 Task: List all Git tags with their respective commit hashes.
Action: Mouse moved to (116, 282)
Screenshot: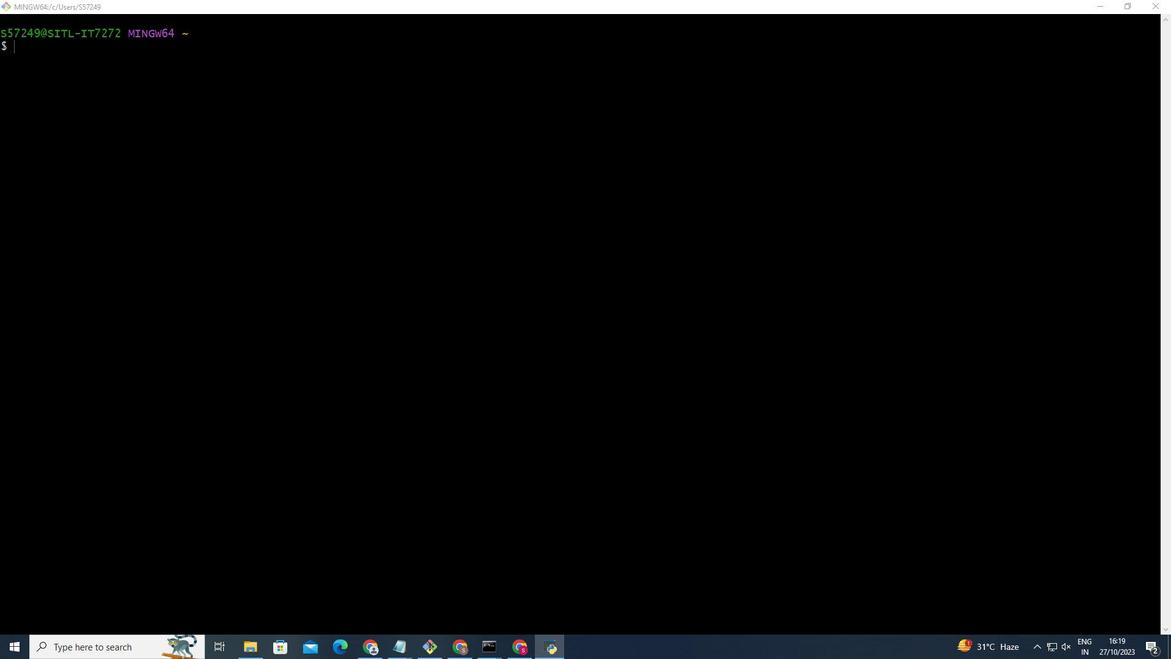 
Action: Mouse pressed left at (116, 282)
Screenshot: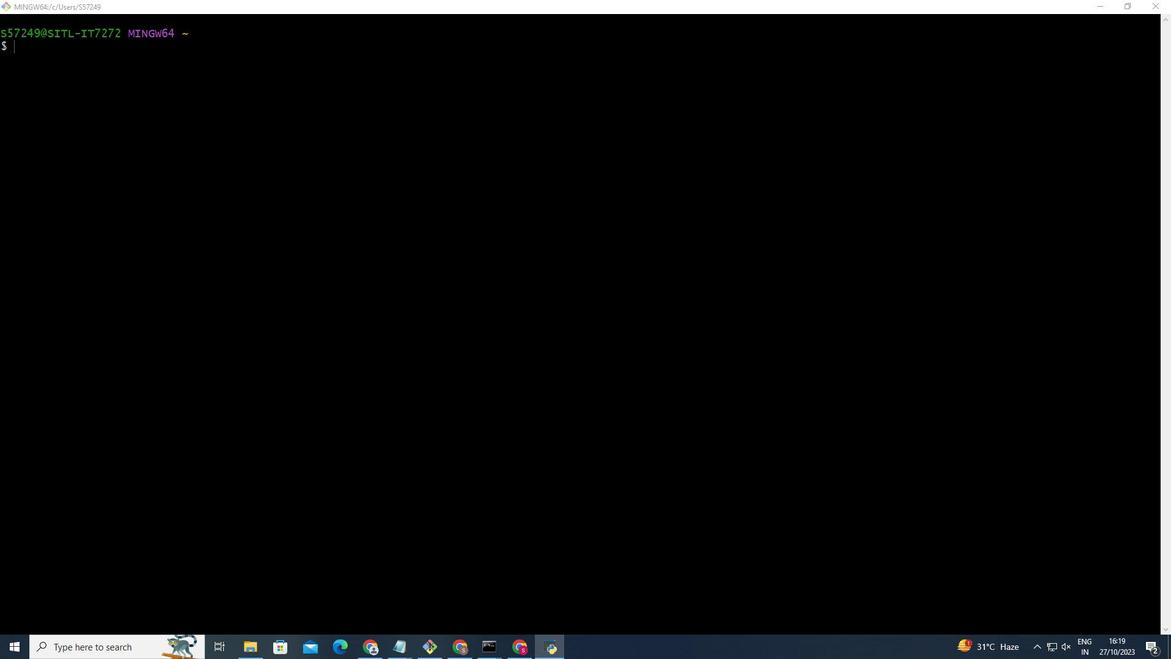 
Action: Mouse moved to (159, 53)
Screenshot: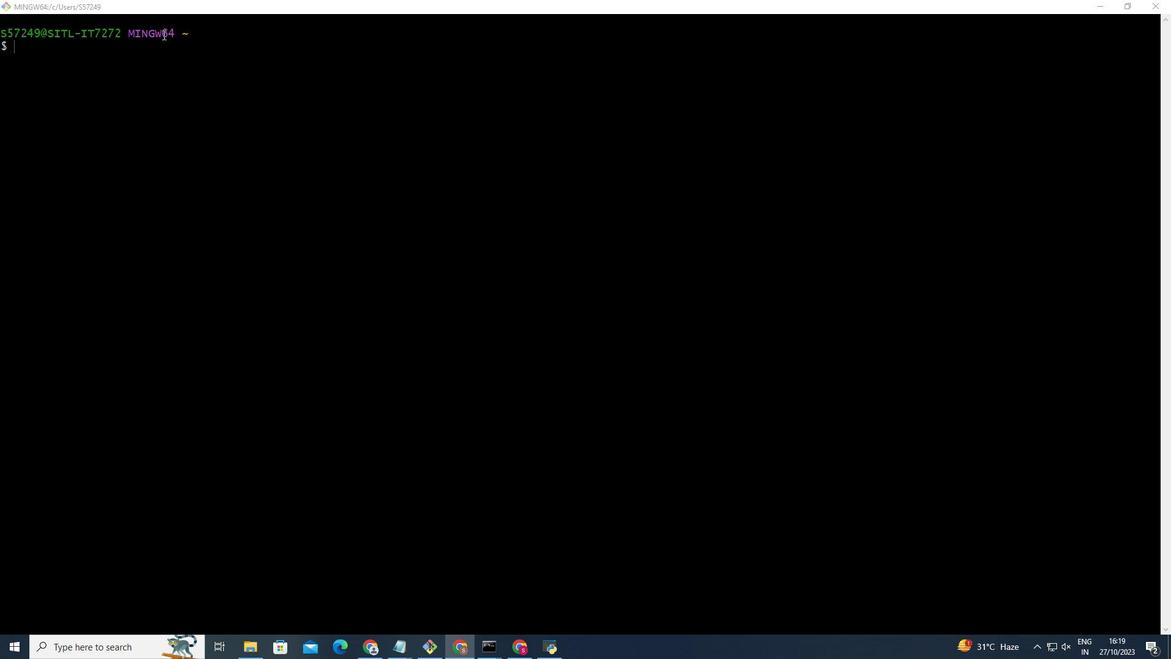 
Action: Mouse pressed left at (159, 53)
Screenshot: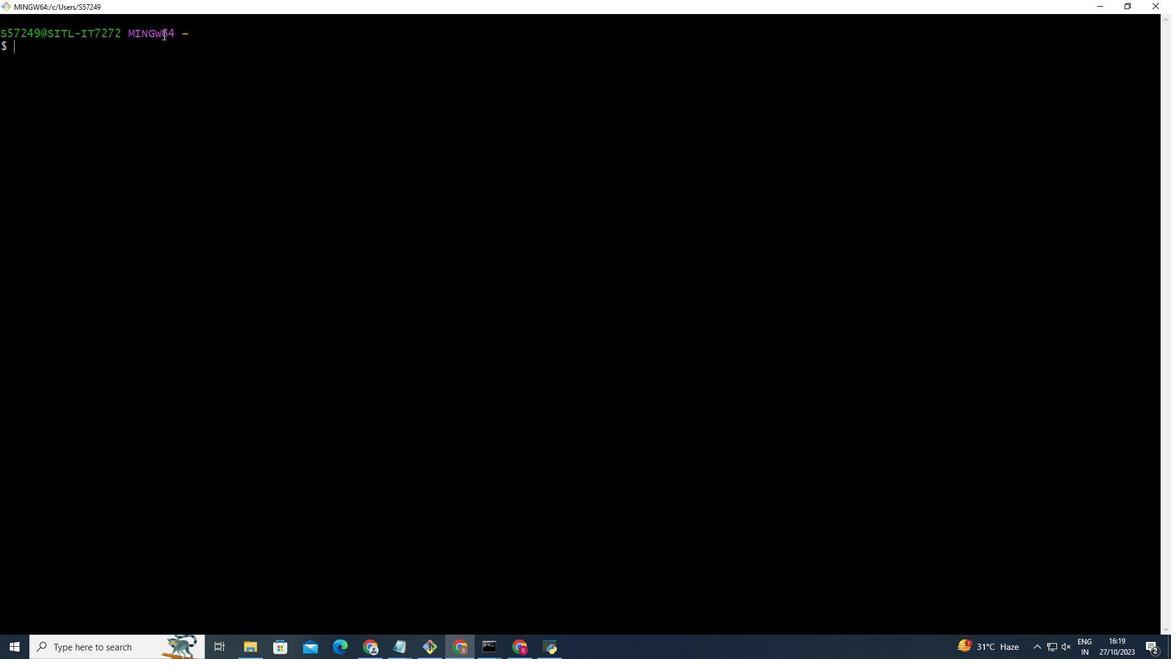 
Action: Mouse moved to (159, 81)
Screenshot: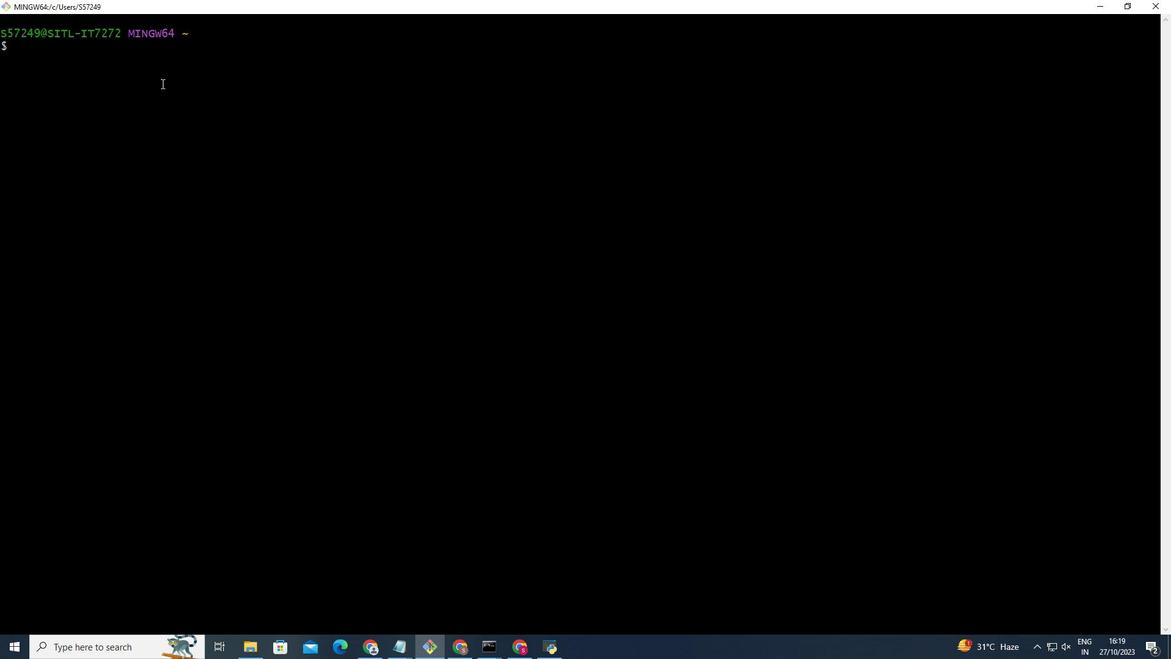 
Action: Key pressed ls<Key.enter>
Screenshot: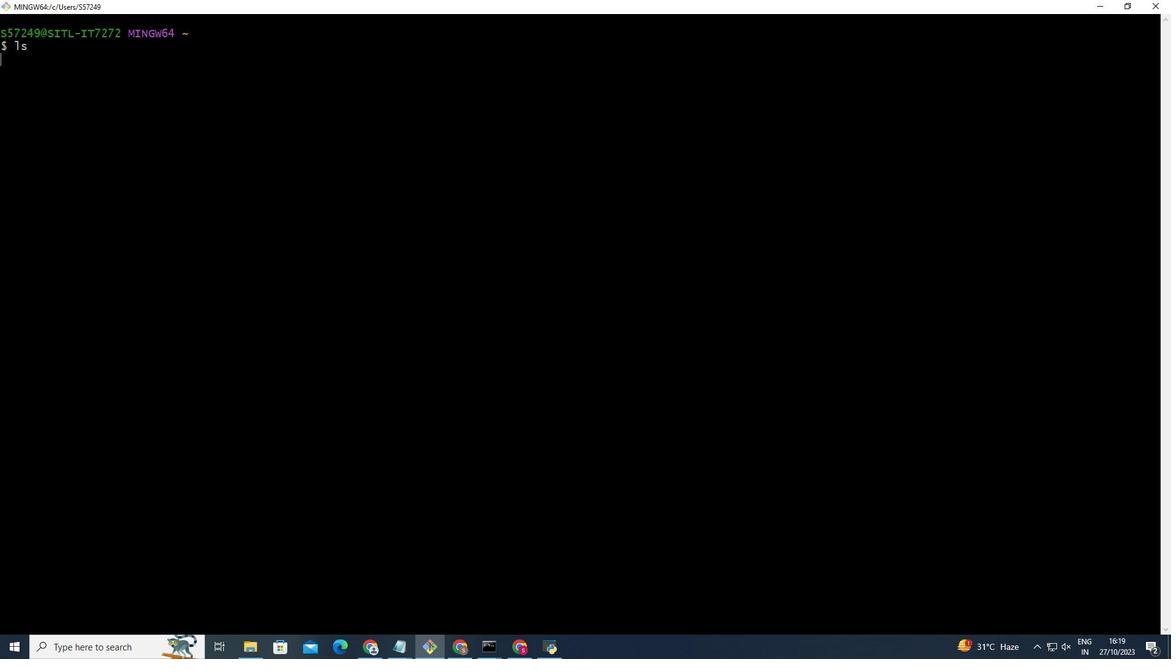 
Action: Mouse moved to (139, 393)
Screenshot: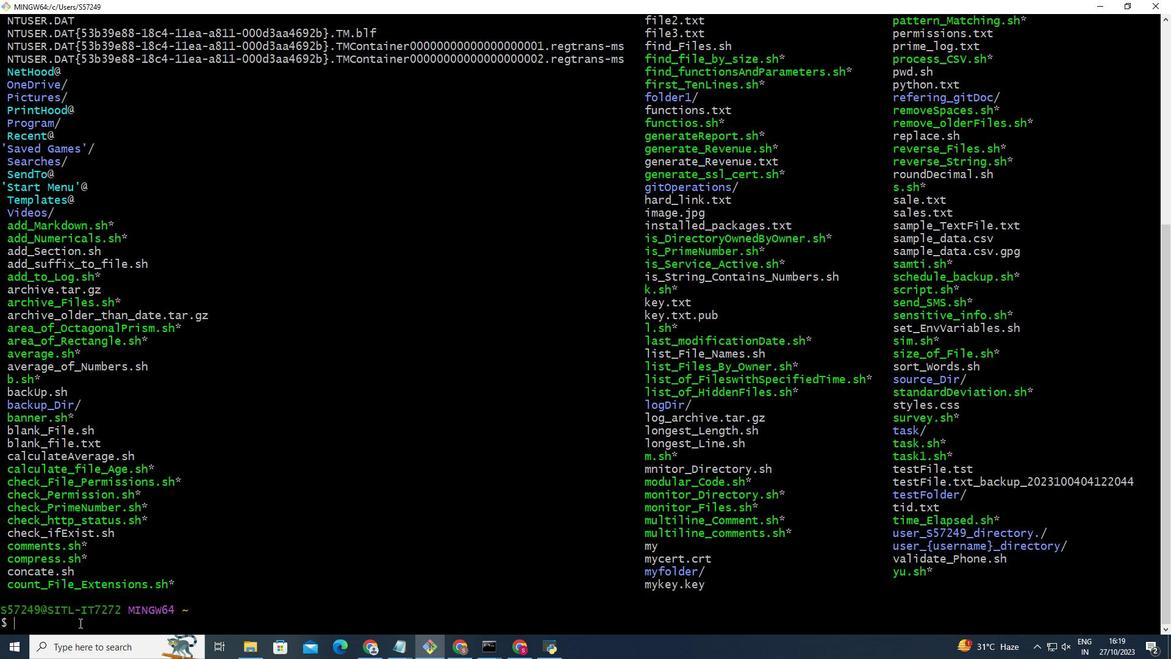 
Action: Mouse pressed left at (139, 393)
Screenshot: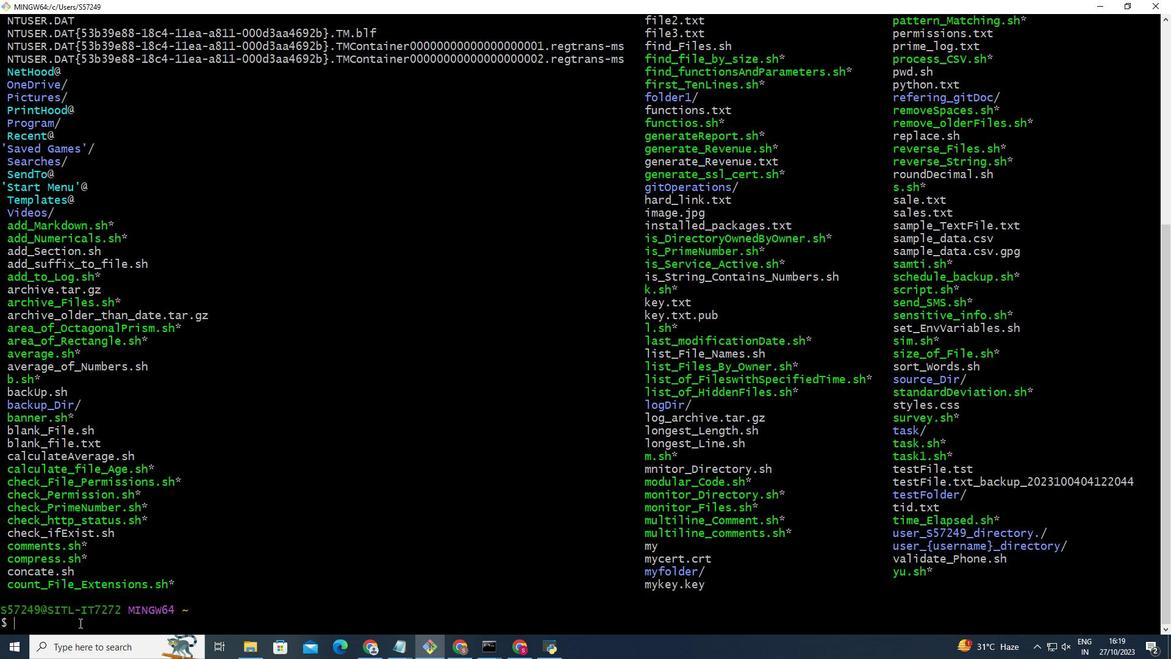 
Action: Mouse moved to (148, 239)
Screenshot: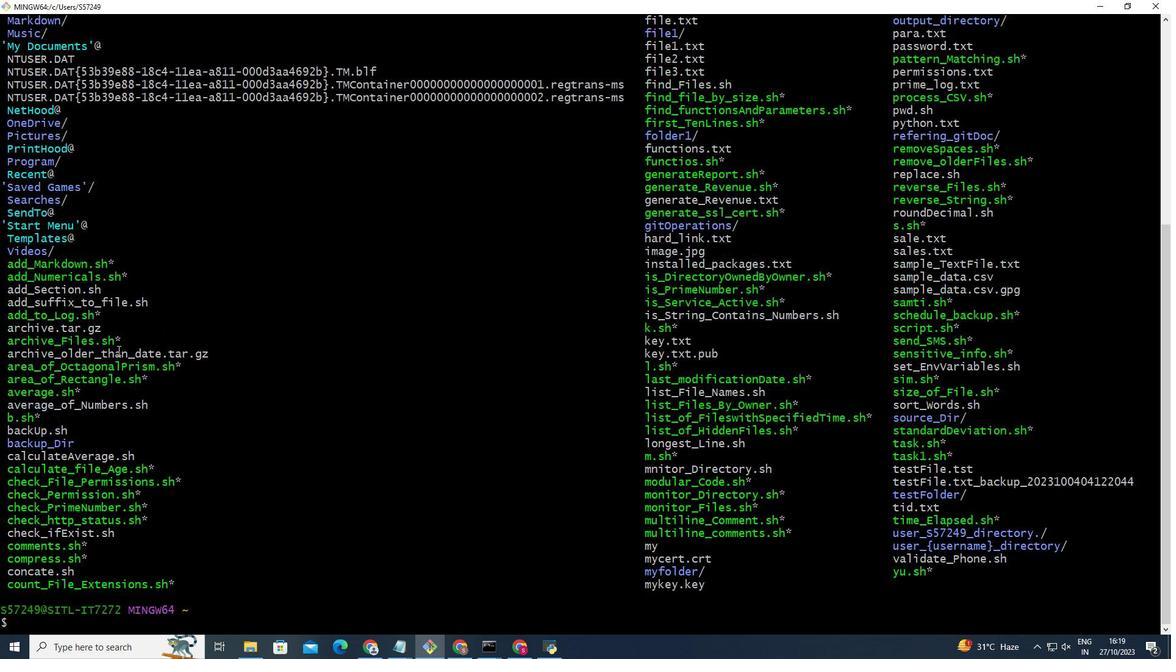 
Action: Mouse scrolled (148, 239) with delta (0, 0)
Screenshot: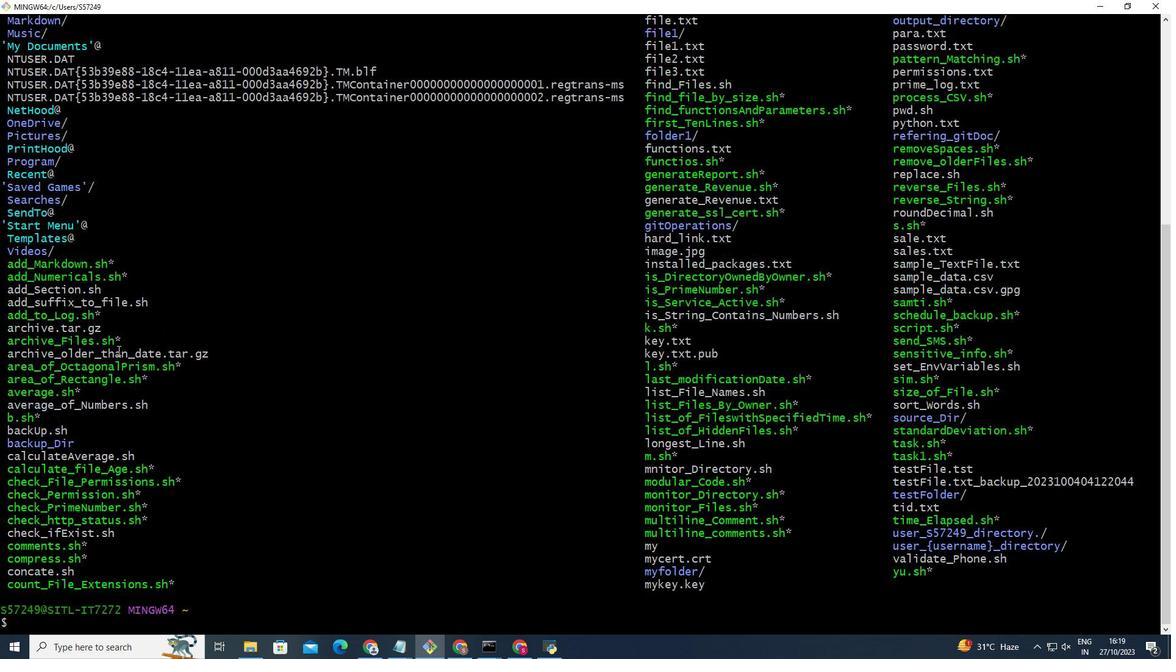
Action: Mouse moved to (148, 238)
Screenshot: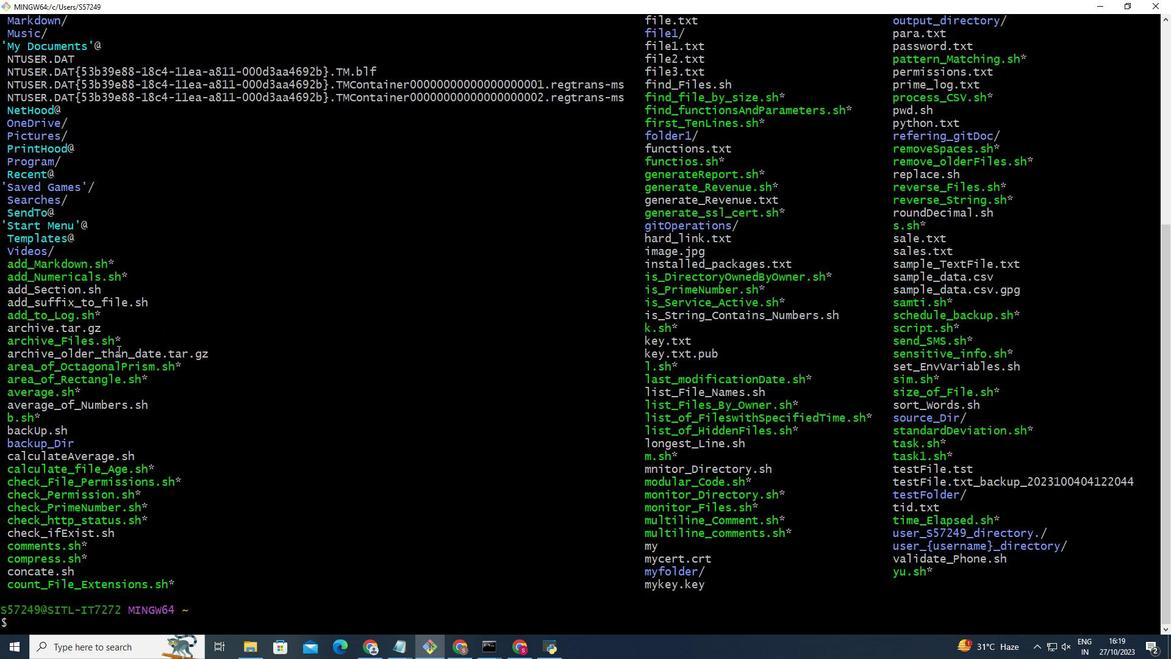 
Action: Mouse scrolled (148, 238) with delta (0, 0)
Screenshot: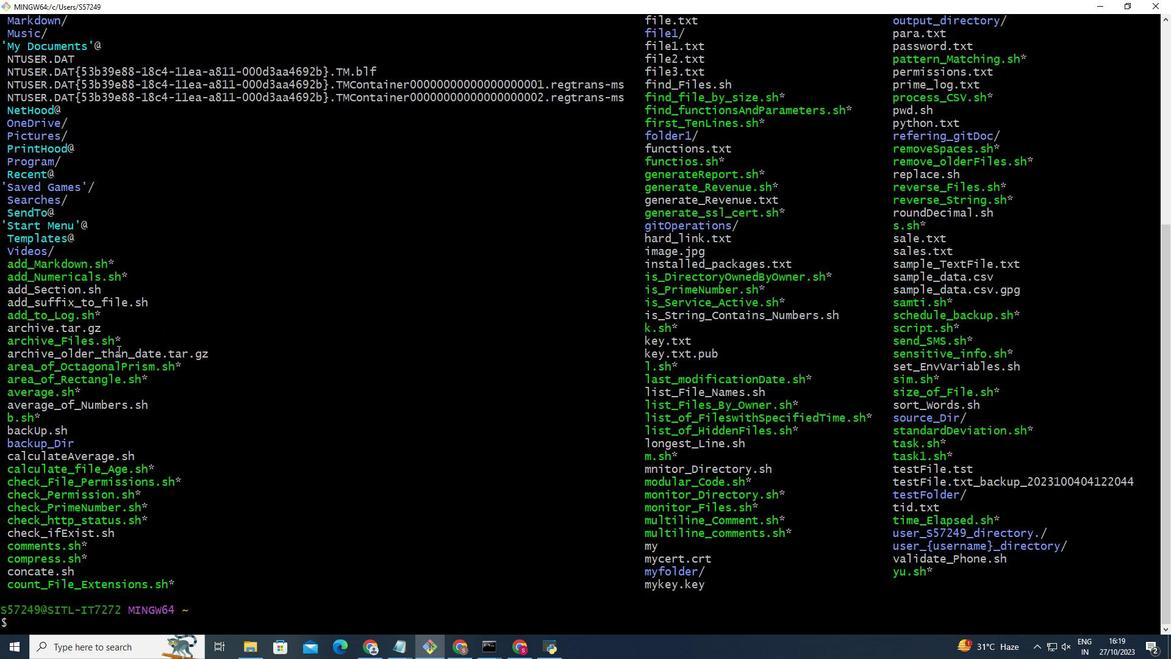 
Action: Mouse moved to (148, 236)
Screenshot: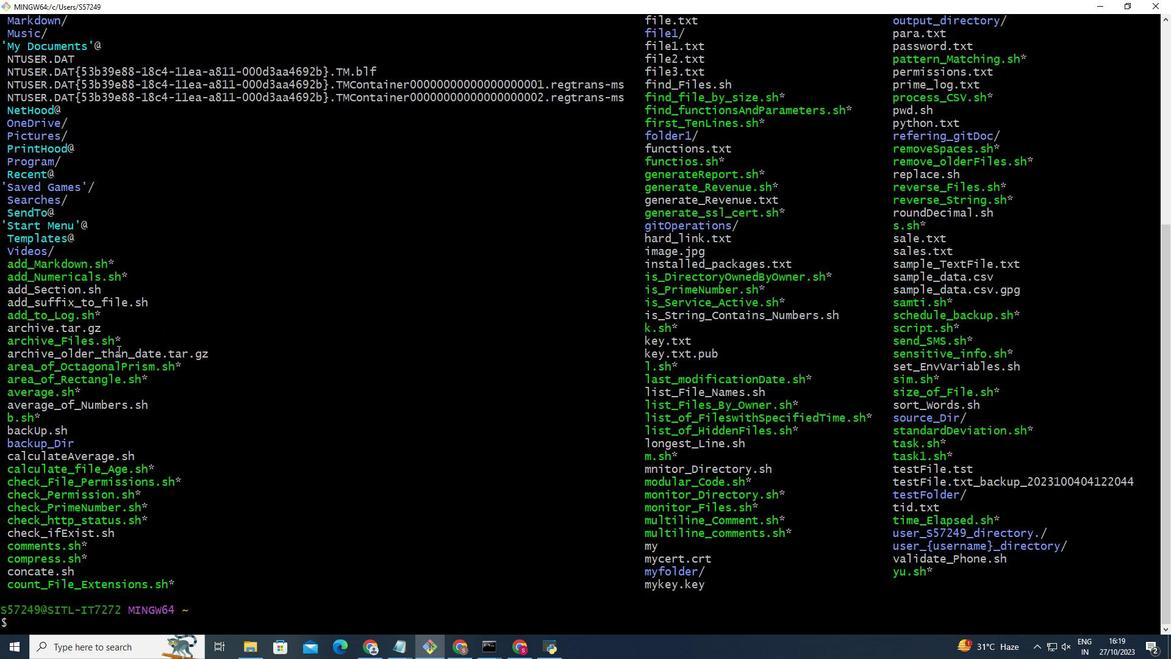
Action: Mouse scrolled (148, 236) with delta (0, 0)
Screenshot: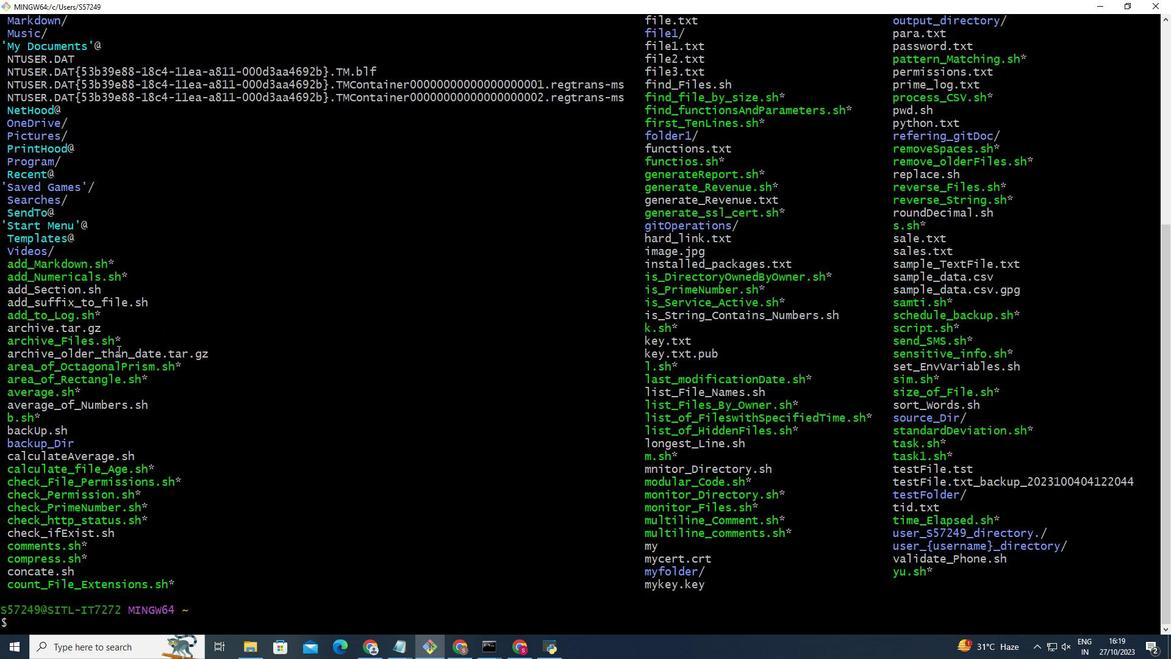 
Action: Mouse moved to (149, 230)
Screenshot: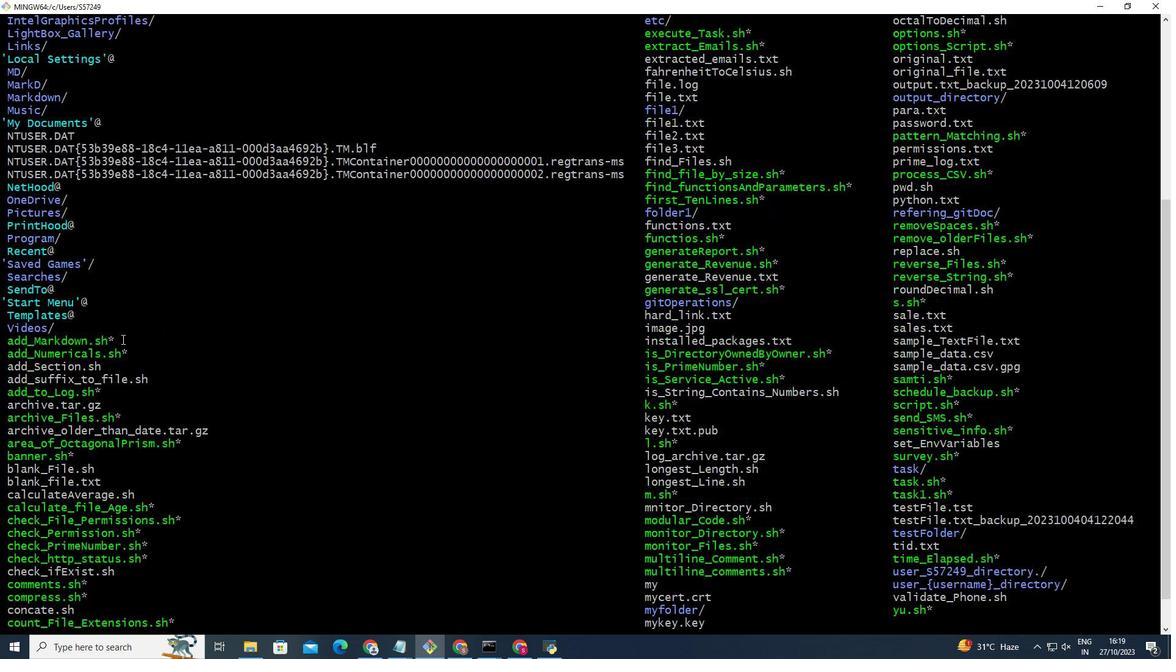 
Action: Mouse scrolled (149, 231) with delta (0, 0)
Screenshot: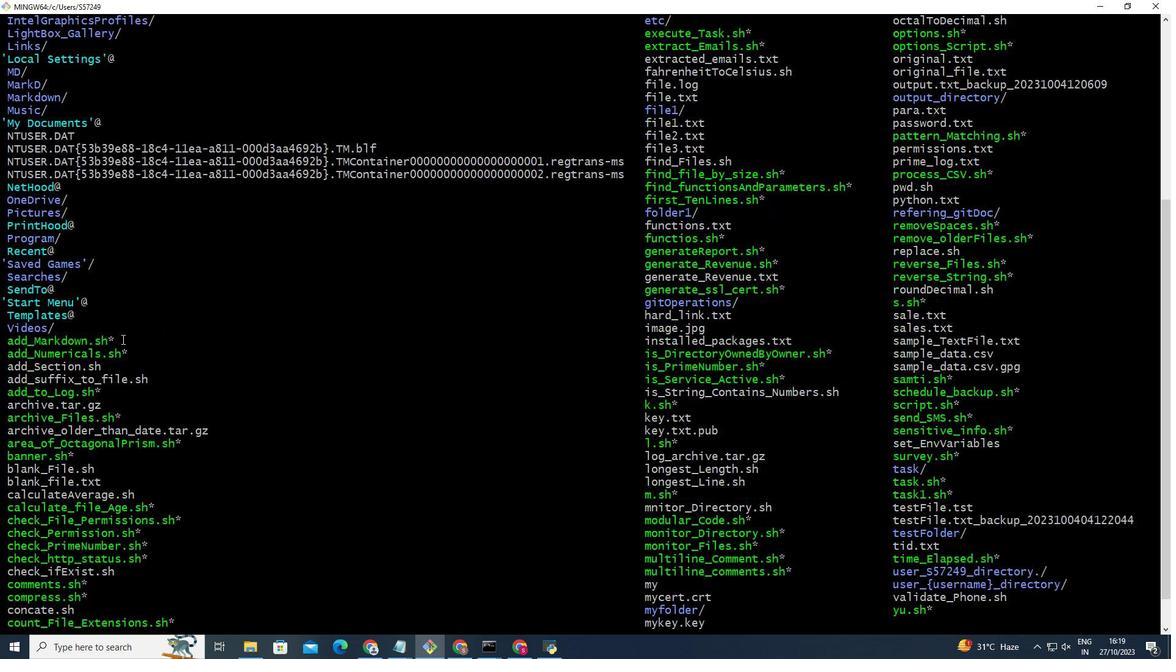 
Action: Mouse moved to (130, 115)
Screenshot: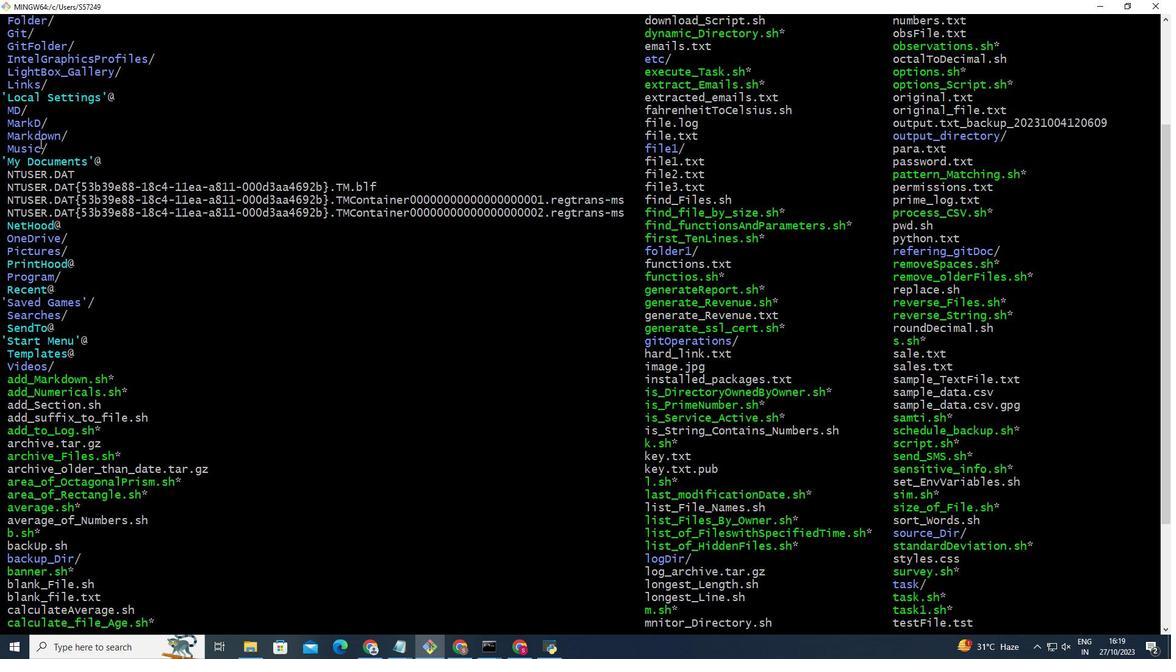 
Action: Mouse scrolled (130, 116) with delta (0, 0)
Screenshot: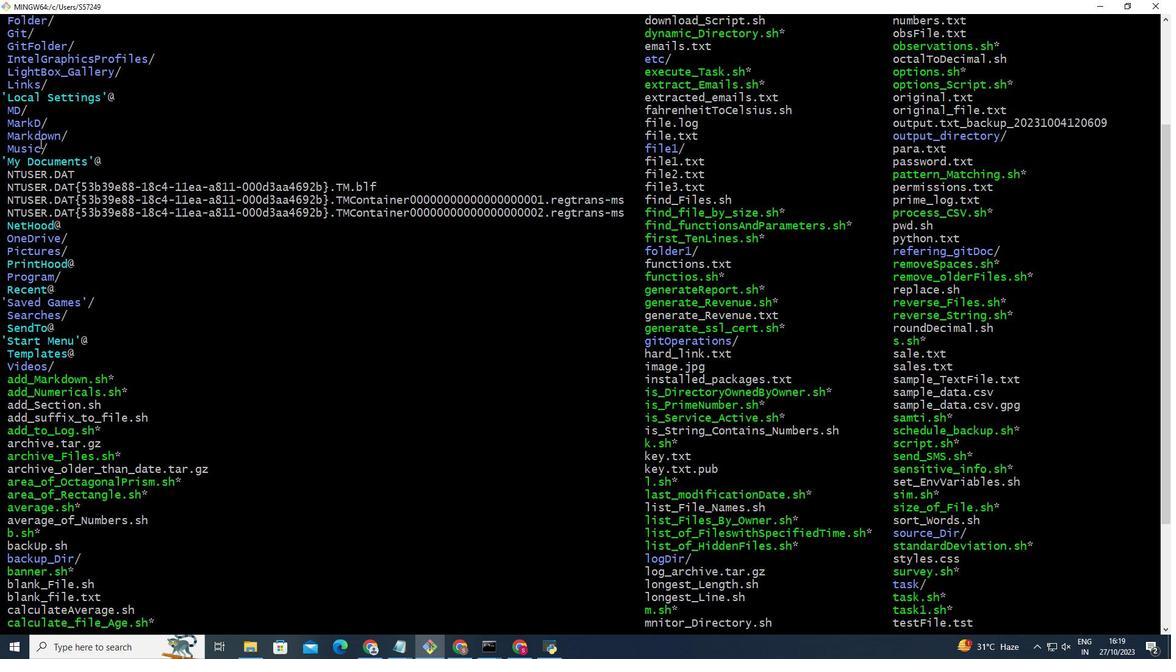 
Action: Mouse moved to (140, 368)
Screenshot: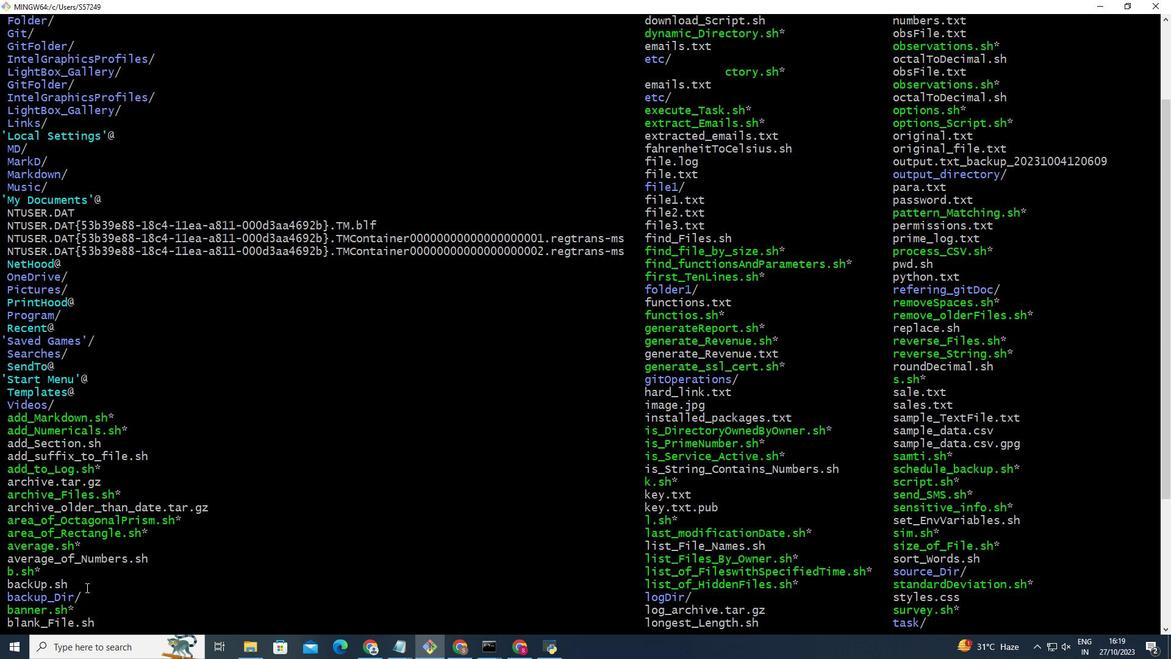 
Action: Mouse scrolled (140, 368) with delta (0, 0)
Screenshot: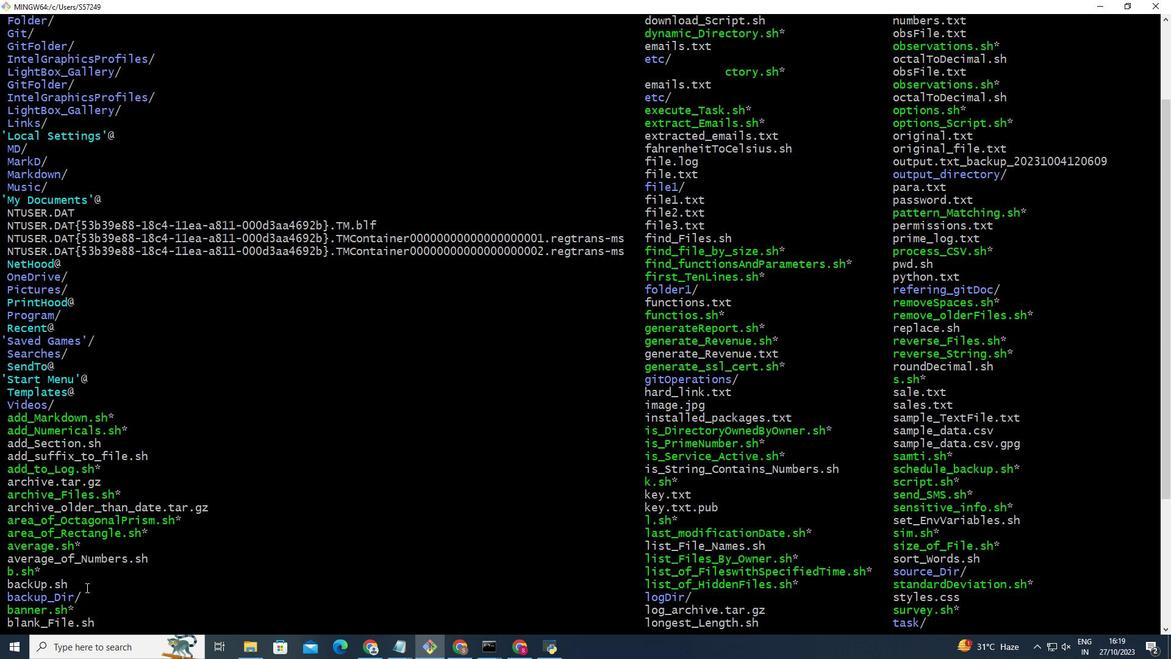 
Action: Mouse moved to (140, 372)
Screenshot: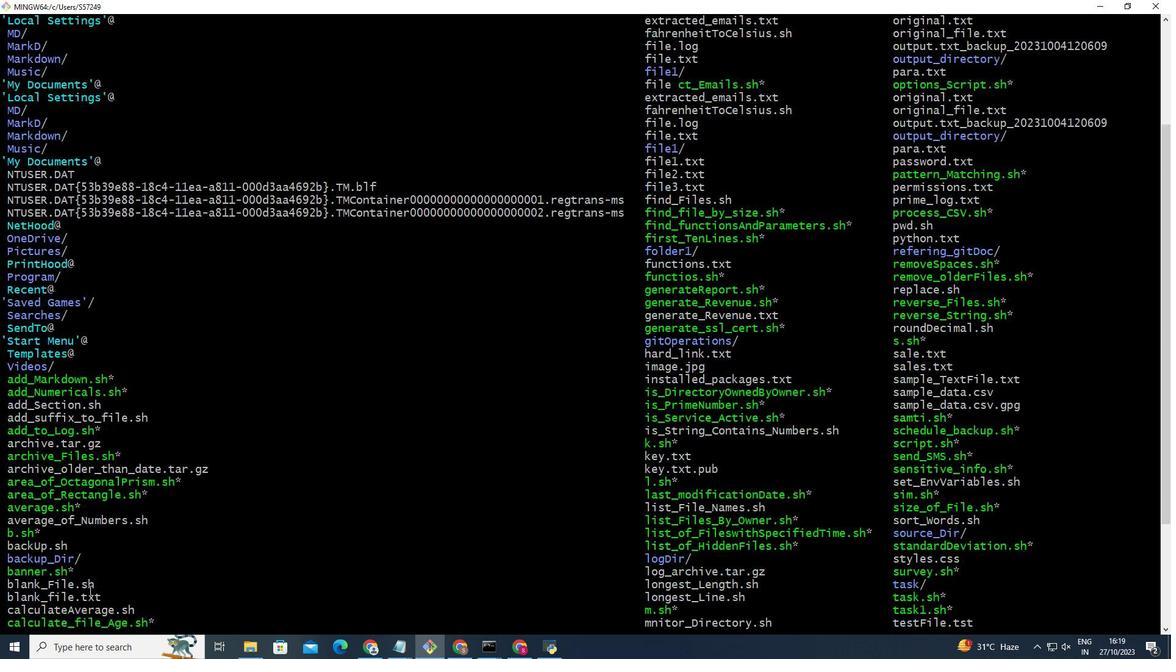 
Action: Mouse scrolled (140, 372) with delta (0, 0)
Screenshot: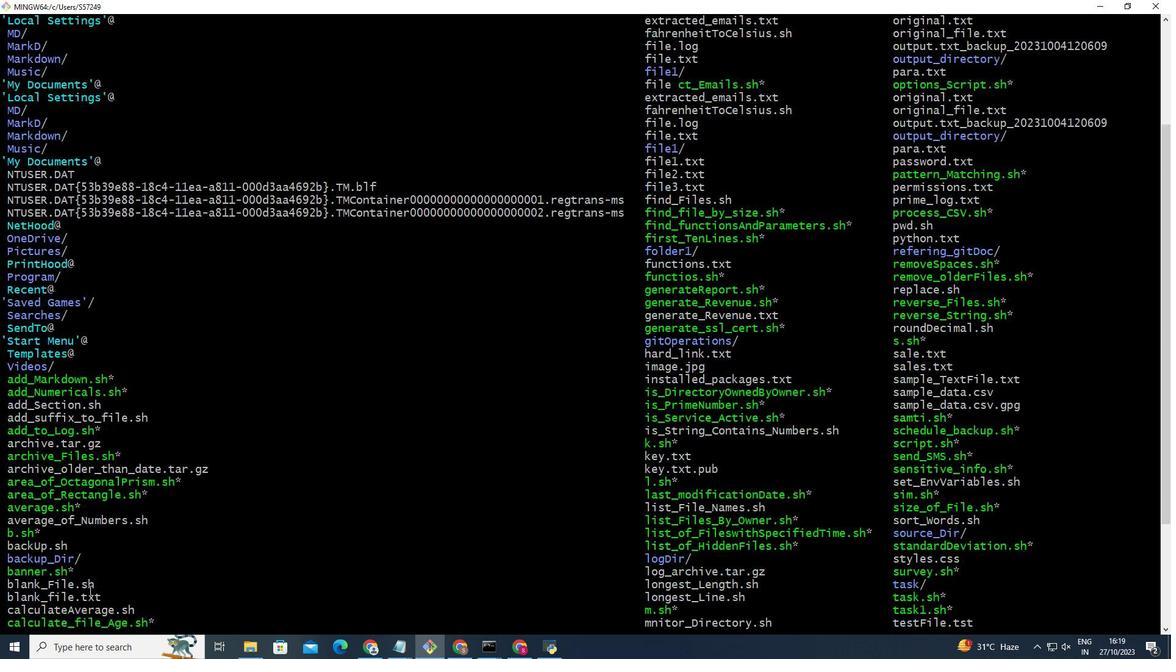
Action: Mouse moved to (141, 373)
Screenshot: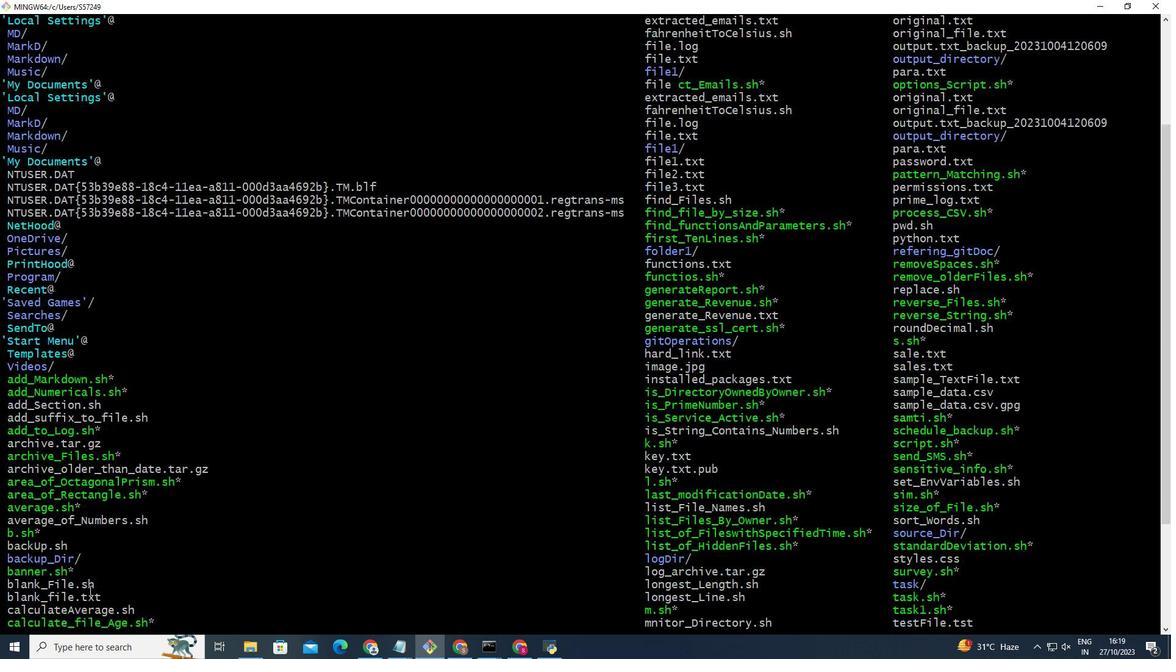 
Action: Mouse scrolled (141, 372) with delta (0, 0)
Screenshot: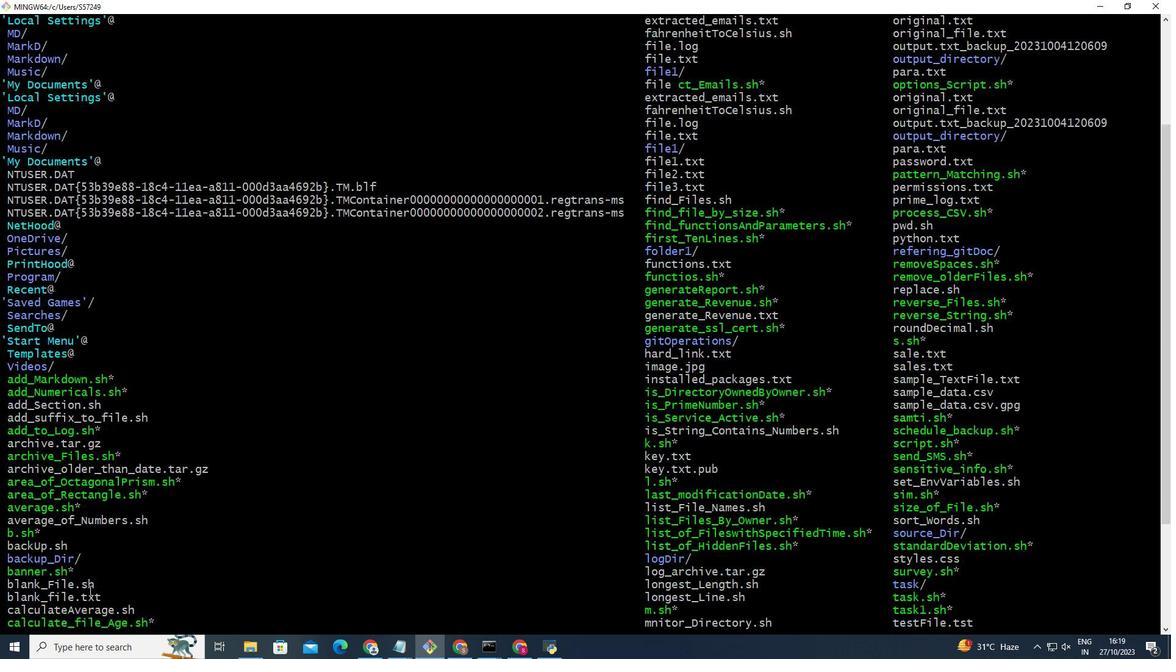 
Action: Mouse moved to (142, 374)
Screenshot: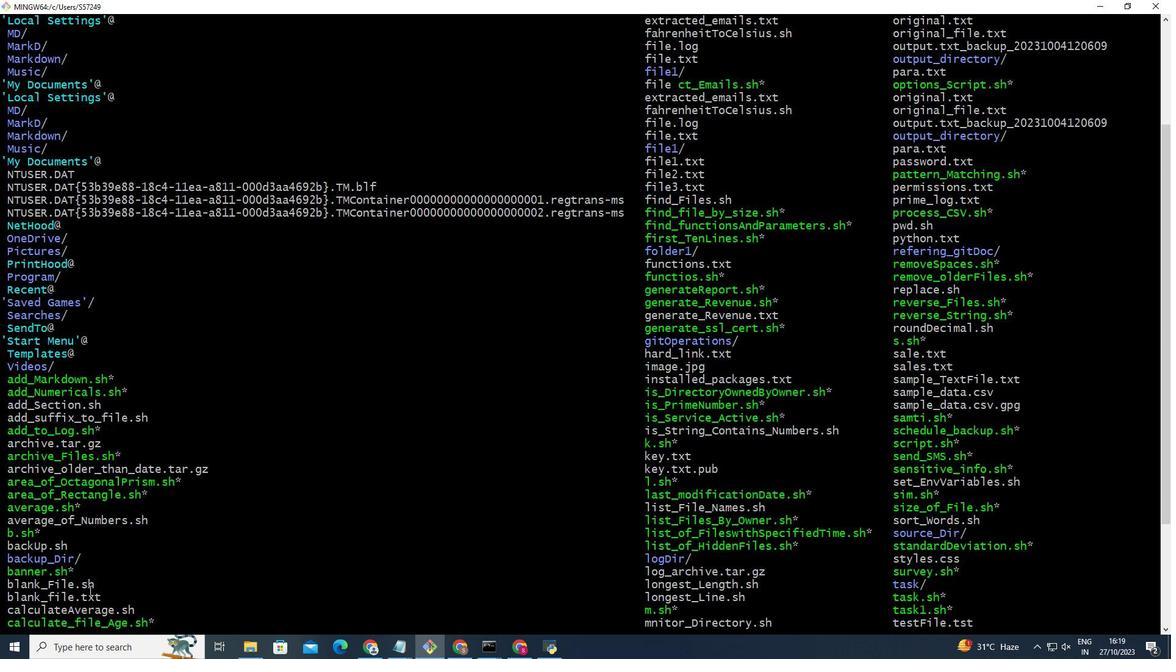 
Action: Mouse scrolled (142, 373) with delta (0, 0)
Screenshot: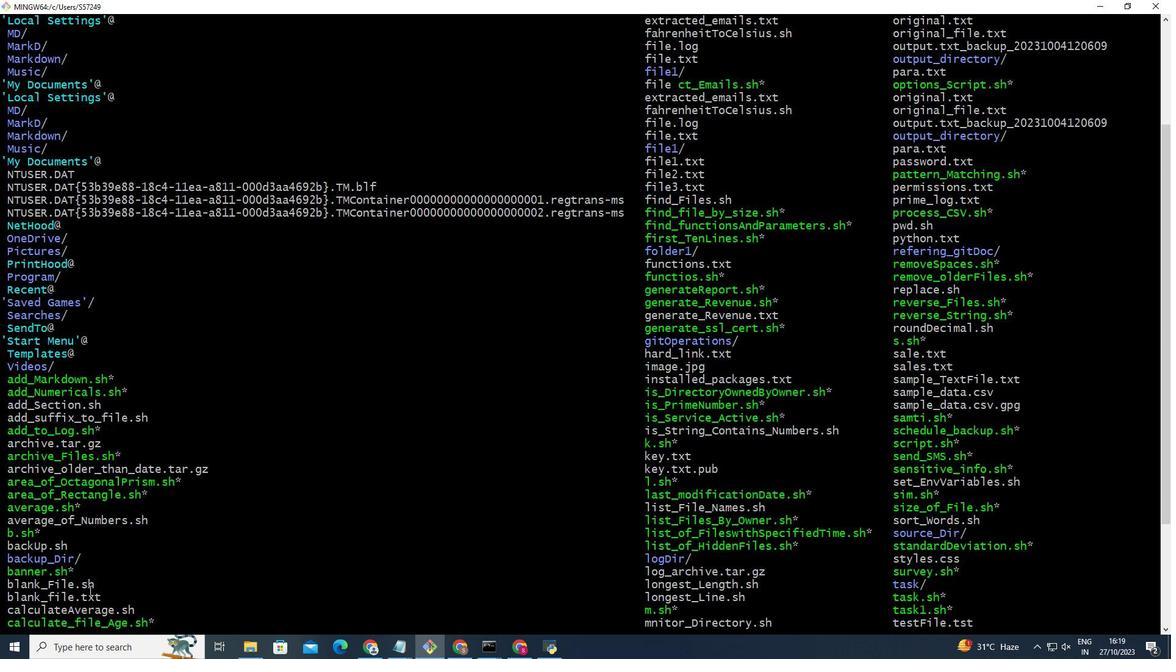 
Action: Mouse moved to (142, 374)
Screenshot: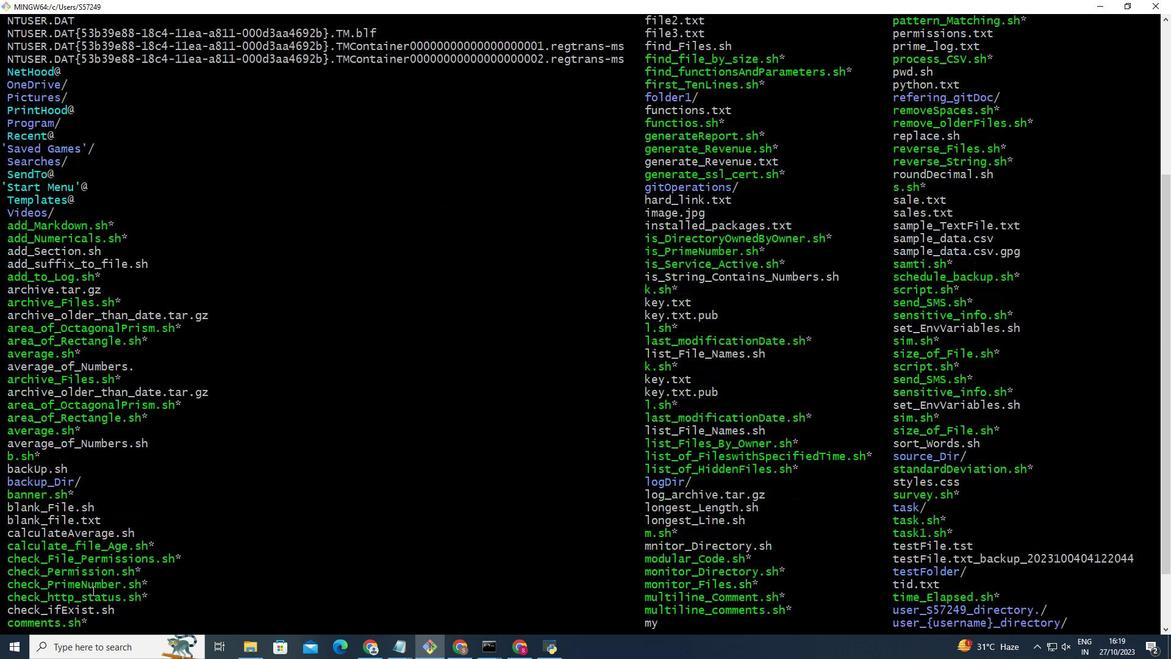 
Action: Mouse scrolled (142, 374) with delta (0, 0)
Screenshot: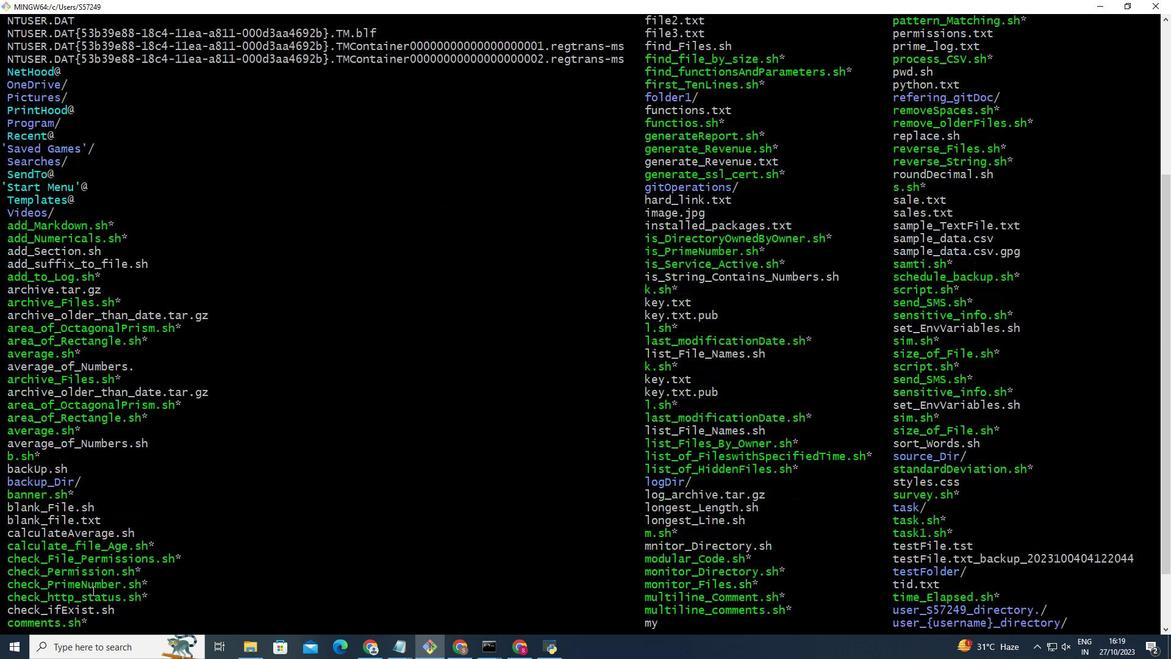 
Action: Mouse moved to (142, 374)
Screenshot: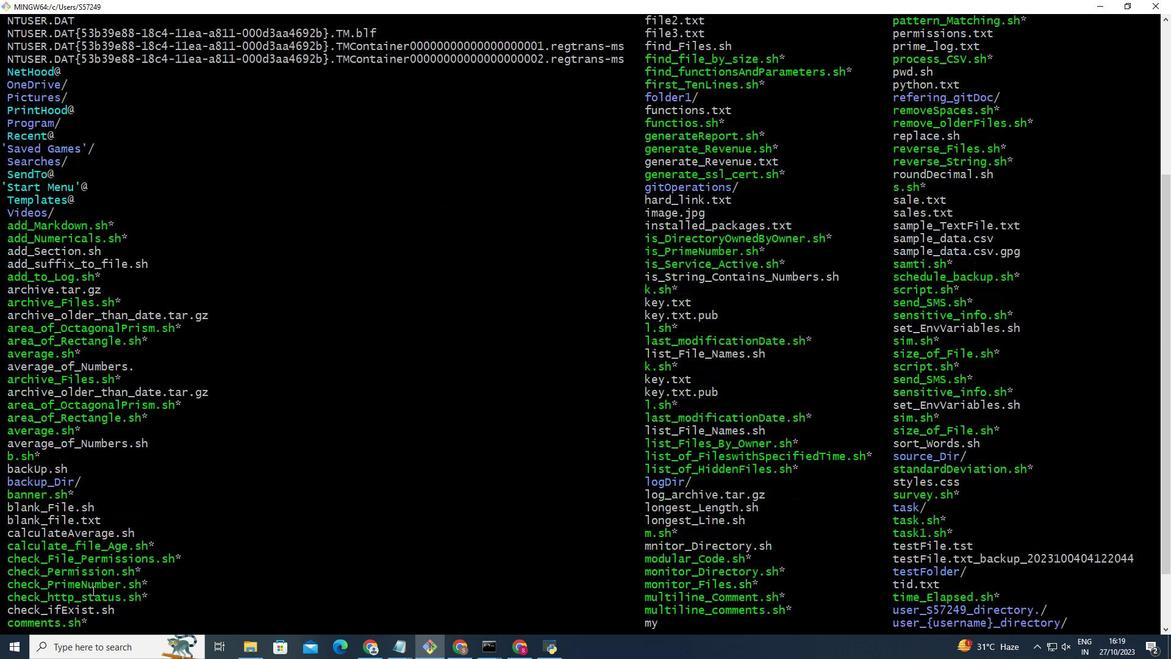 
Action: Mouse scrolled (142, 374) with delta (0, 0)
Screenshot: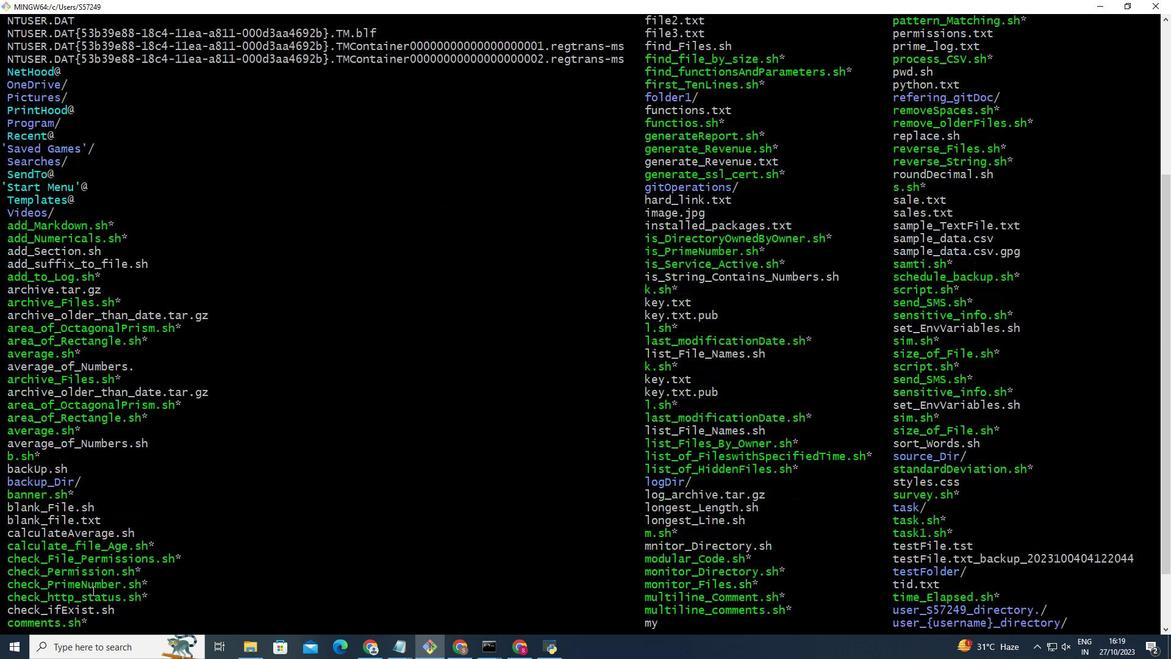 
Action: Mouse moved to (143, 374)
Screenshot: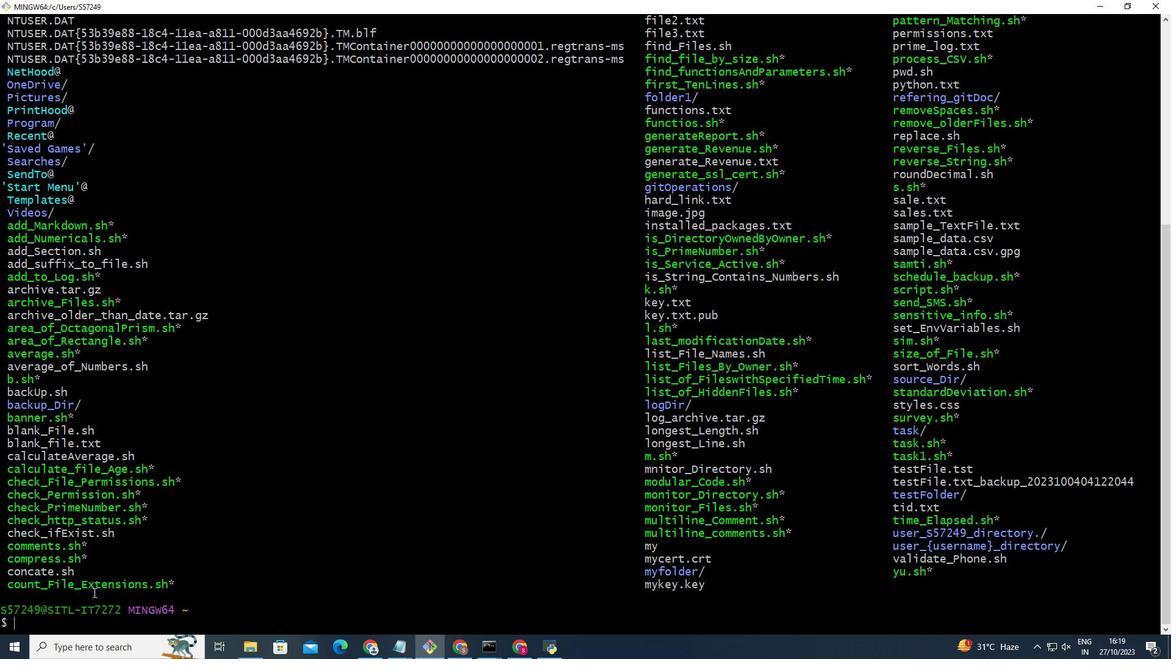 
Action: Mouse scrolled (143, 373) with delta (0, 0)
Screenshot: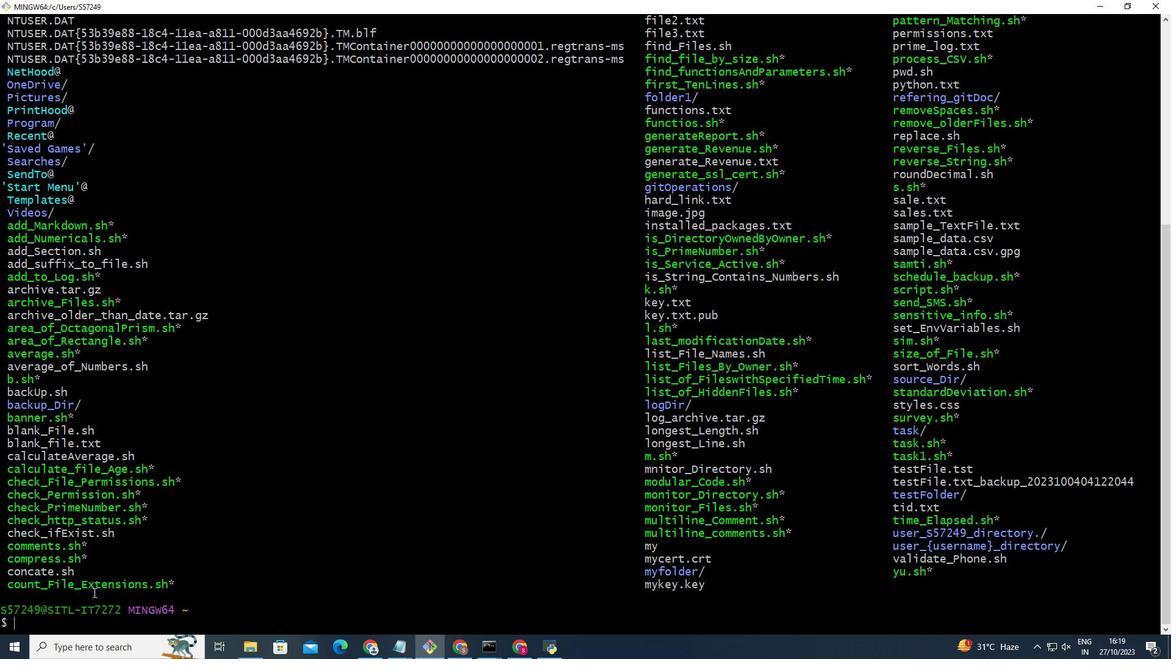
Action: Mouse moved to (142, 375)
Screenshot: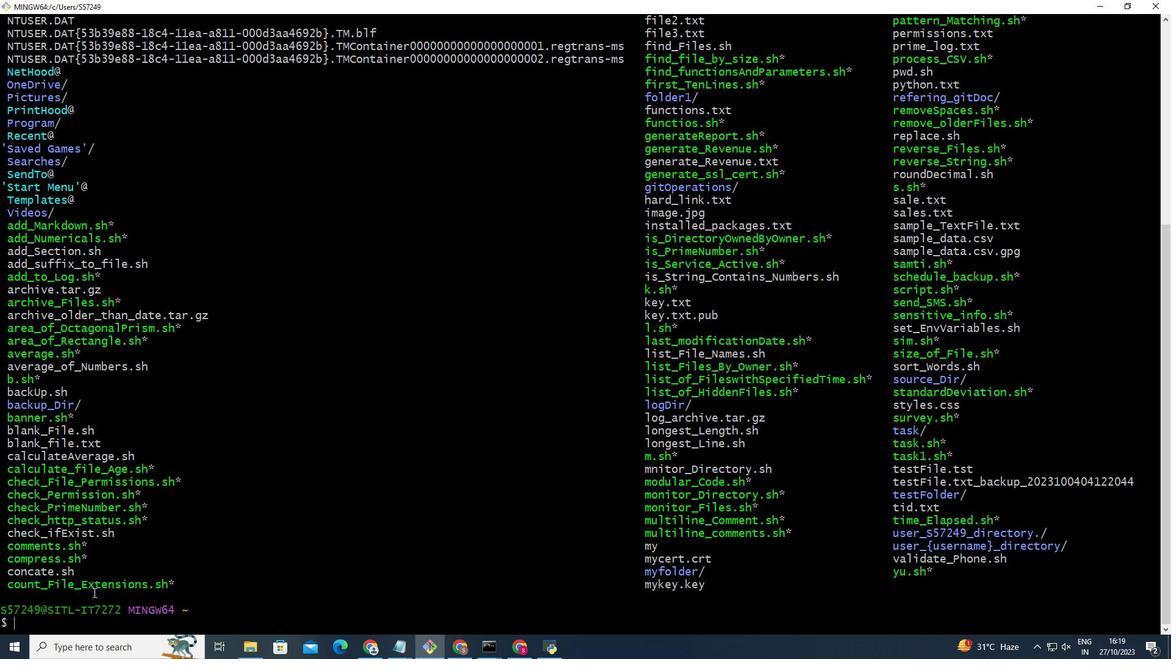 
Action: Mouse scrolled (142, 374) with delta (0, 0)
Screenshot: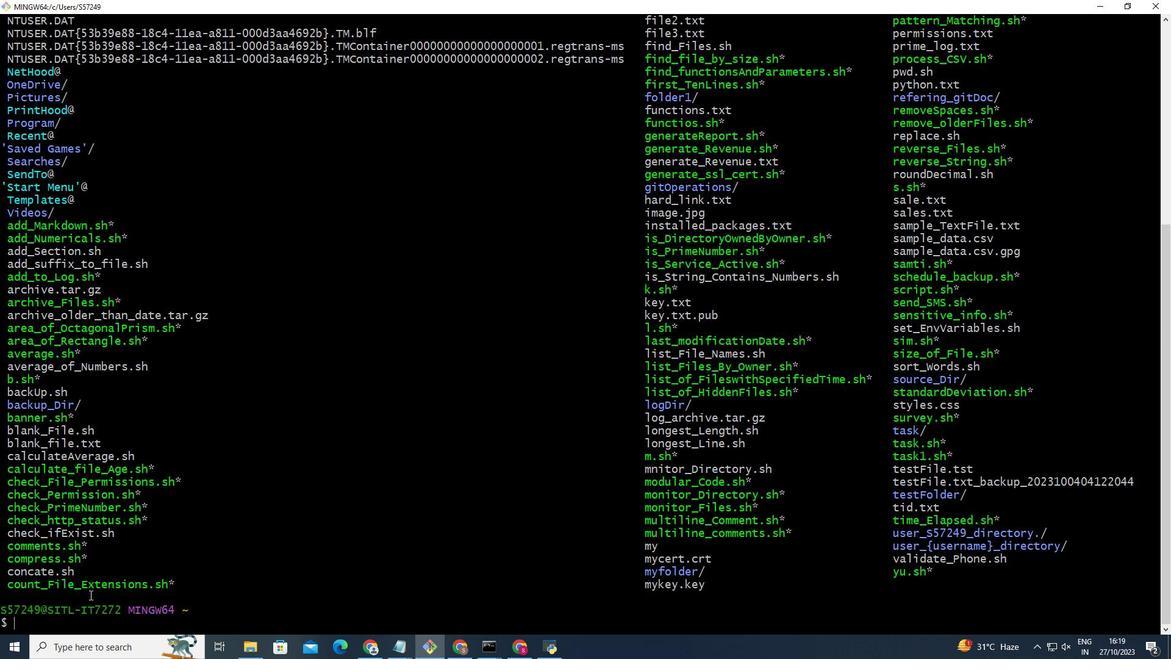
Action: Mouse moved to (140, 392)
Screenshot: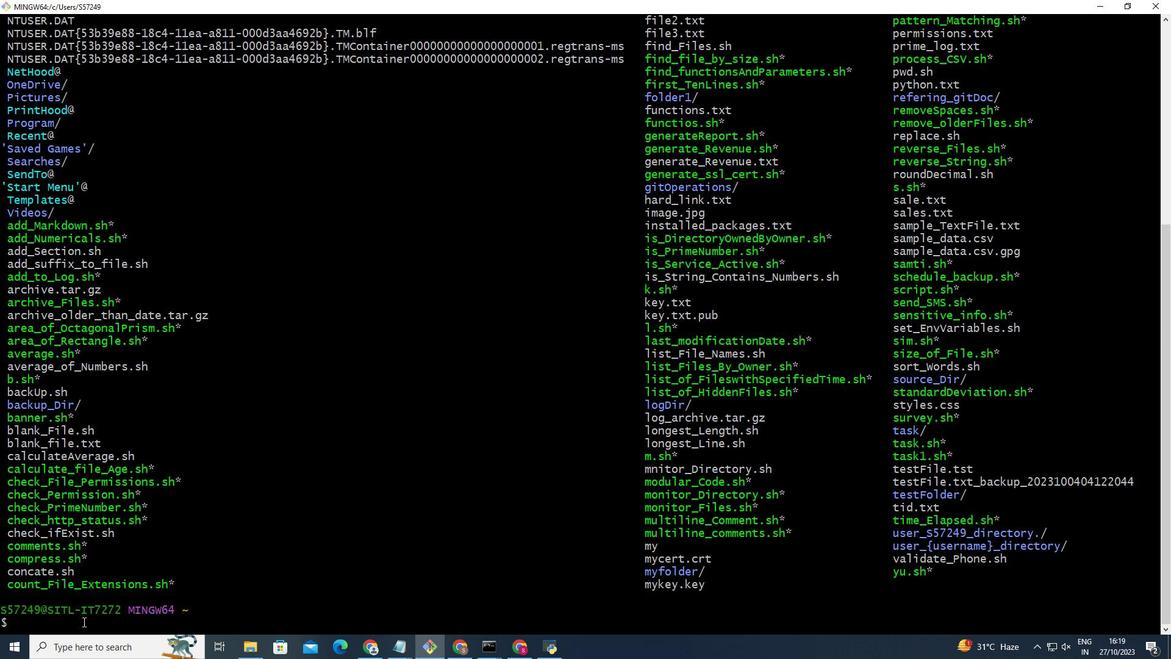 
Action: Mouse pressed left at (140, 392)
Screenshot: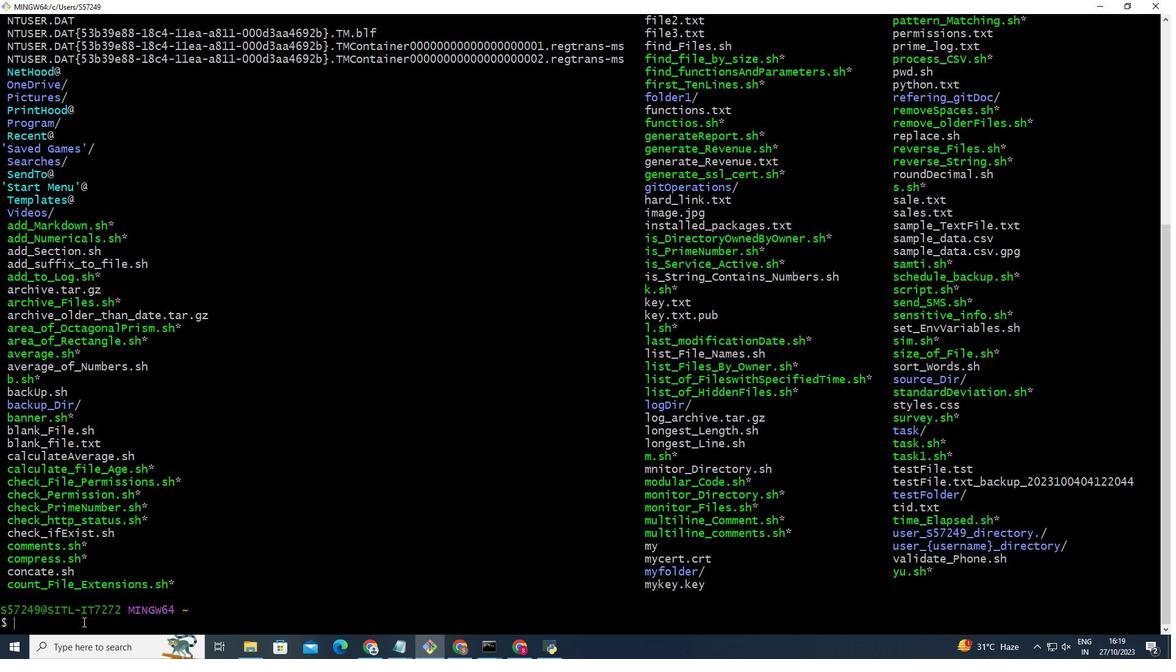 
Action: Key pressed cd<Key.space><Key.shift>Git<Key.enter>ls<Key.enter>cd<Key.space><Key.shift>Git<Key.space><Key.backspace><Key.shift>Repo<Key.enter>ls<Key.enter>git<Key.space>log<Key.enter><Key.down><Key.down><Key.down><Key.down><Key.down><Key.down><Key.down><Key.down><Key.down><Key.down><Key.down><Key.down><Key.down><Key.down><Key.down><Key.down><Key.down><Key.down><Key.down><Key.down><Key.down><Key.down><Key.down><Key.down><Key.down><Key.down><Key.down><Key.down><Key.down><Key.down><Key.down><Key.down><Key.down><Key.down><Key.down><Key.down><Key.down><Key.down><Key.down><Key.down><Key.down><Key.down><Key.down><Key.down><Key.down><Key.down><Key.down><Key.down><Key.down><Key.down><Key.down><Key.down><Key.down><Key.down><Key.down><Key.down><Key.down><Key.down><Key.down><Key.down><Key.down><Key.down><Key.down><Key.down>q
Screenshot: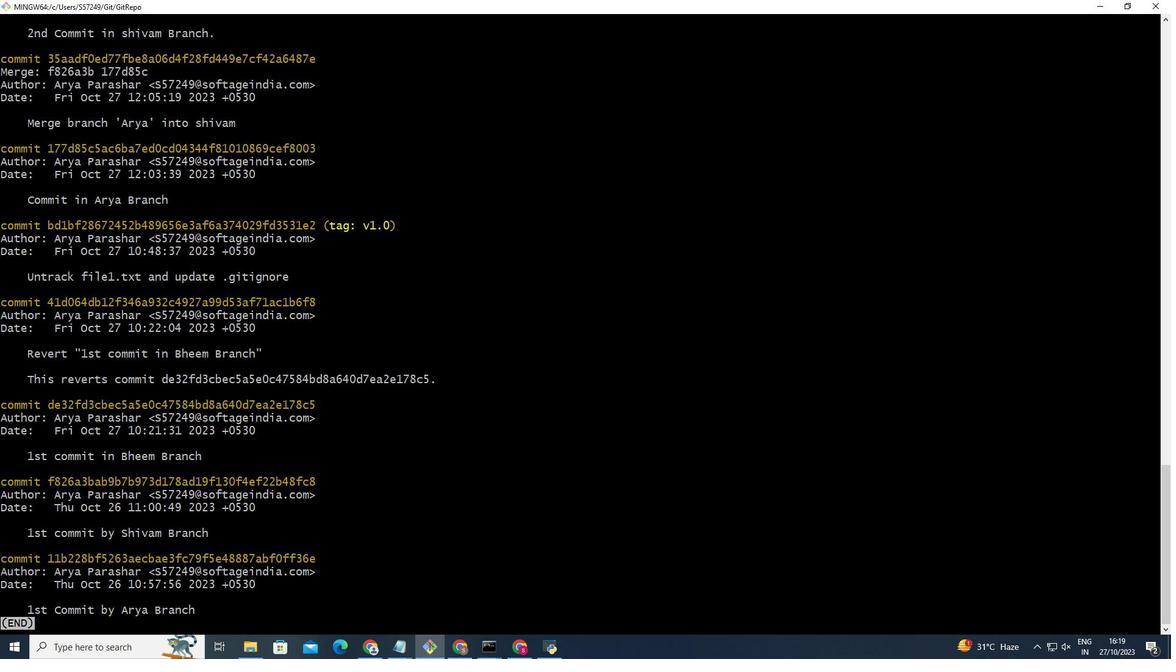 
Action: Mouse moved to (36, 264)
Screenshot: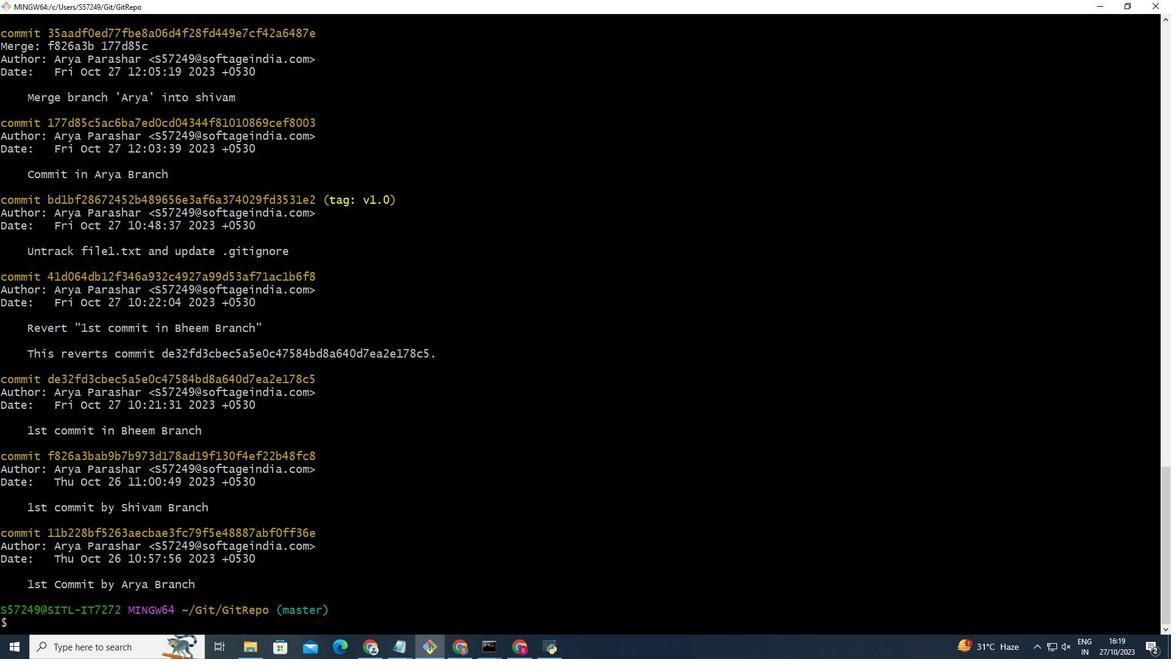 
Action: Mouse scrolled (36, 264) with delta (0, 0)
Screenshot: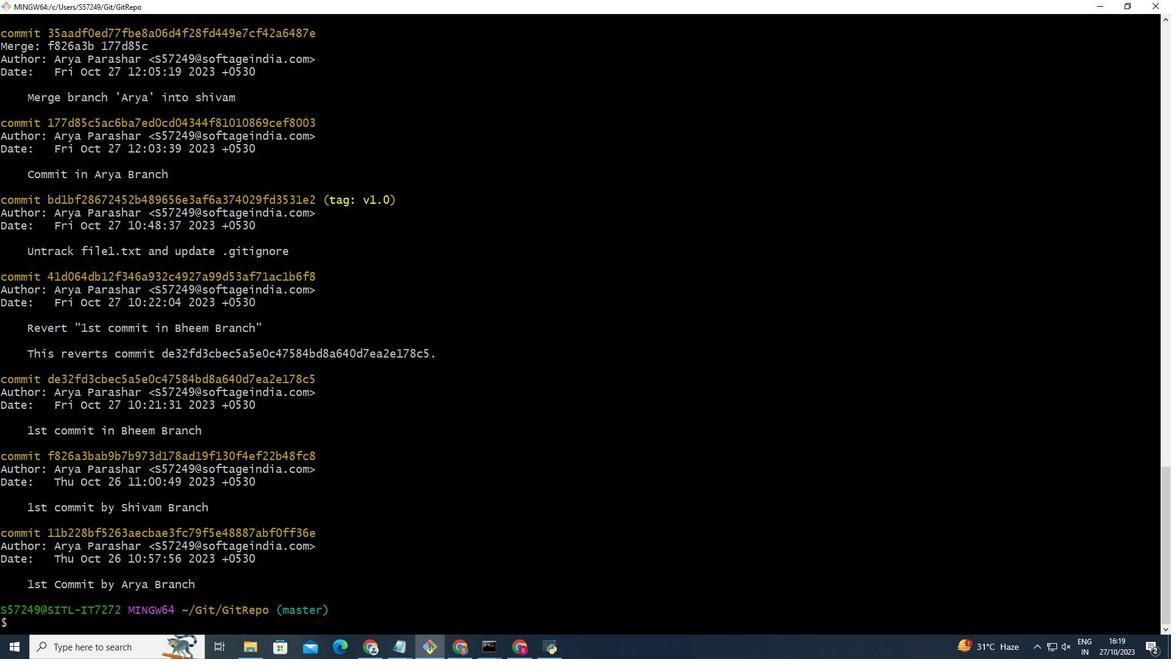 
Action: Mouse moved to (37, 264)
Screenshot: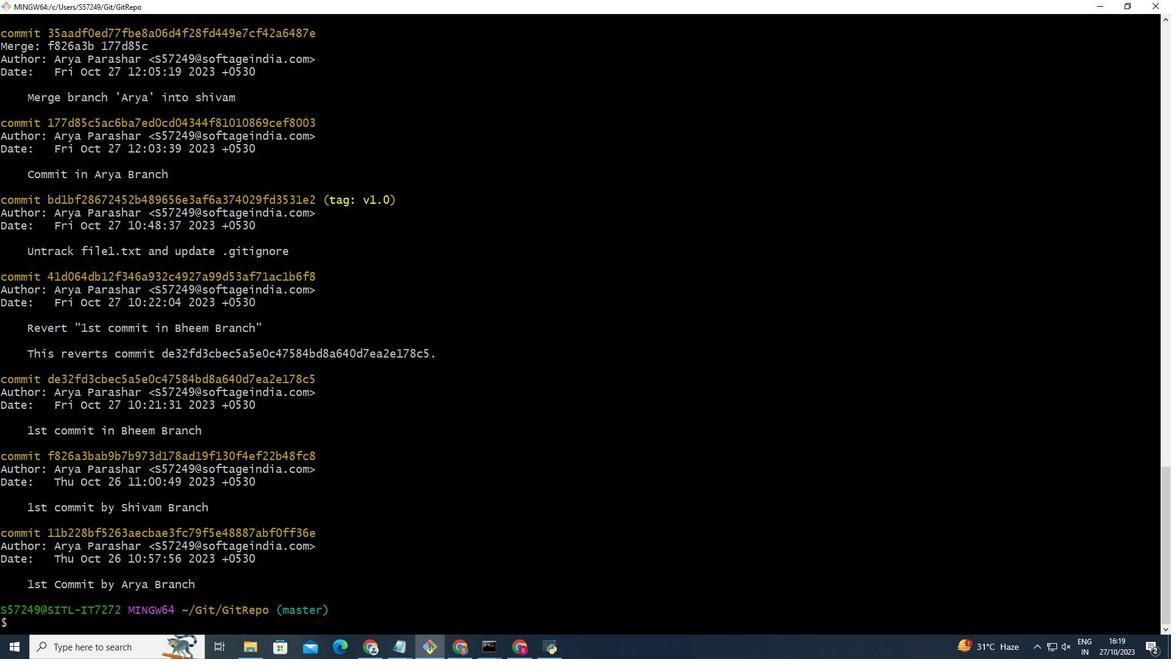 
Action: Mouse scrolled (37, 264) with delta (0, 0)
Screenshot: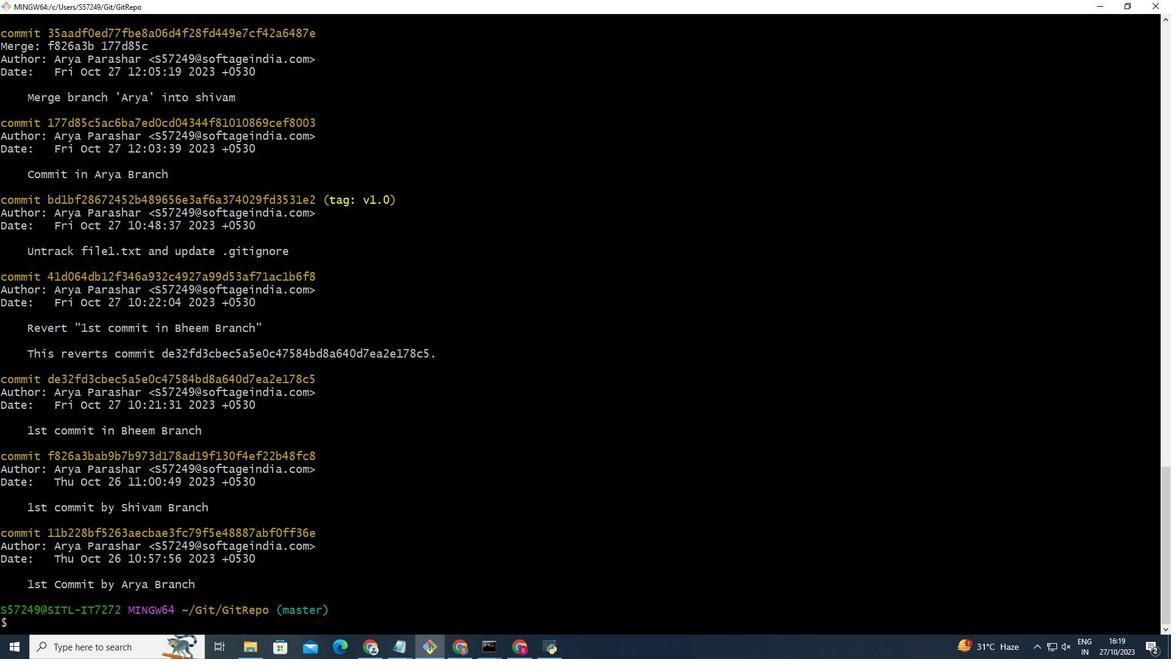 
Action: Mouse scrolled (37, 264) with delta (0, 0)
Screenshot: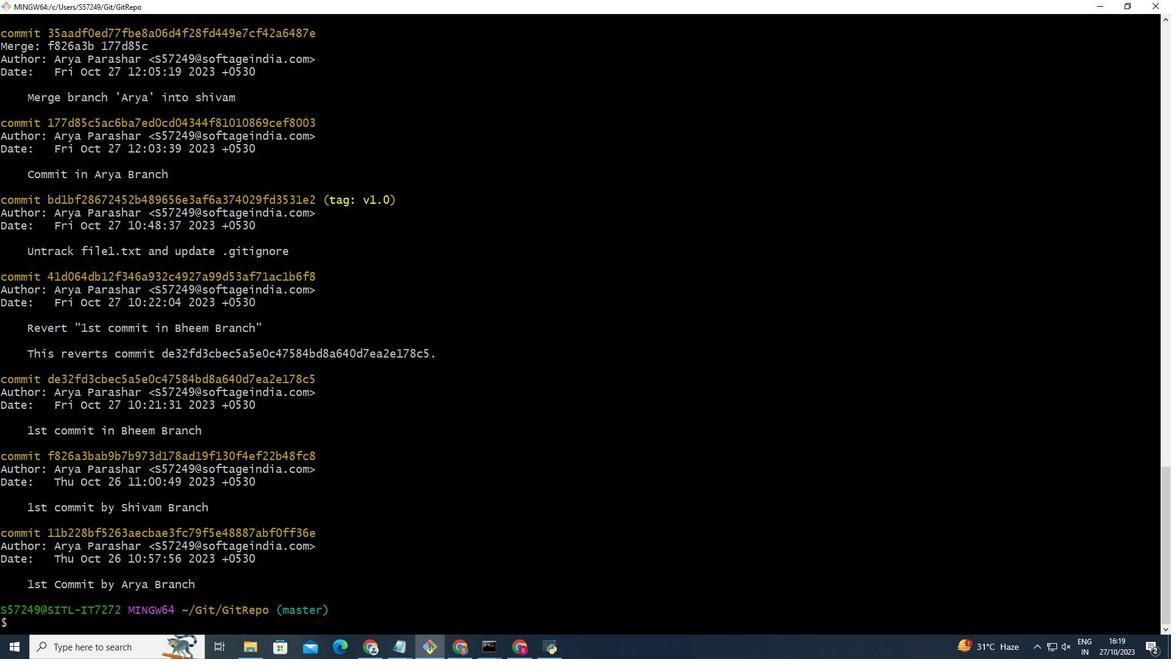 
Action: Mouse moved to (145, 392)
Screenshot: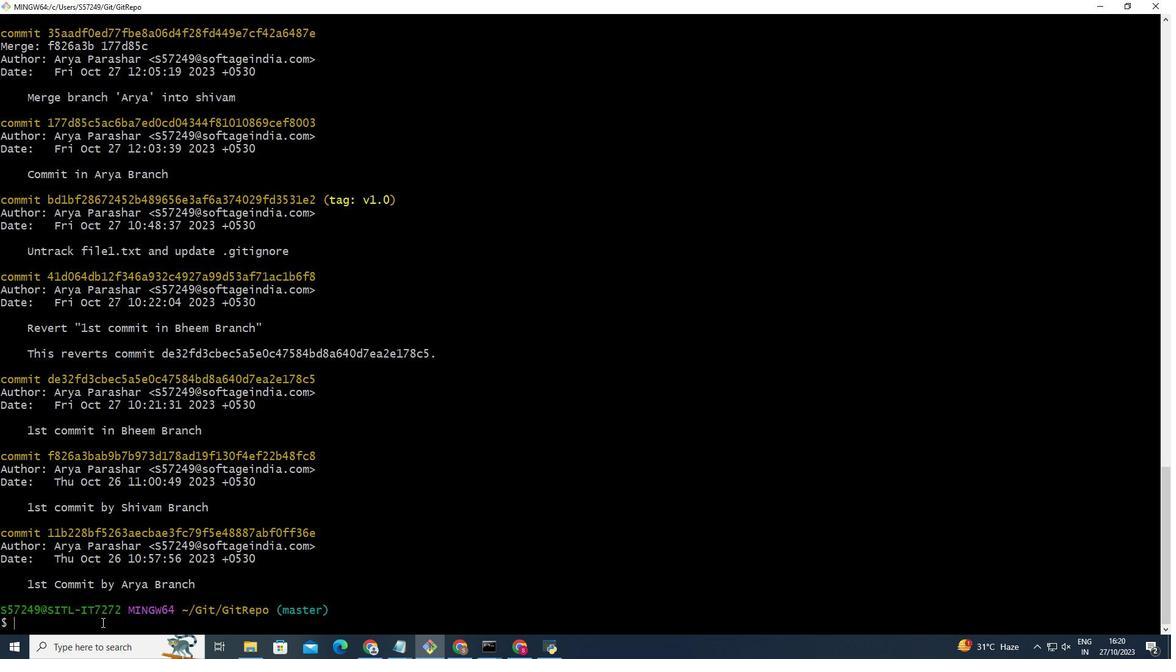 
Action: Mouse pressed left at (145, 392)
Screenshot: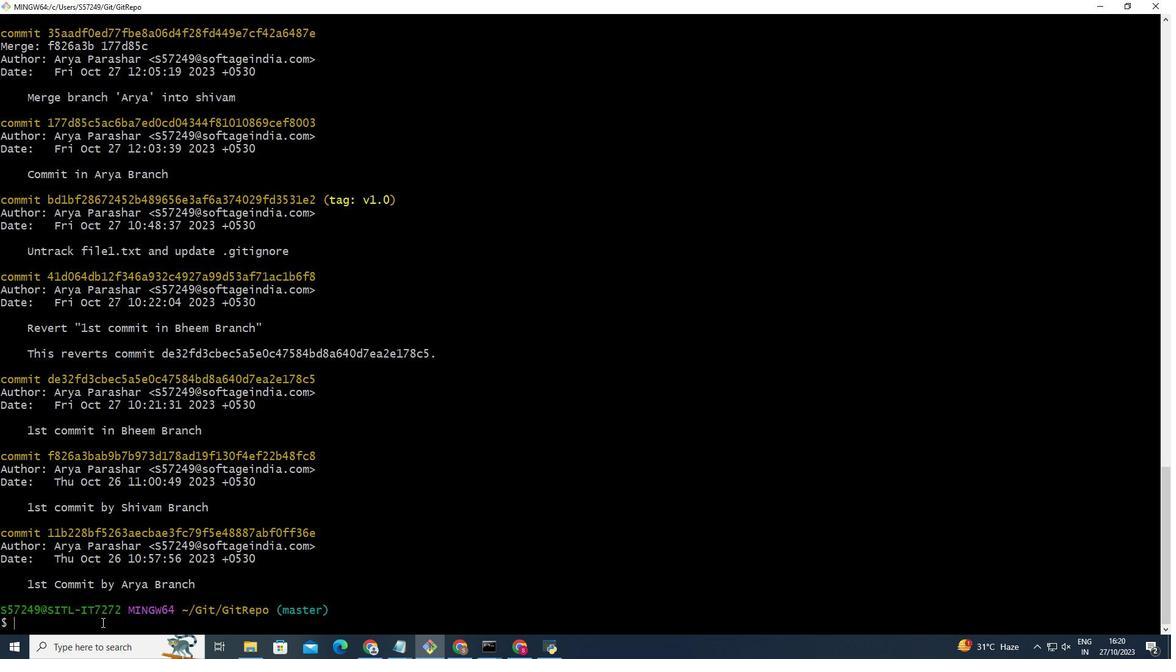 
Action: Mouse moved to (37, 231)
Screenshot: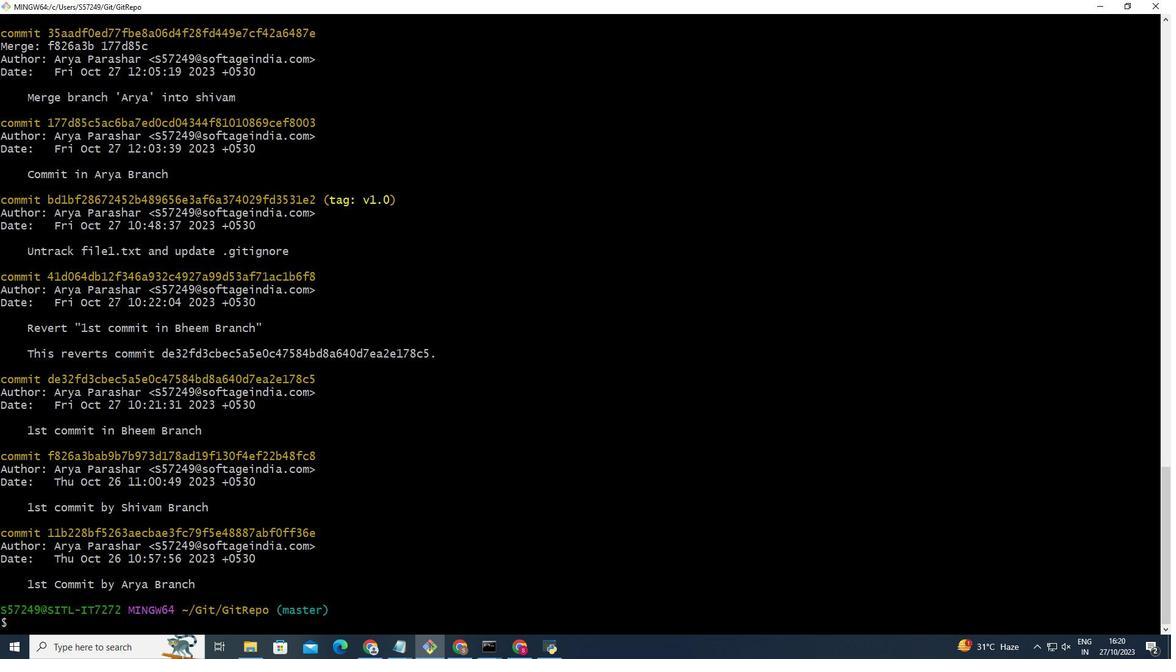 
Action: Mouse scrolled (37, 231) with delta (0, 0)
Screenshot: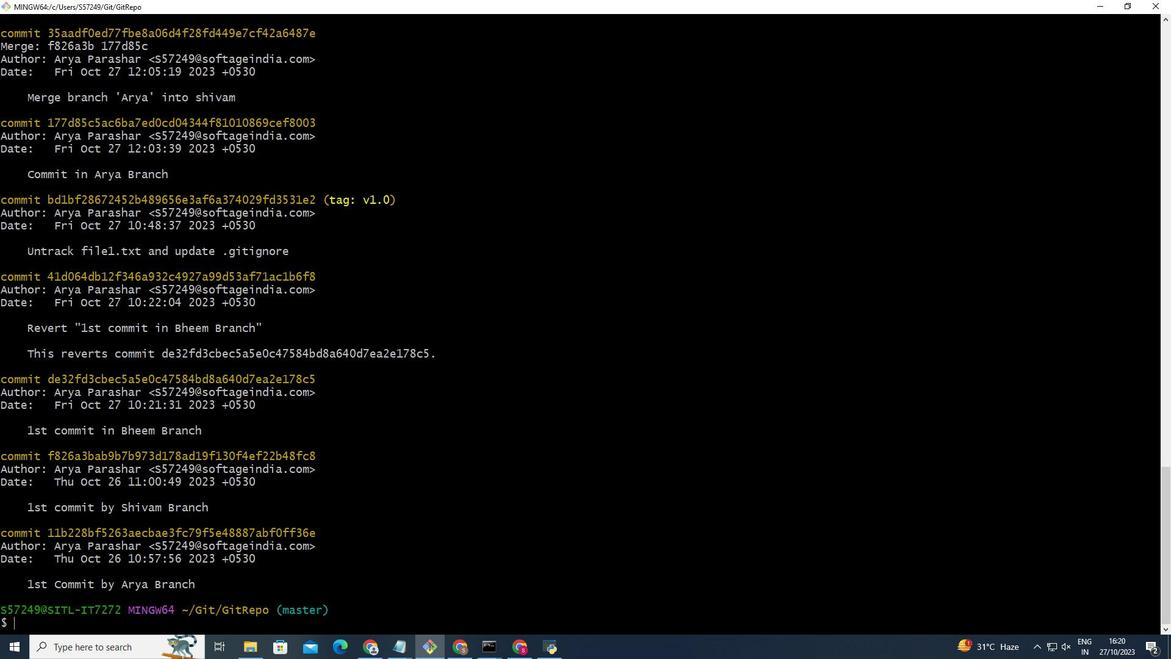 
Action: Mouse moved to (133, 394)
Screenshot: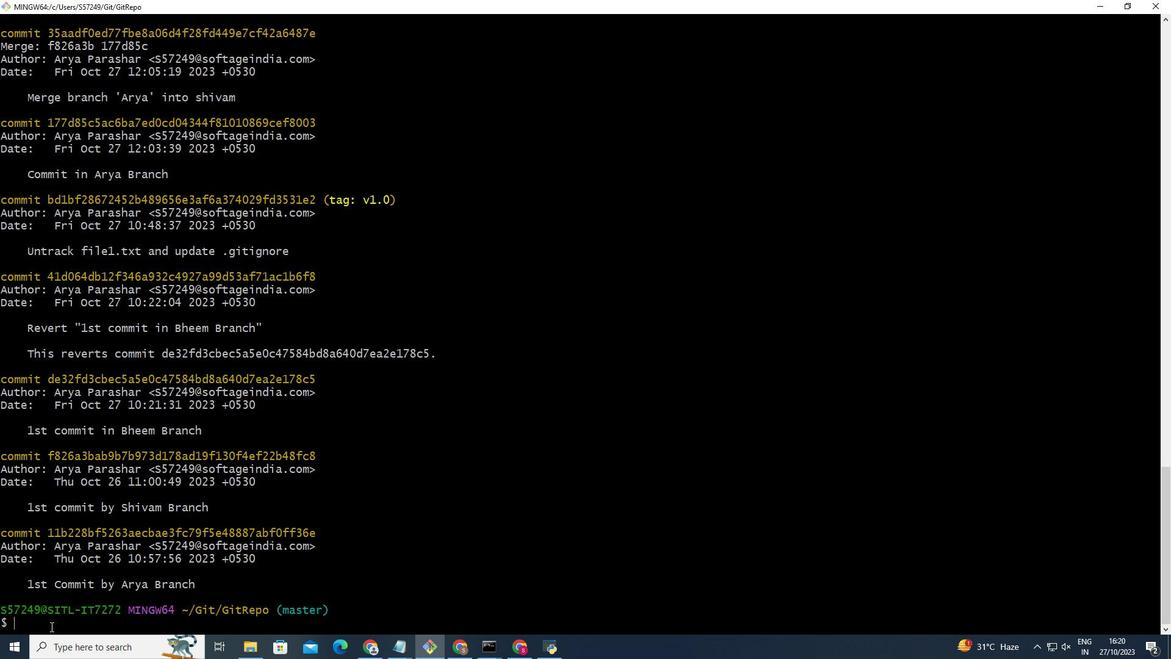 
Action: Mouse pressed left at (133, 394)
Screenshot: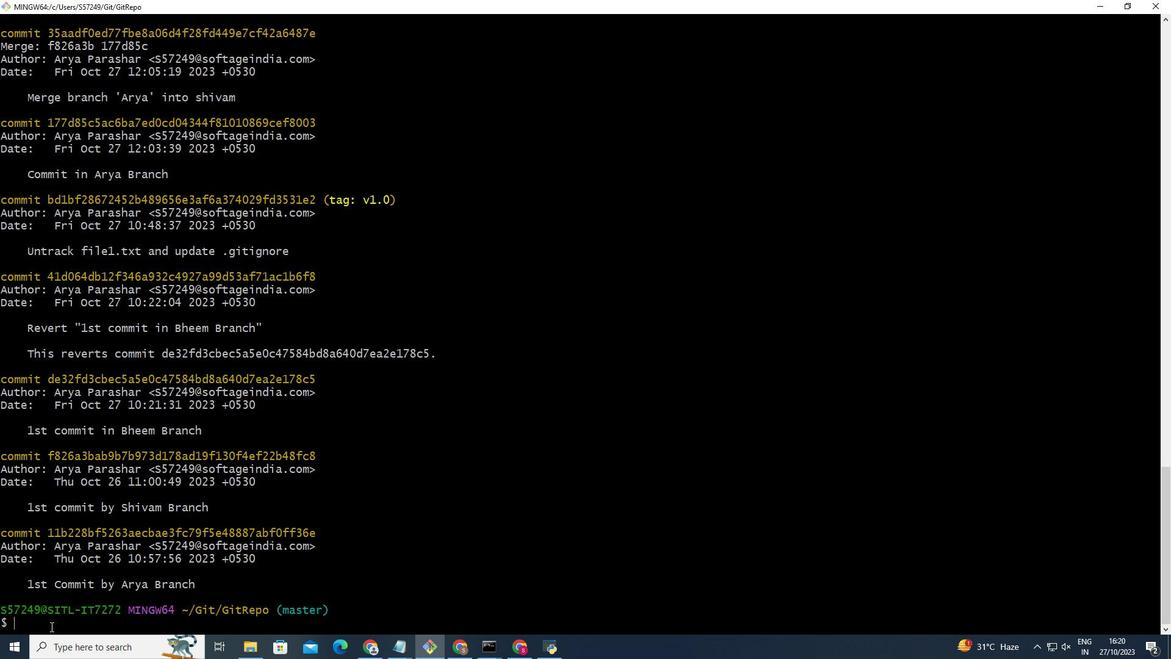 
Action: Mouse moved to (185, 325)
Screenshot: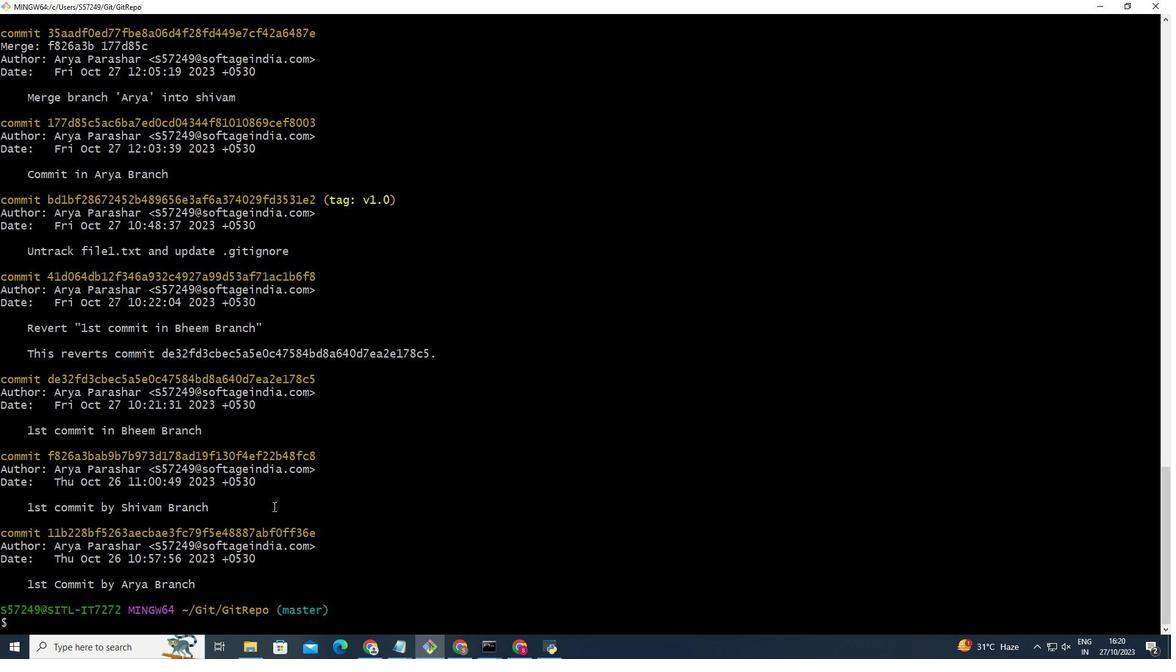 
Action: Key pressed git<Key.space>show-ref<Key.space>--tags<Key.enter>
Screenshot: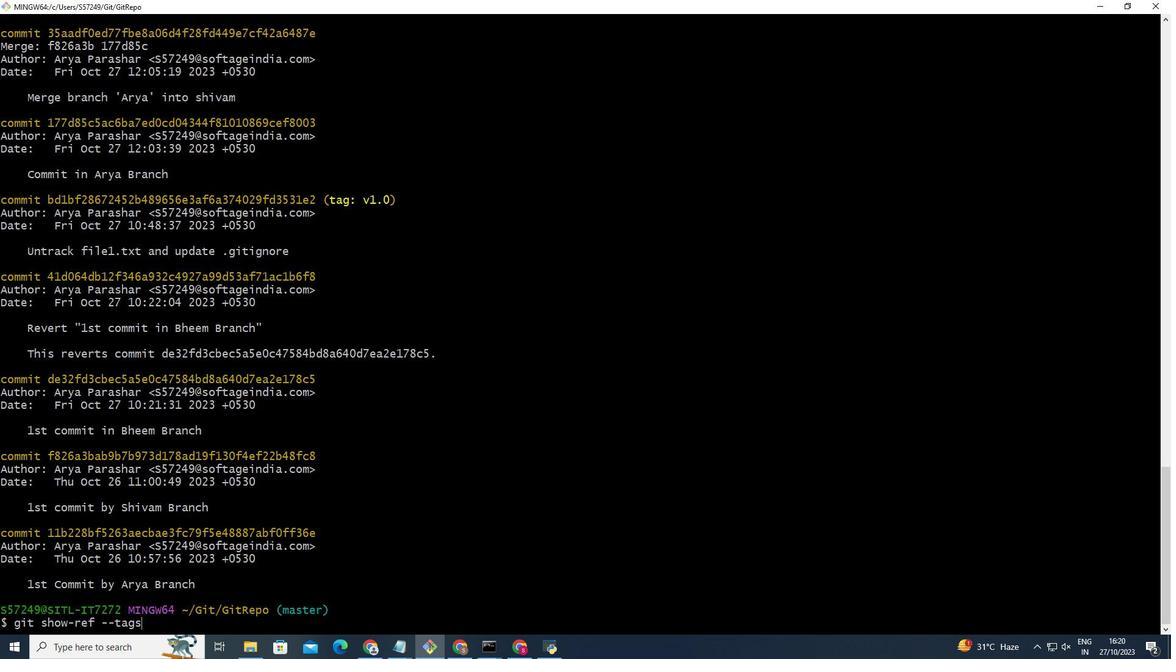 
Action: Mouse moved to (145, 123)
Screenshot: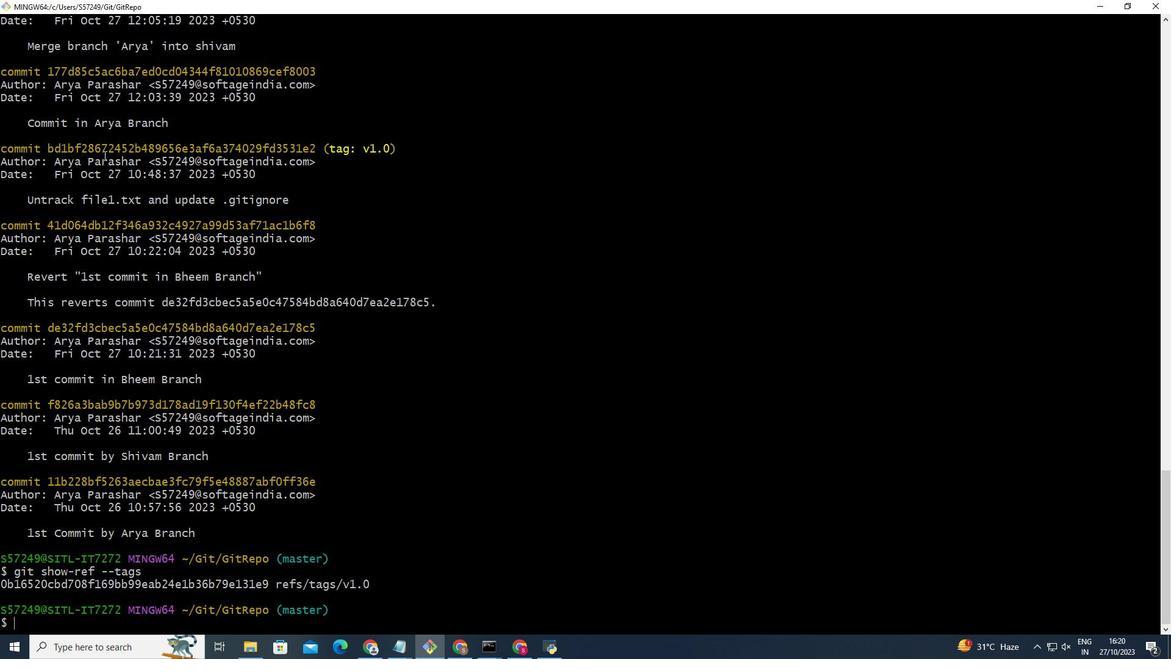 
Action: Mouse scrolled (145, 123) with delta (0, 0)
Screenshot: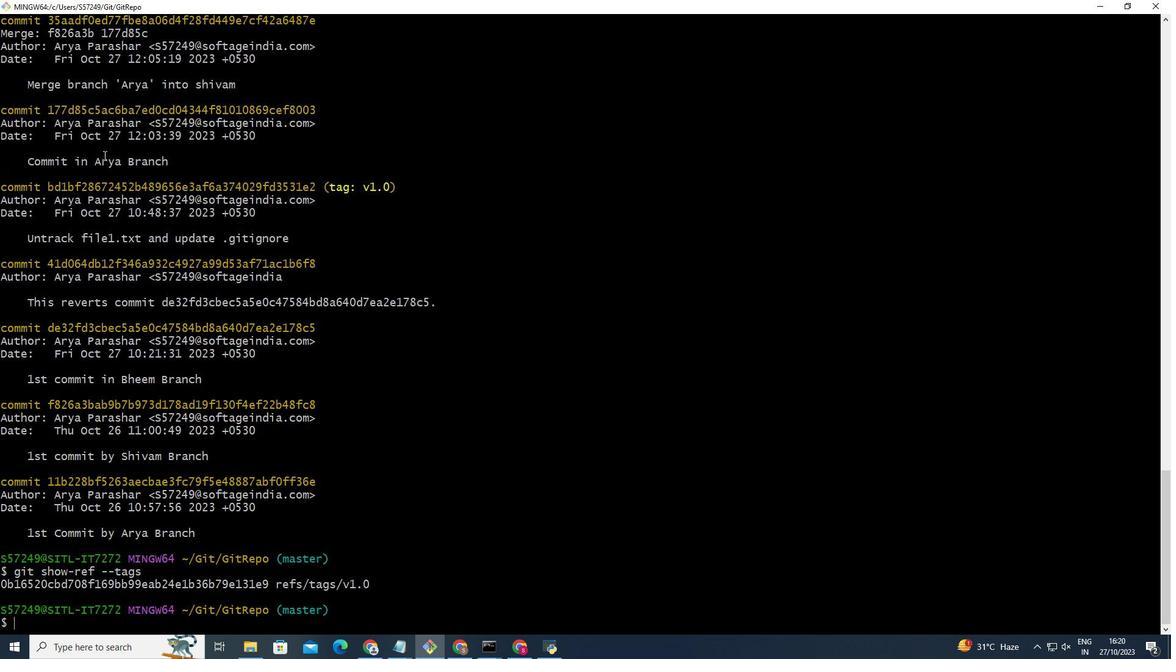 
Action: Mouse scrolled (145, 123) with delta (0, 0)
Screenshot: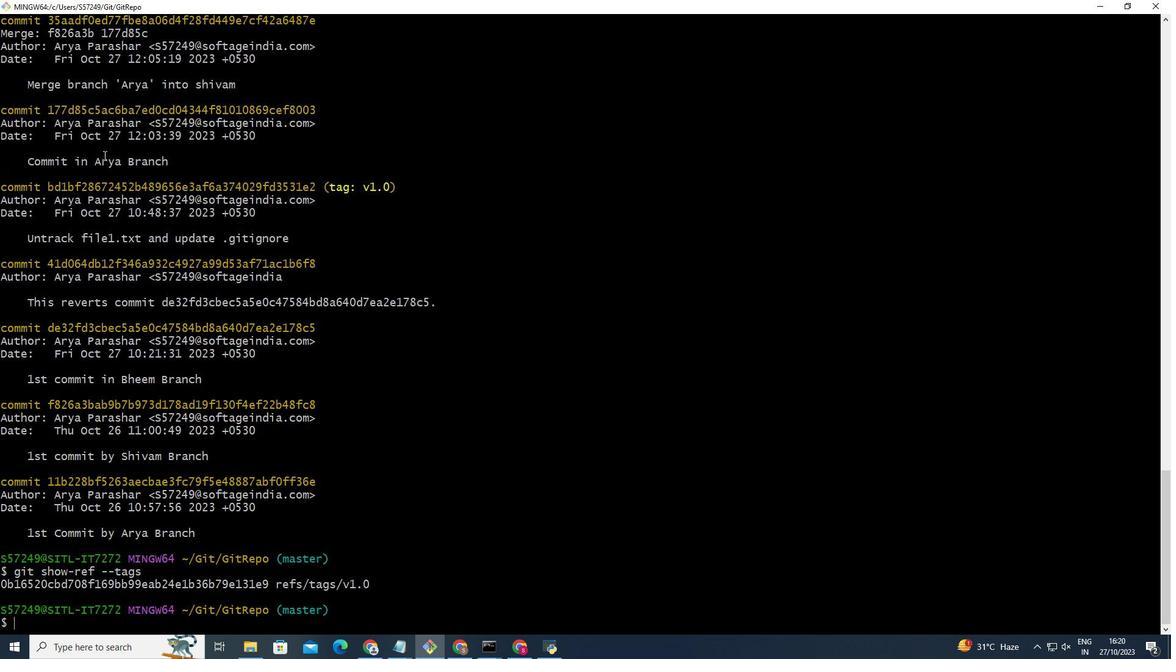 
Action: Mouse moved to (150, 178)
Screenshot: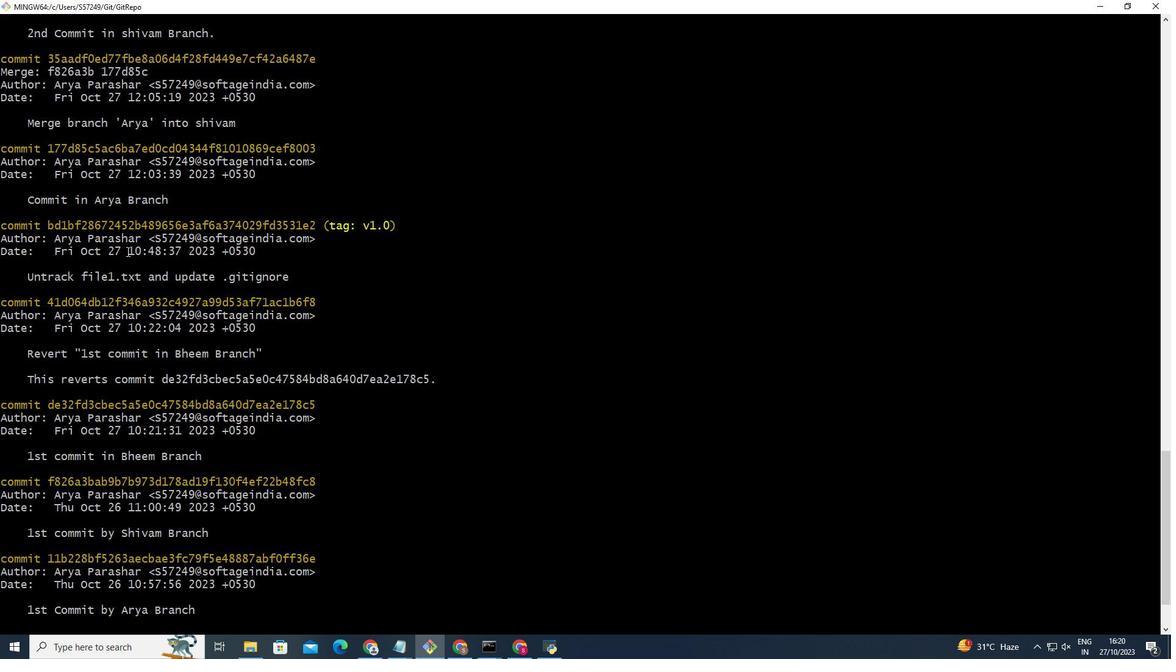 
Action: Mouse scrolled (150, 178) with delta (0, 0)
Screenshot: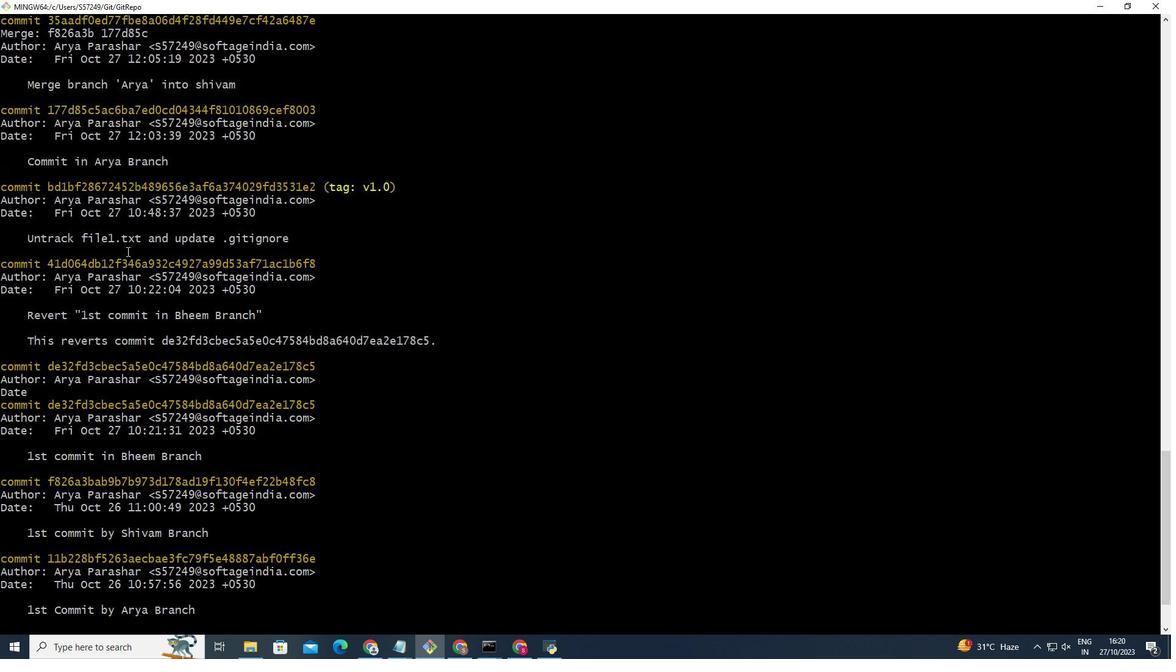 
Action: Mouse scrolled (150, 178) with delta (0, 0)
Screenshot: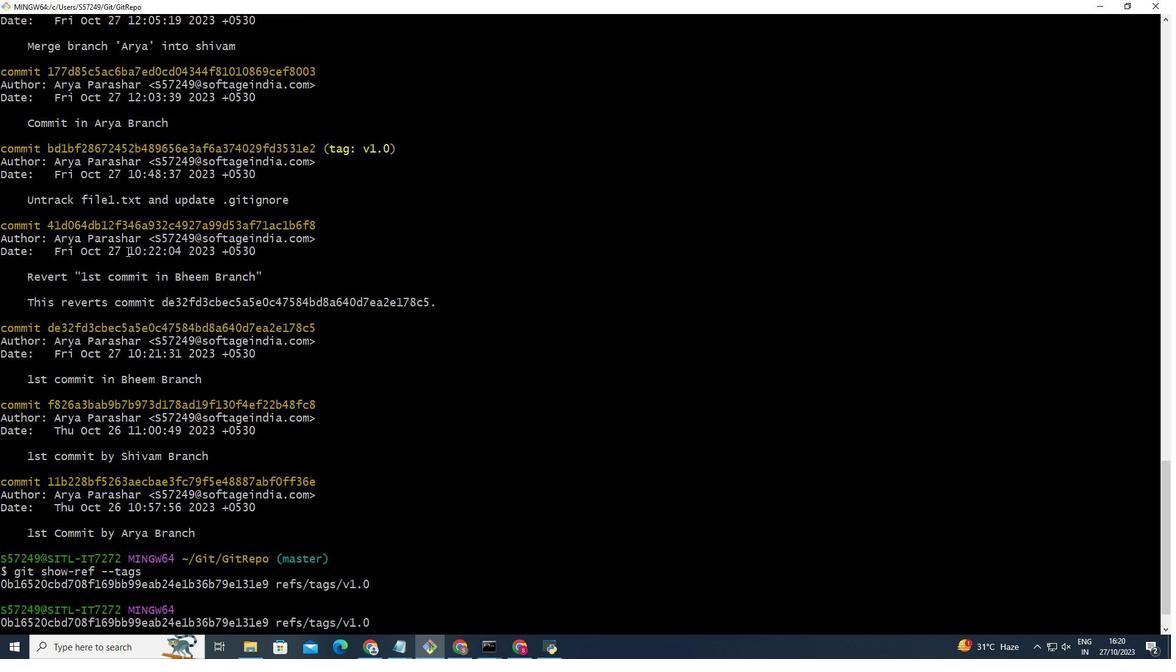 
Action: Mouse scrolled (150, 178) with delta (0, 0)
Screenshot: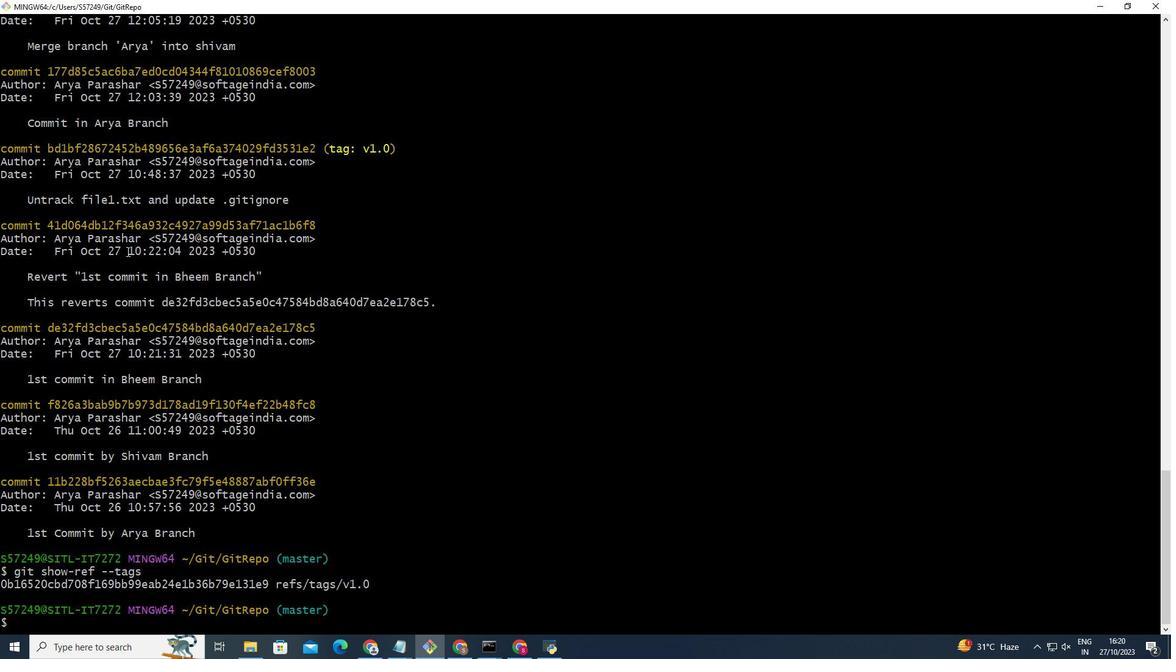 
Action: Mouse moved to (155, 294)
Screenshot: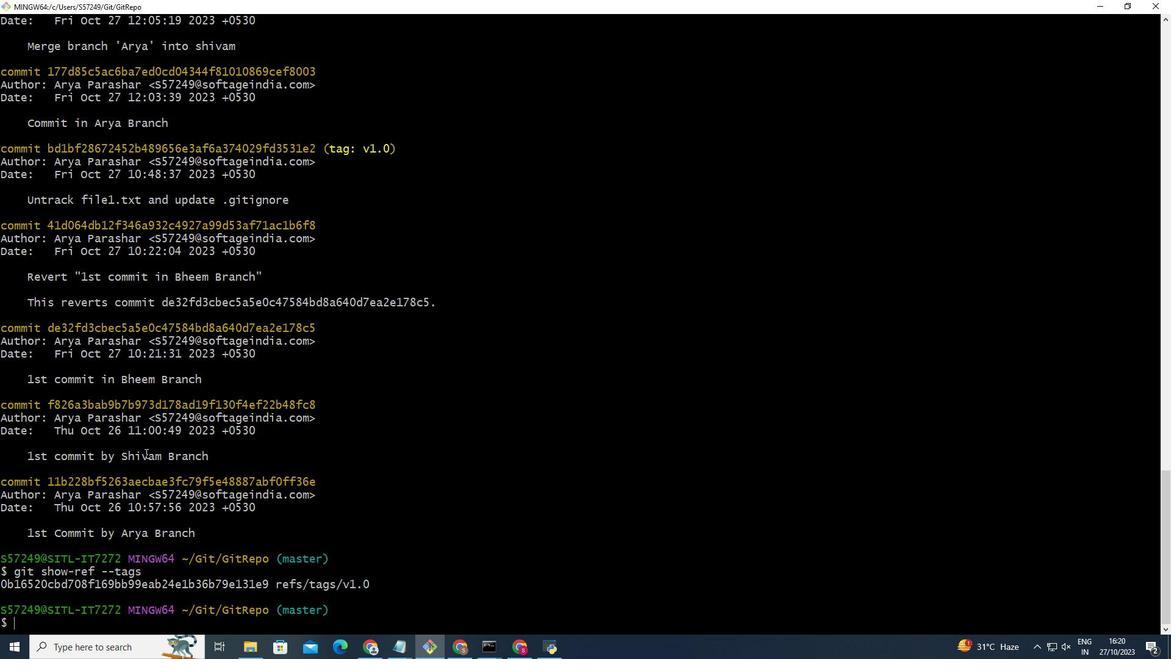 
Action: Mouse scrolled (155, 295) with delta (0, 0)
Screenshot: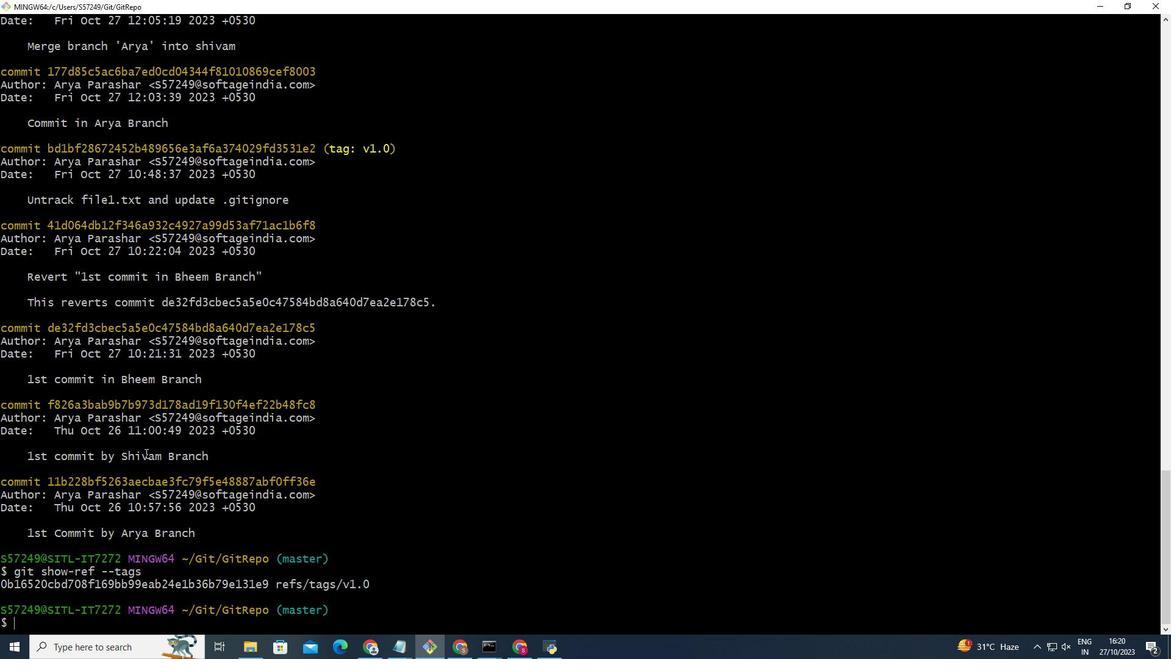
Action: Mouse scrolled (155, 295) with delta (0, 0)
Screenshot: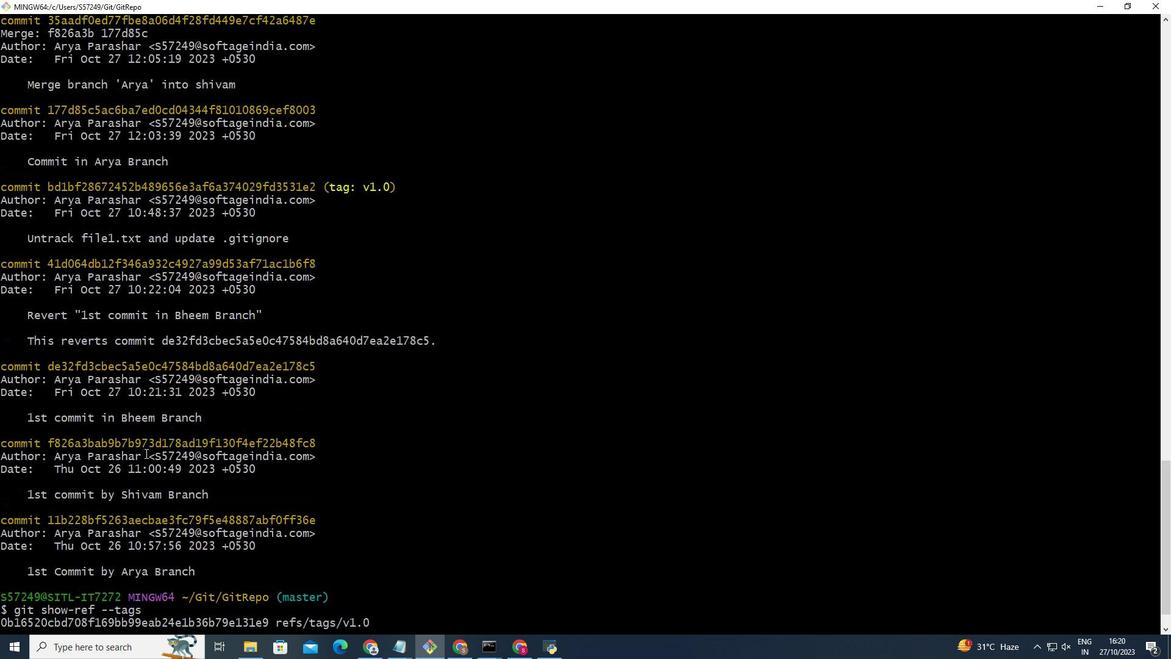 
Action: Mouse scrolled (155, 295) with delta (0, 0)
Screenshot: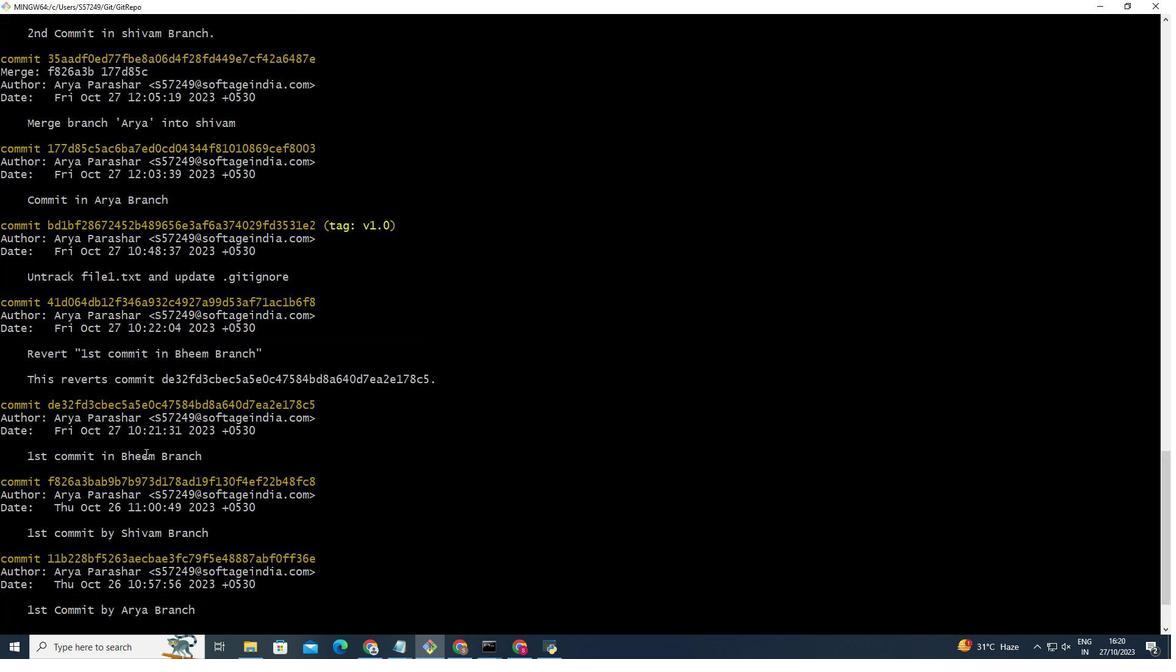 
Action: Mouse scrolled (155, 295) with delta (0, 0)
Screenshot: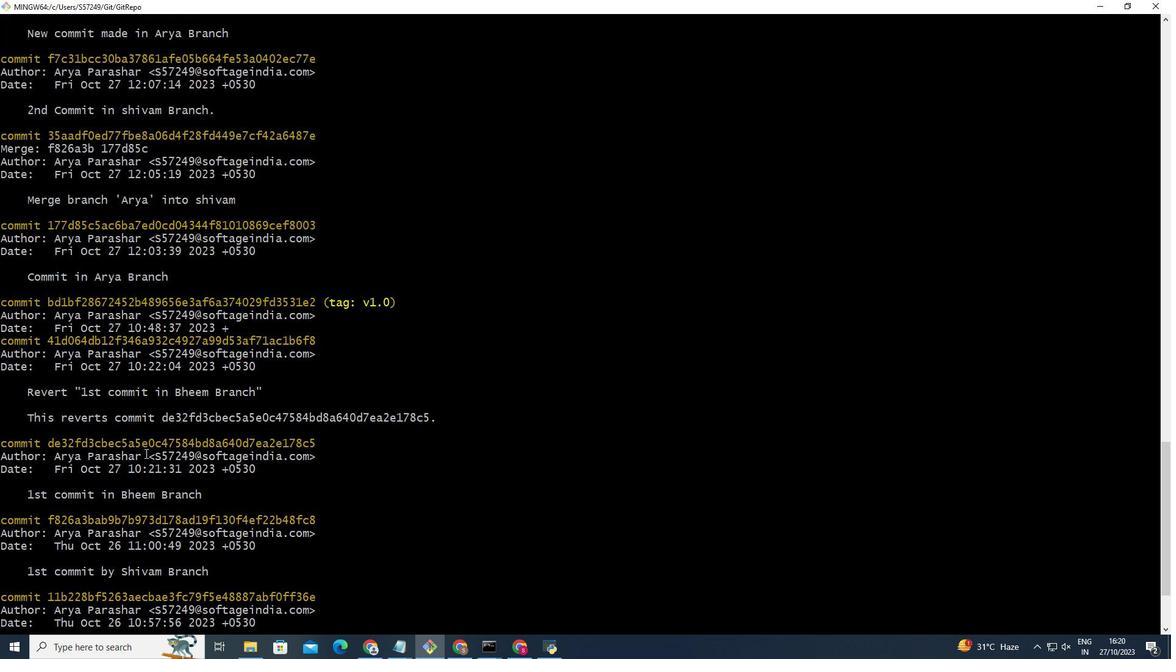 
Action: Mouse scrolled (155, 295) with delta (0, 0)
Screenshot: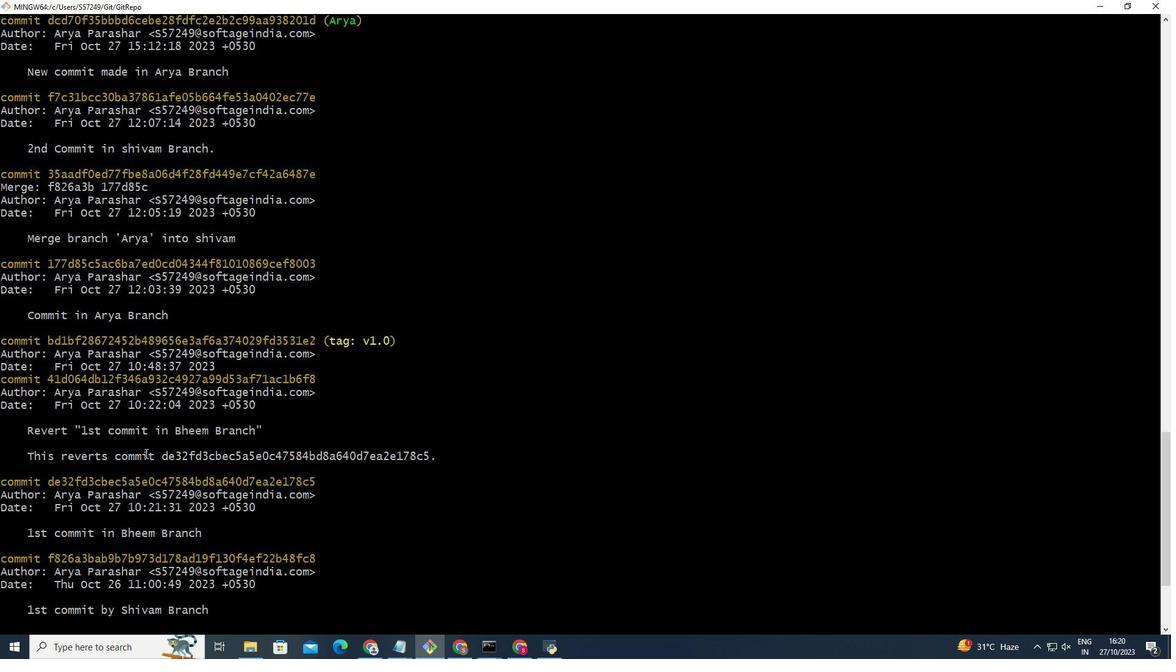 
Action: Mouse scrolled (155, 295) with delta (0, 0)
Screenshot: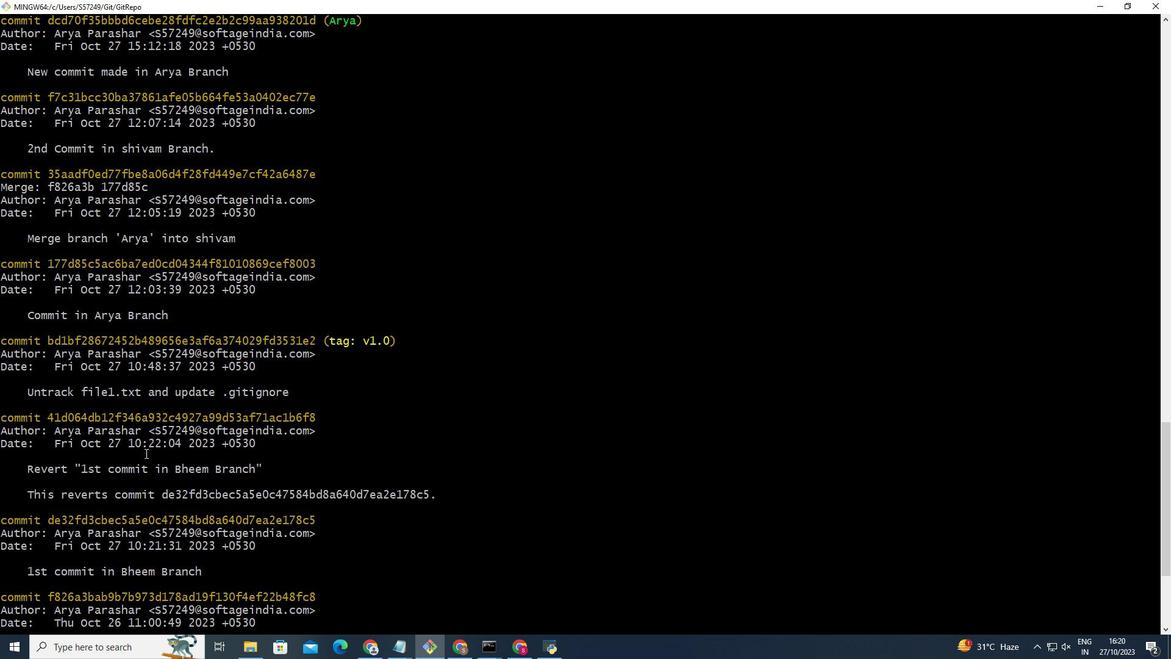 
Action: Mouse scrolled (155, 295) with delta (0, 0)
Screenshot: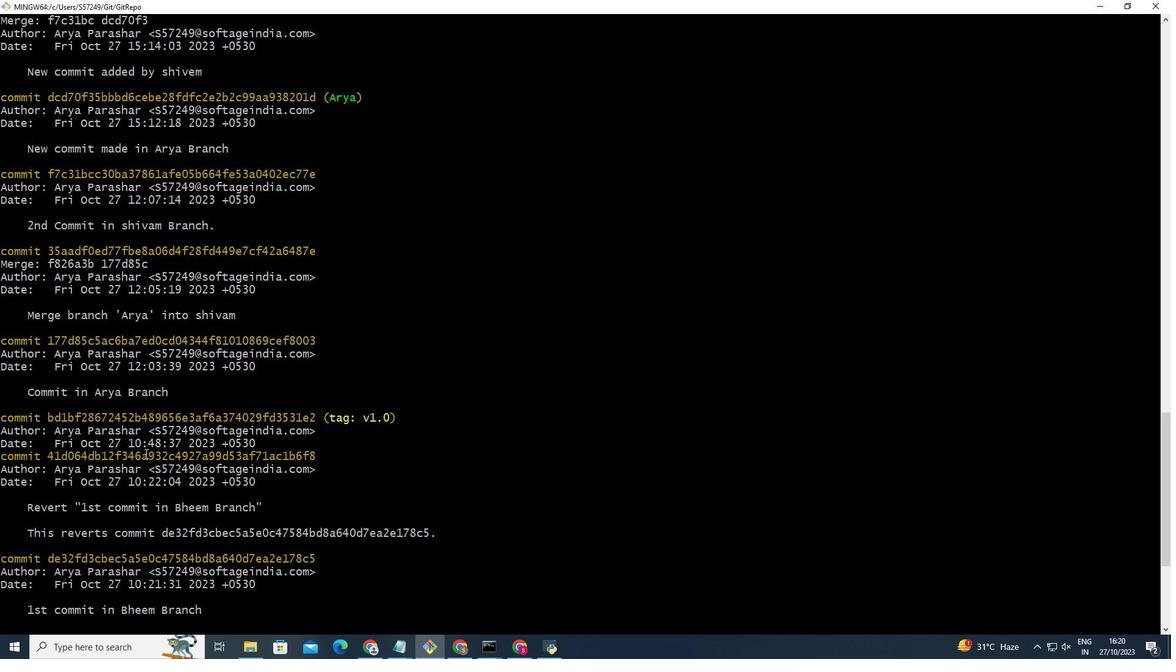 
Action: Mouse scrolled (155, 295) with delta (0, 0)
Screenshot: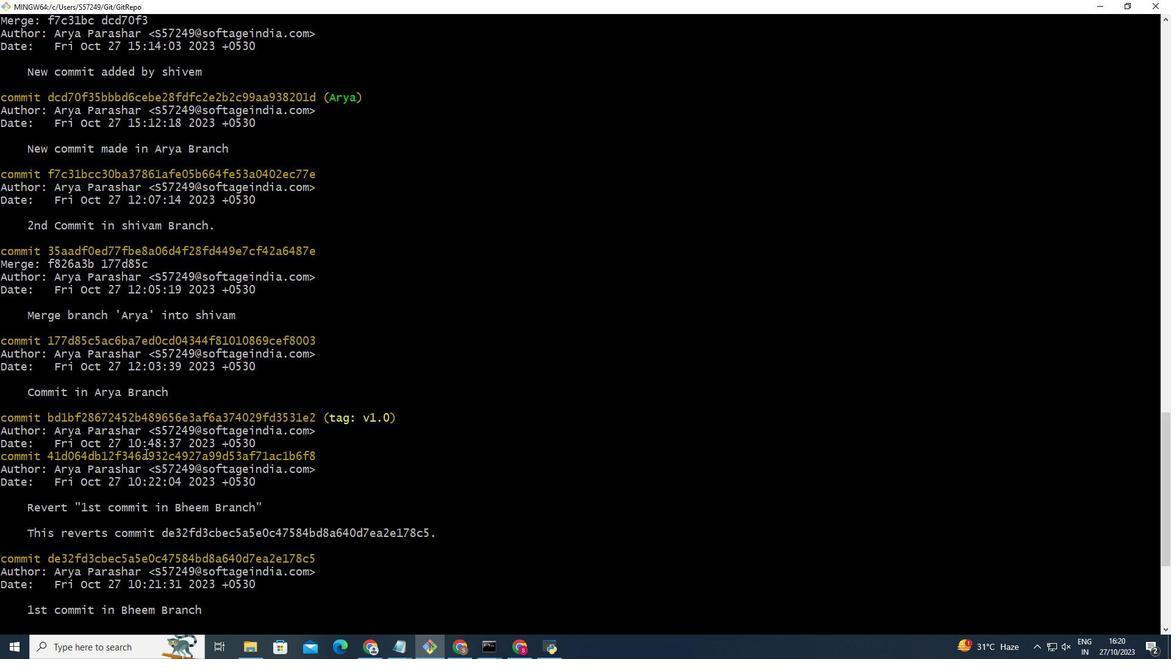 
Action: Mouse scrolled (155, 295) with delta (0, 0)
Screenshot: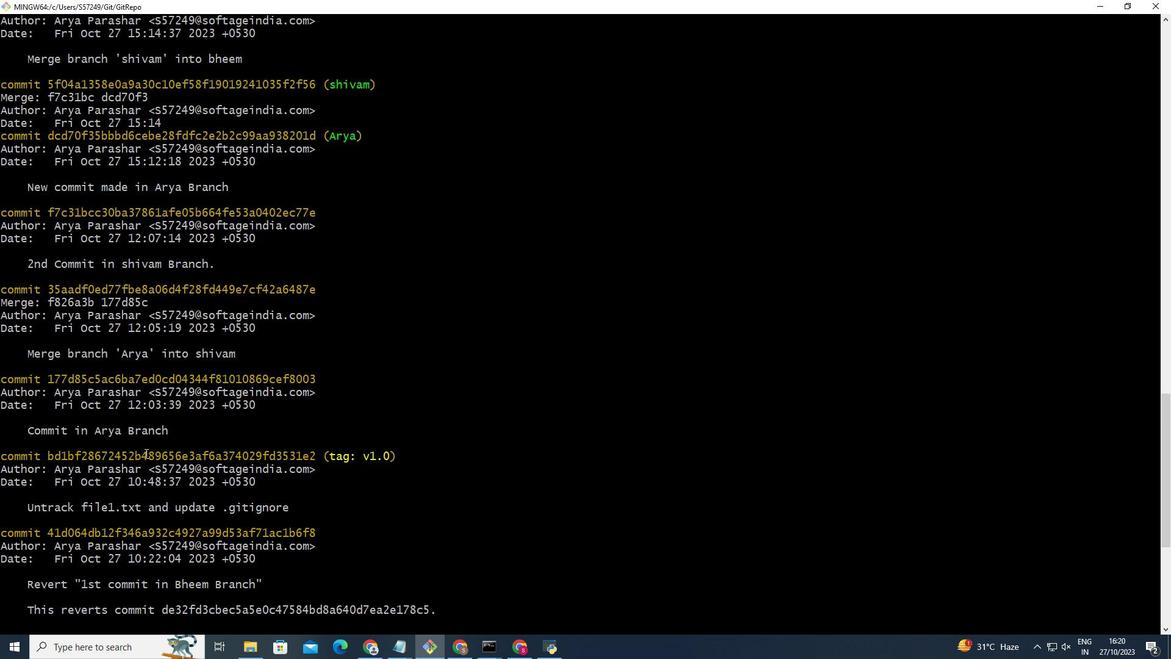 
Action: Mouse scrolled (155, 295) with delta (0, 0)
Screenshot: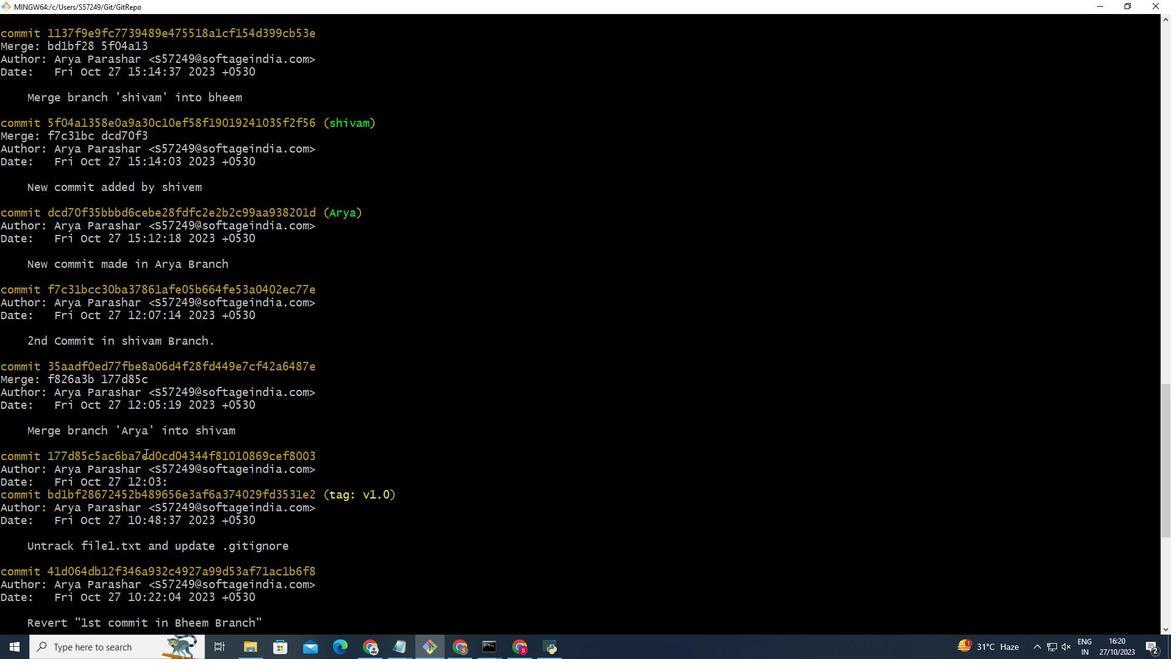 
Action: Mouse scrolled (155, 295) with delta (0, 0)
Screenshot: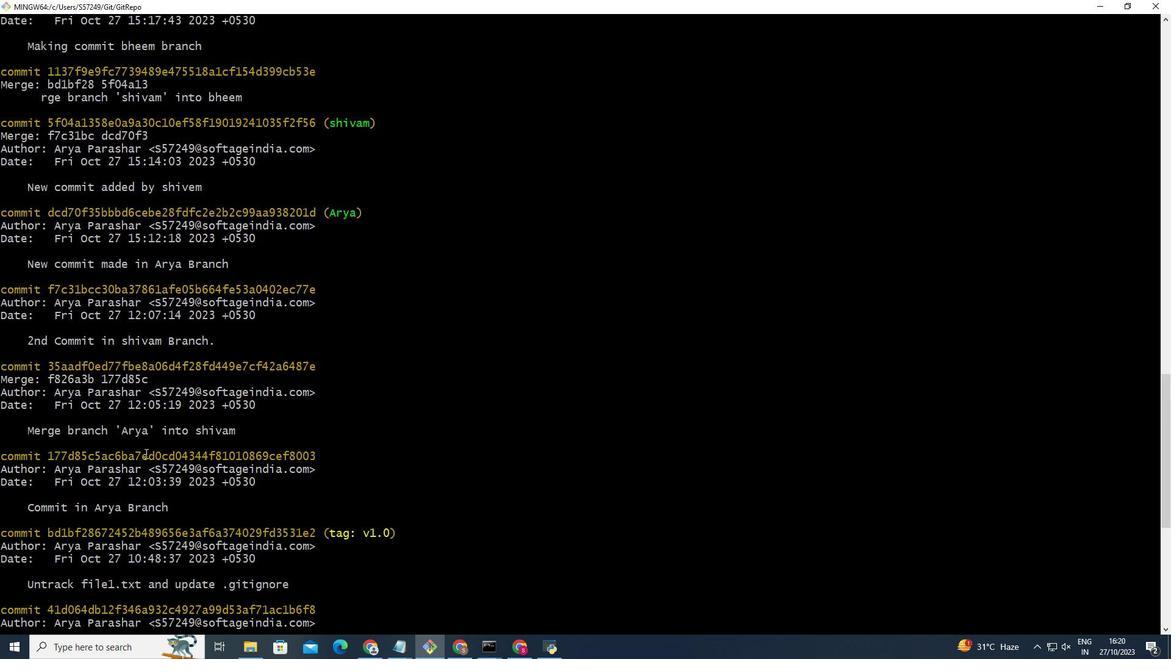 
Action: Mouse scrolled (155, 295) with delta (0, 0)
Screenshot: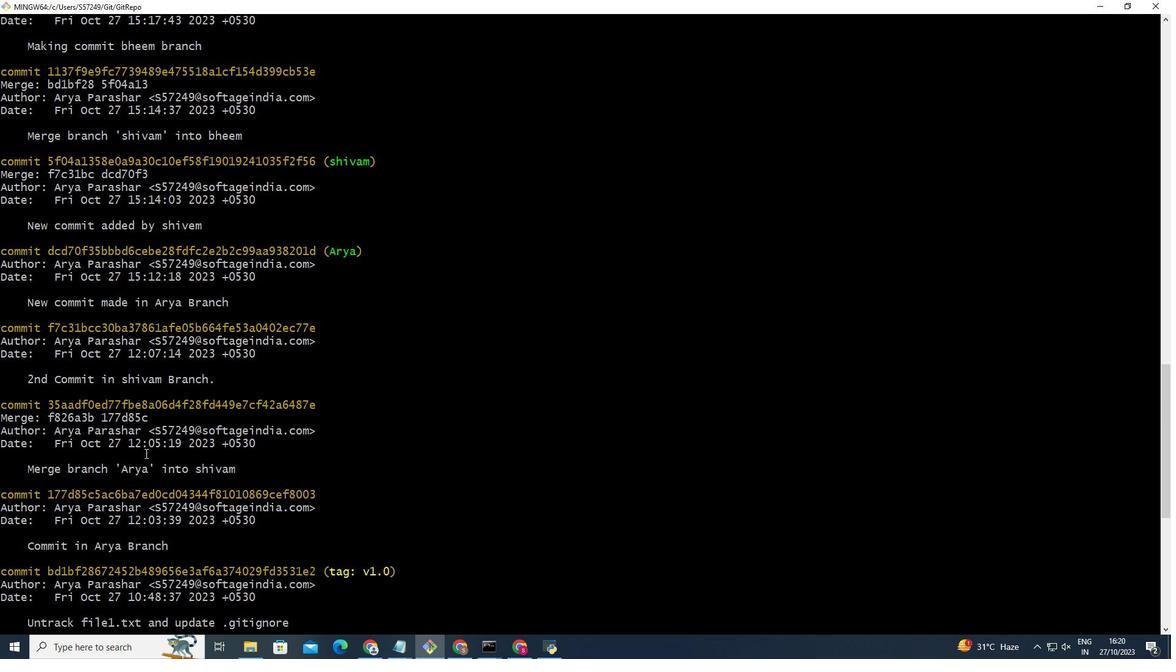 
Action: Mouse scrolled (155, 295) with delta (0, 0)
Screenshot: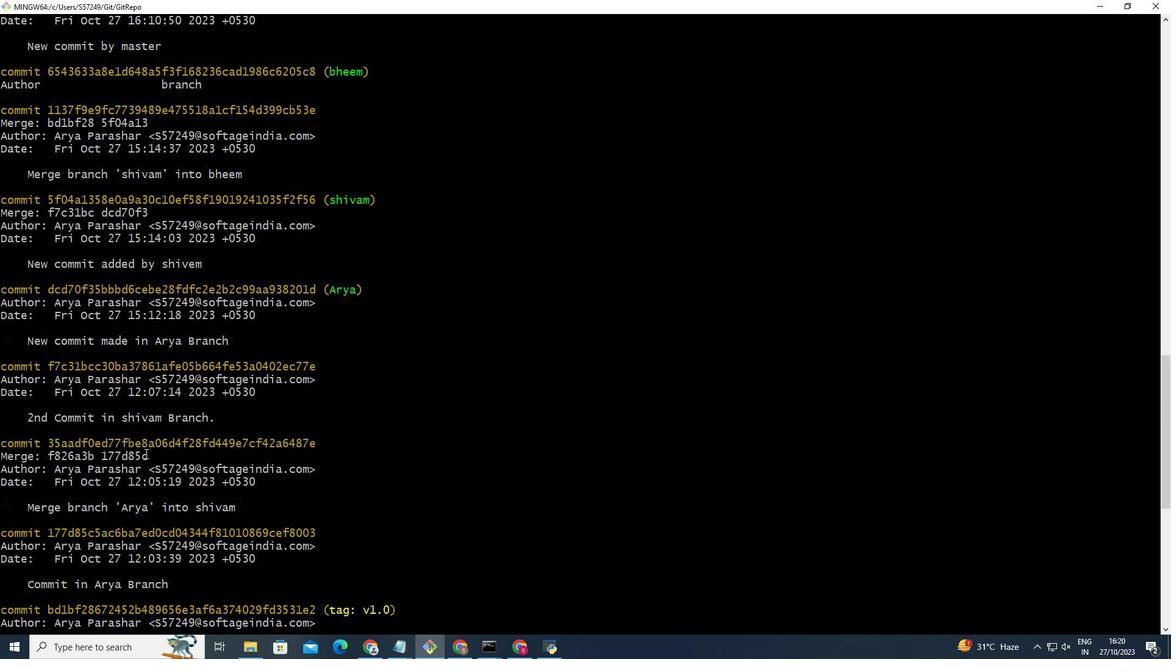 
Action: Mouse scrolled (155, 295) with delta (0, 0)
Screenshot: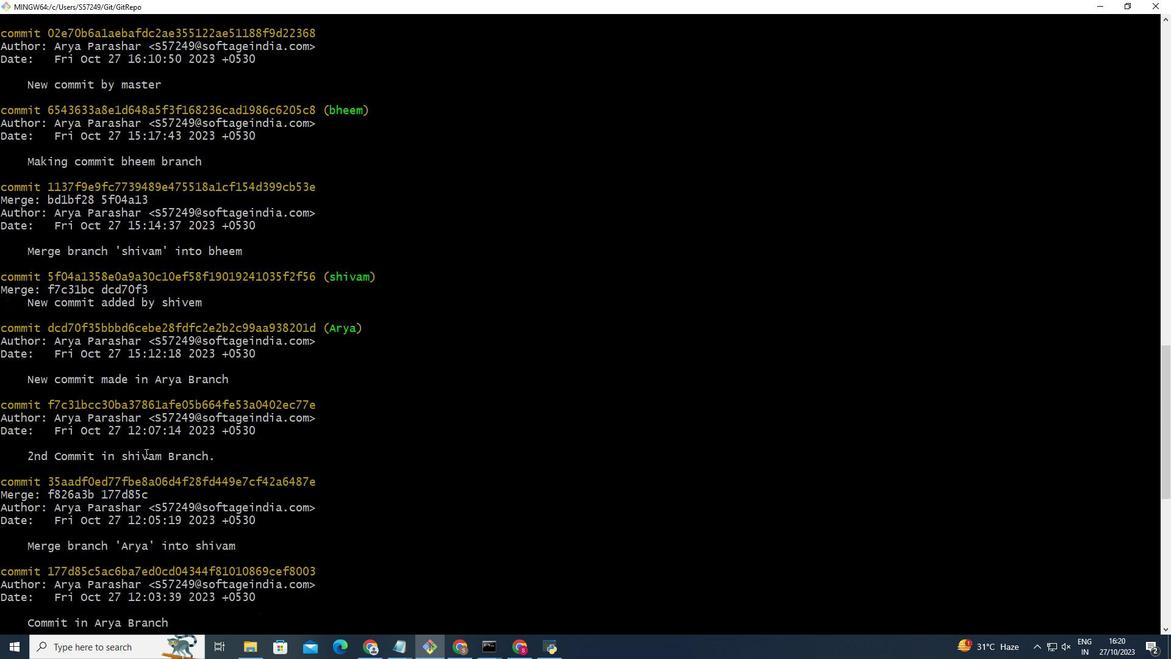
Action: Mouse scrolled (155, 295) with delta (0, 0)
Screenshot: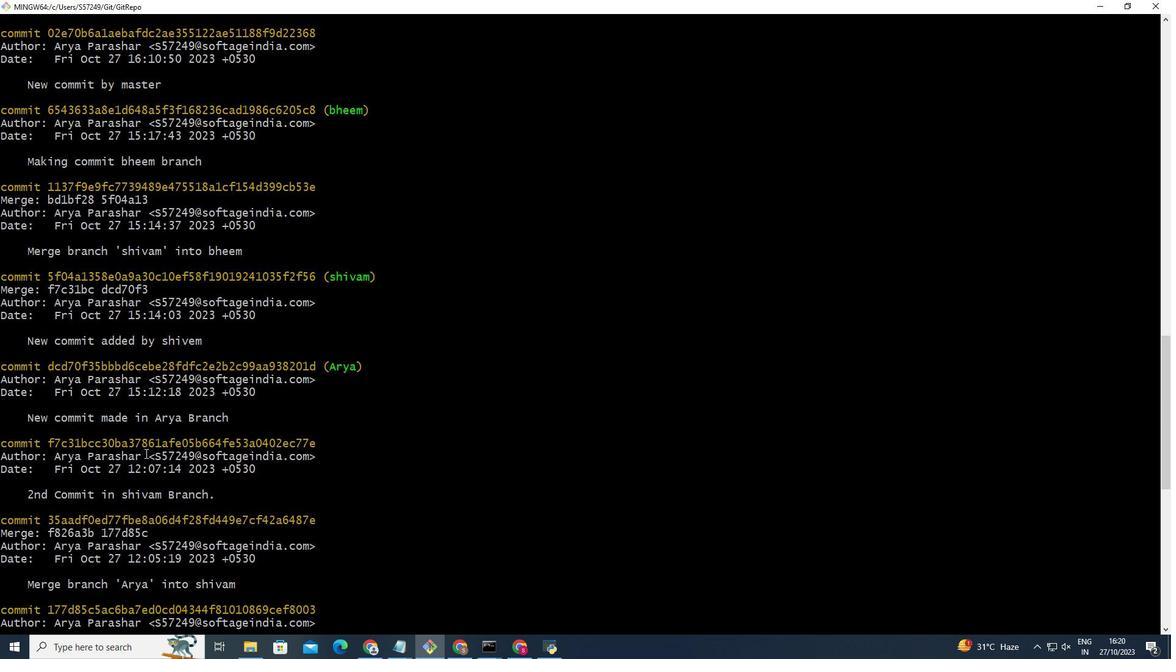 
Action: Mouse scrolled (155, 295) with delta (0, 0)
Screenshot: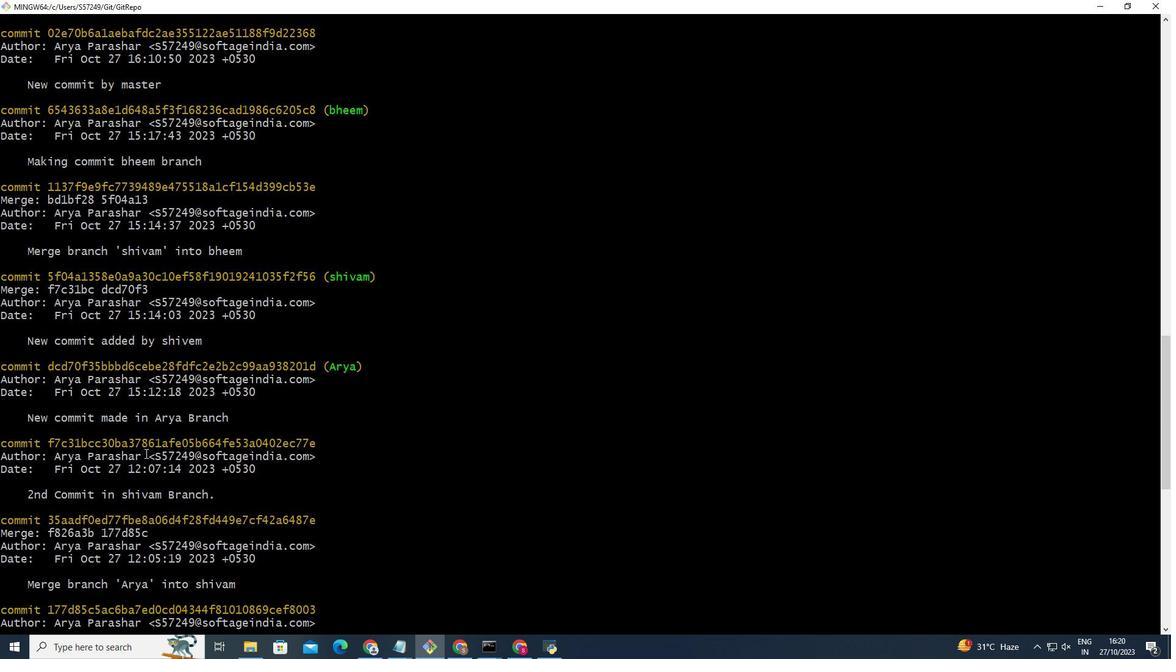 
Action: Mouse scrolled (155, 295) with delta (0, 0)
Screenshot: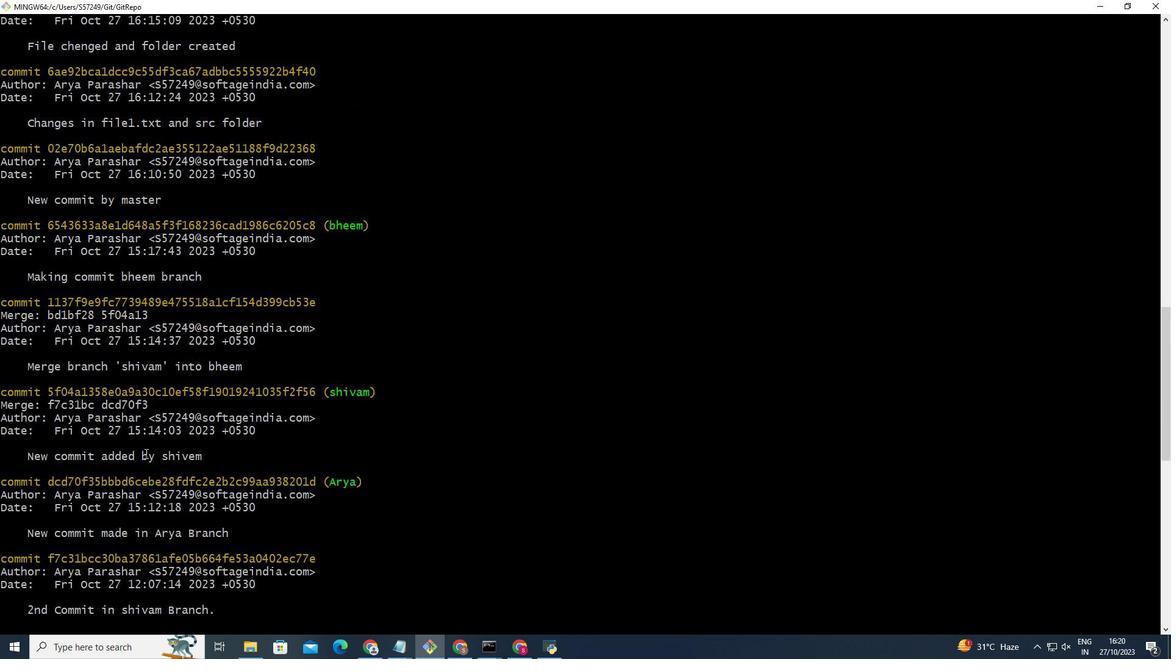 
Action: Mouse scrolled (155, 295) with delta (0, 0)
Screenshot: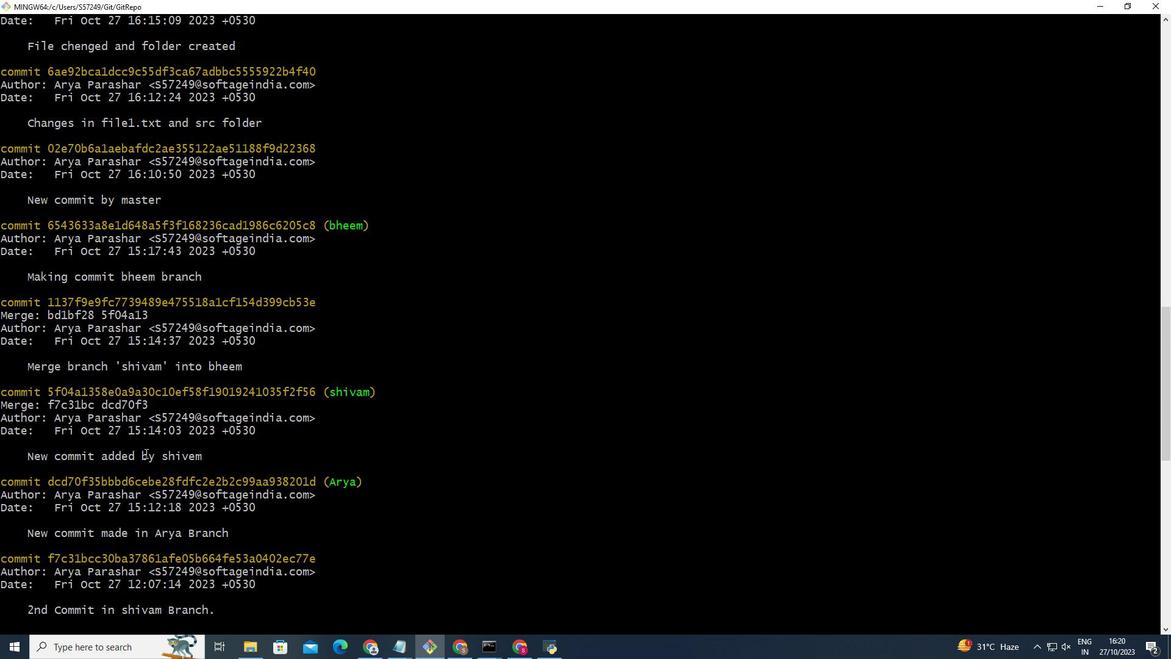 
Action: Mouse scrolled (155, 295) with delta (0, 0)
Screenshot: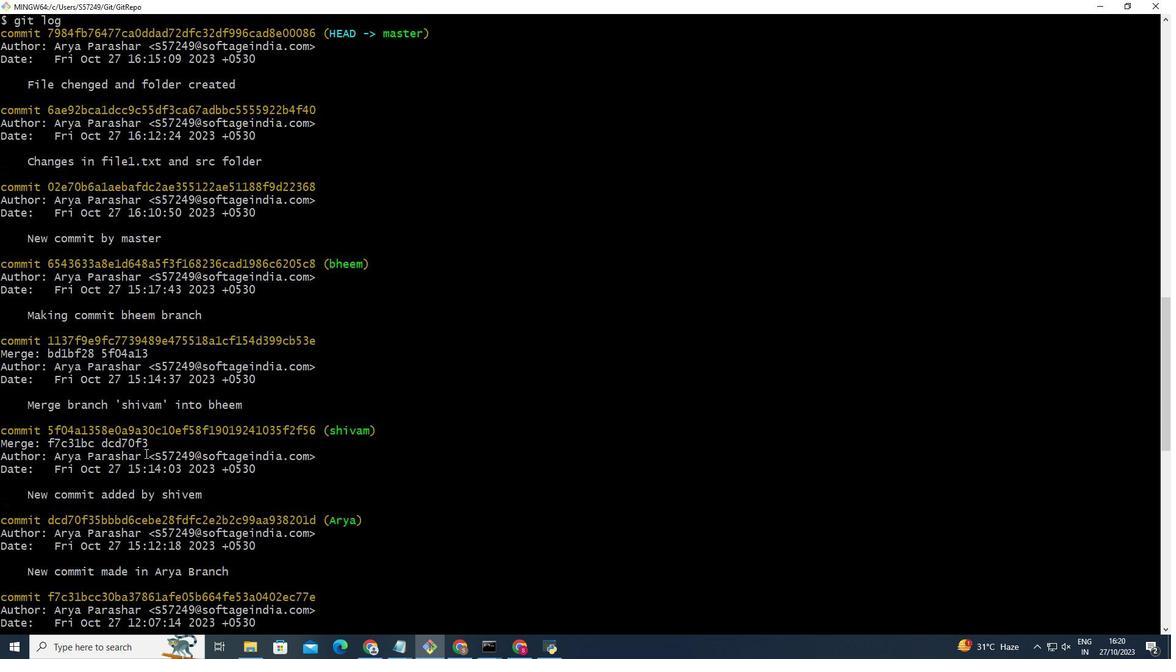 
Action: Mouse scrolled (155, 295) with delta (0, 0)
Screenshot: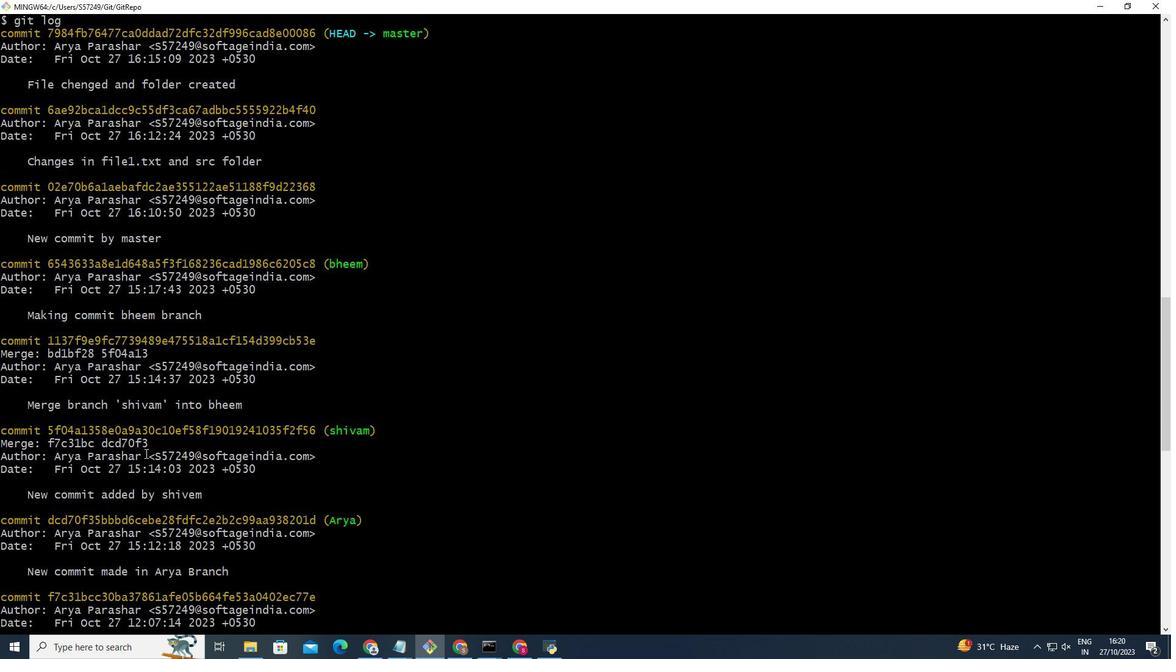 
Action: Mouse scrolled (155, 295) with delta (0, 0)
Screenshot: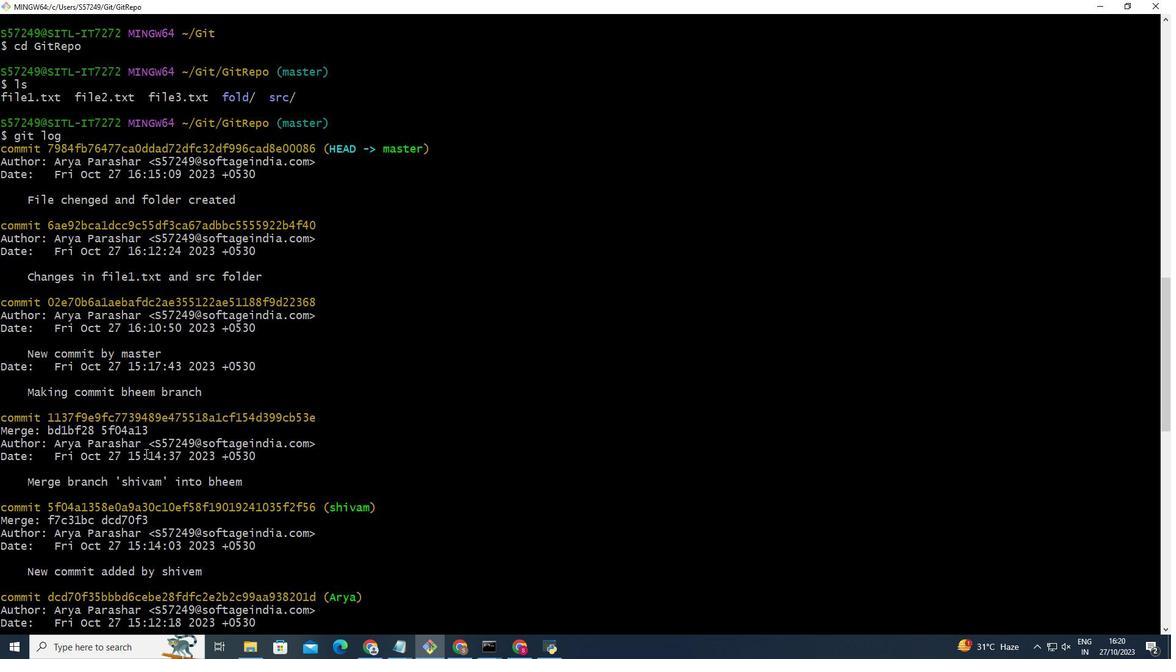 
Action: Mouse scrolled (155, 294) with delta (0, 0)
Screenshot: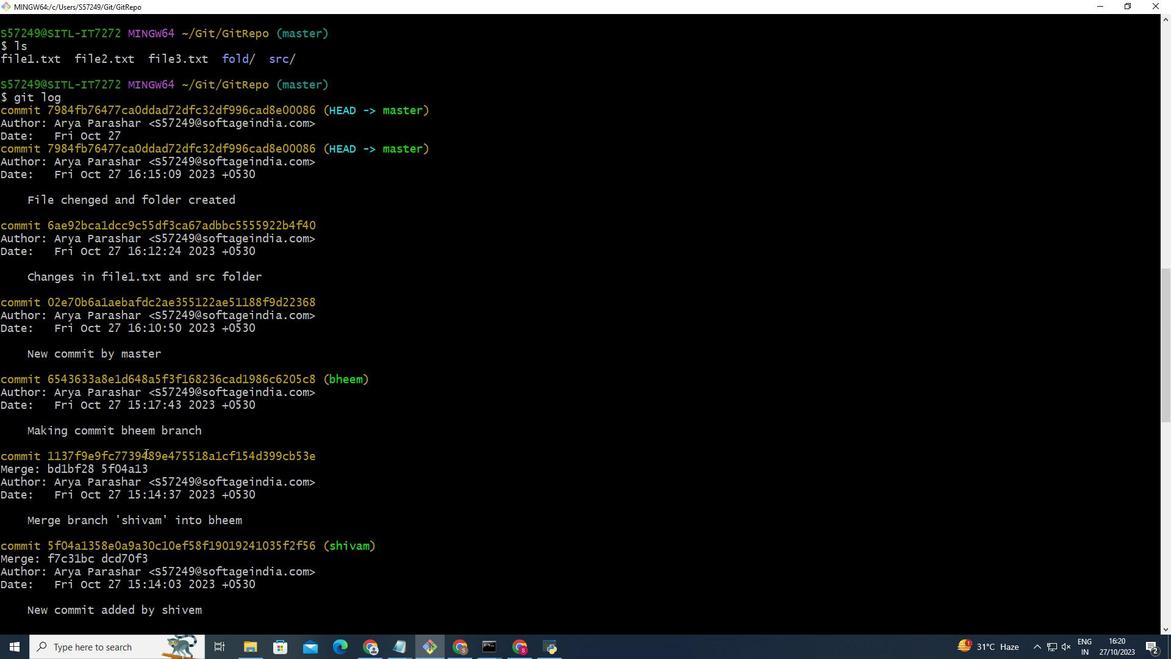 
Action: Mouse scrolled (155, 294) with delta (0, 0)
Screenshot: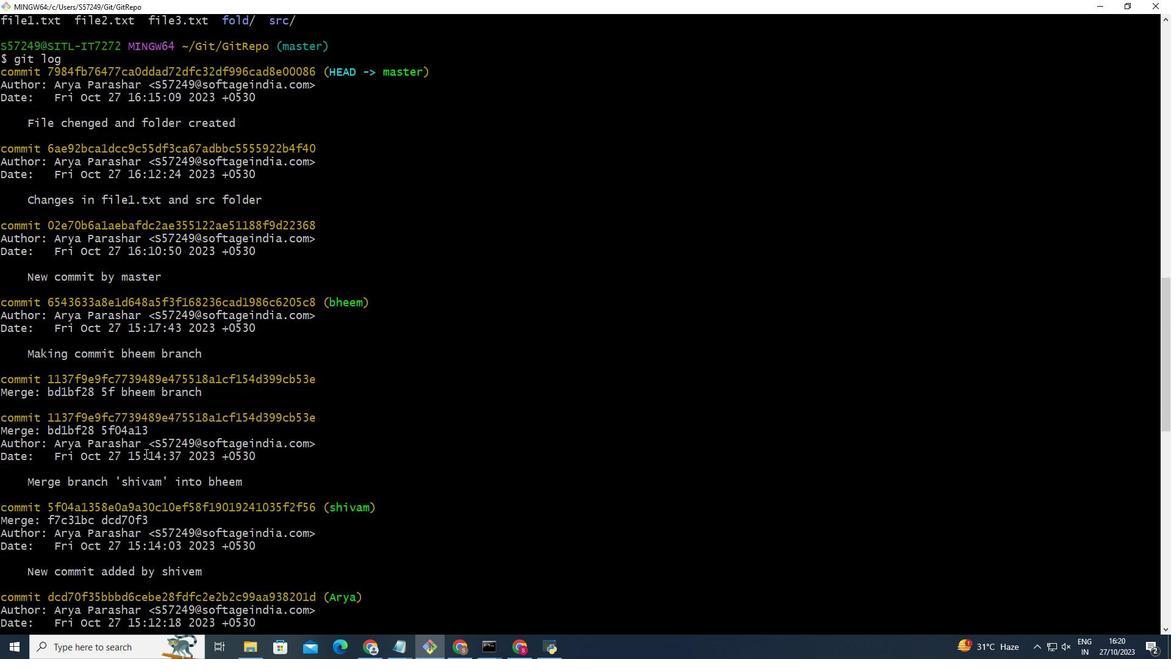 
Action: Mouse scrolled (155, 295) with delta (0, 0)
Screenshot: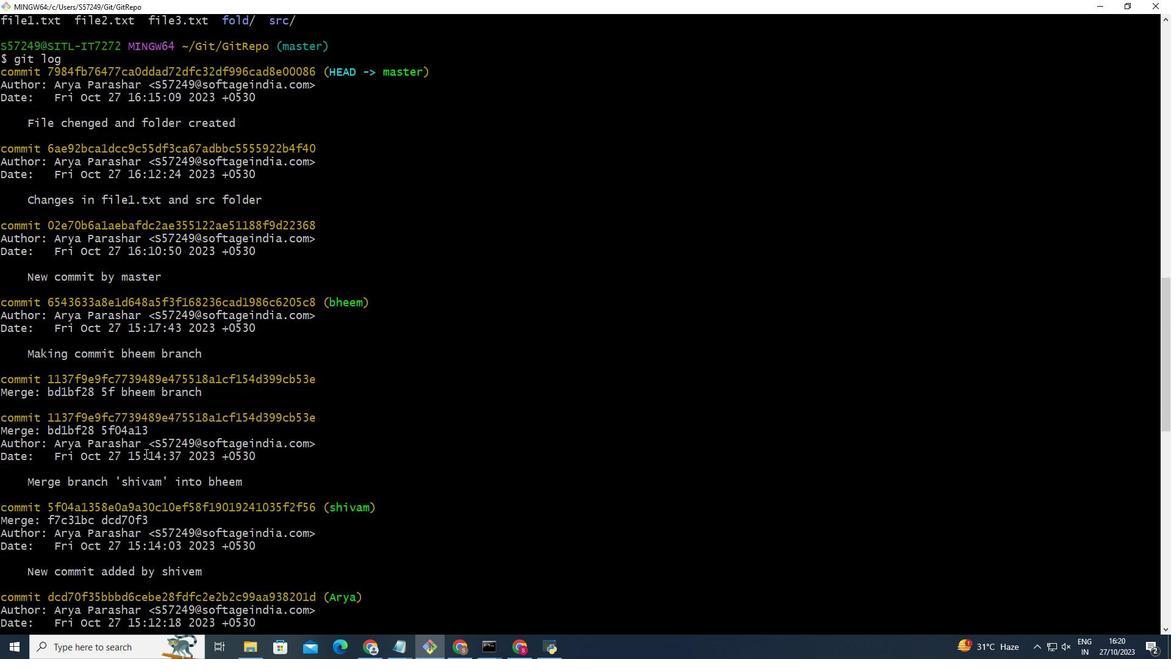 
Action: Mouse scrolled (155, 294) with delta (0, 0)
Screenshot: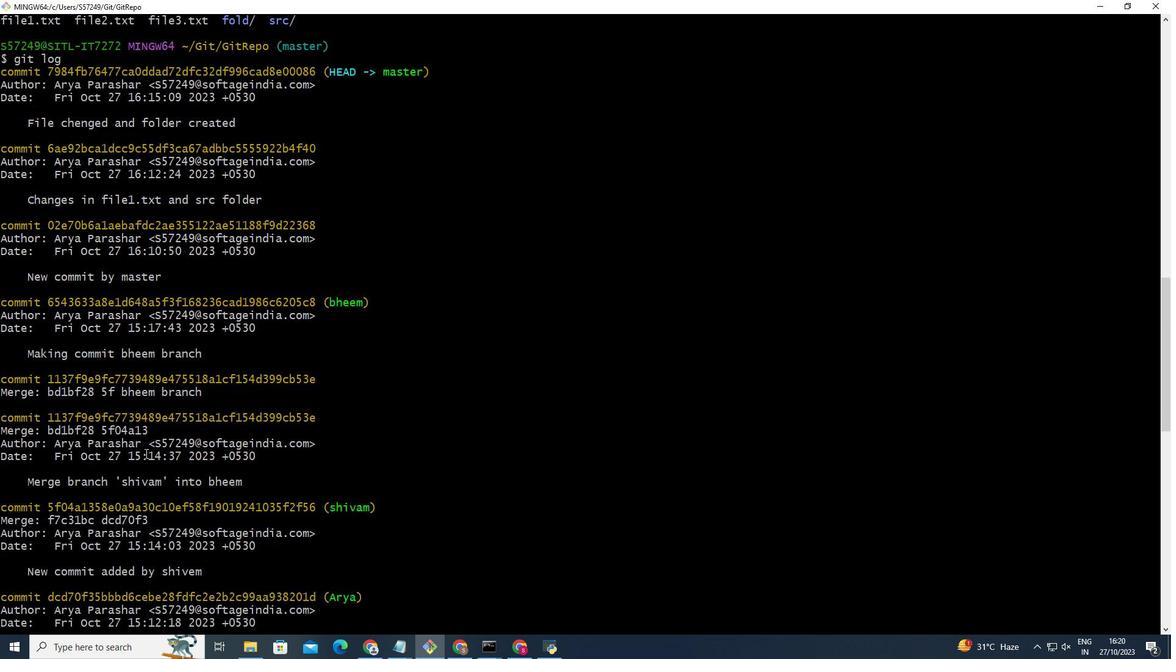 
Action: Mouse scrolled (155, 294) with delta (0, 0)
Screenshot: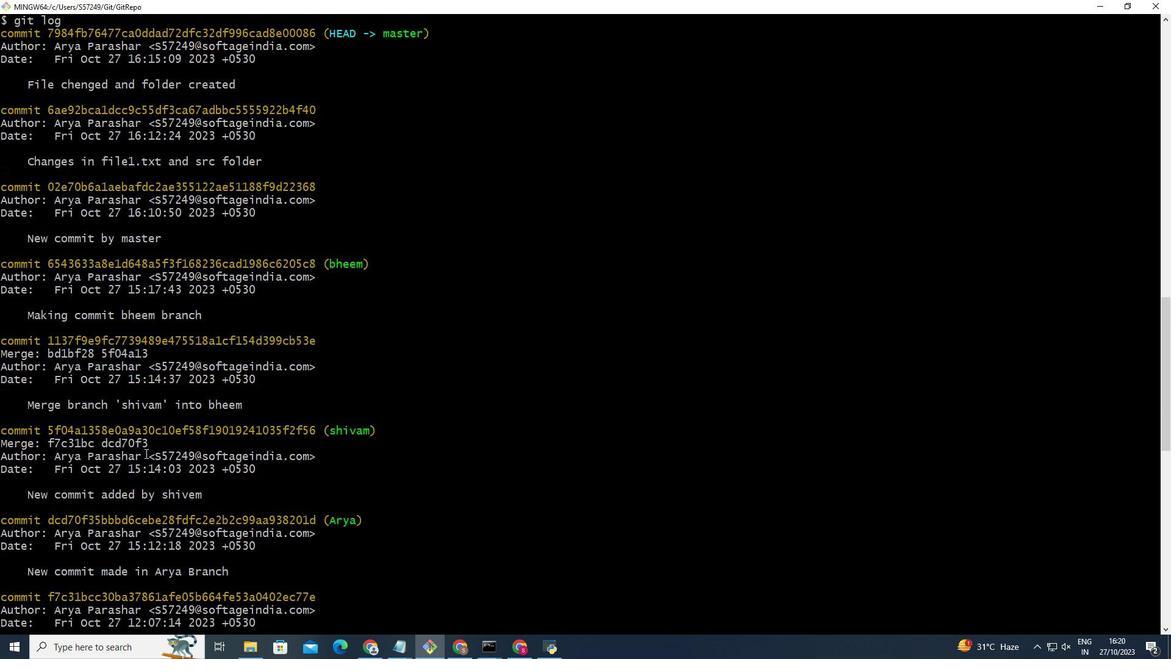 
Action: Mouse scrolled (155, 294) with delta (0, 0)
Screenshot: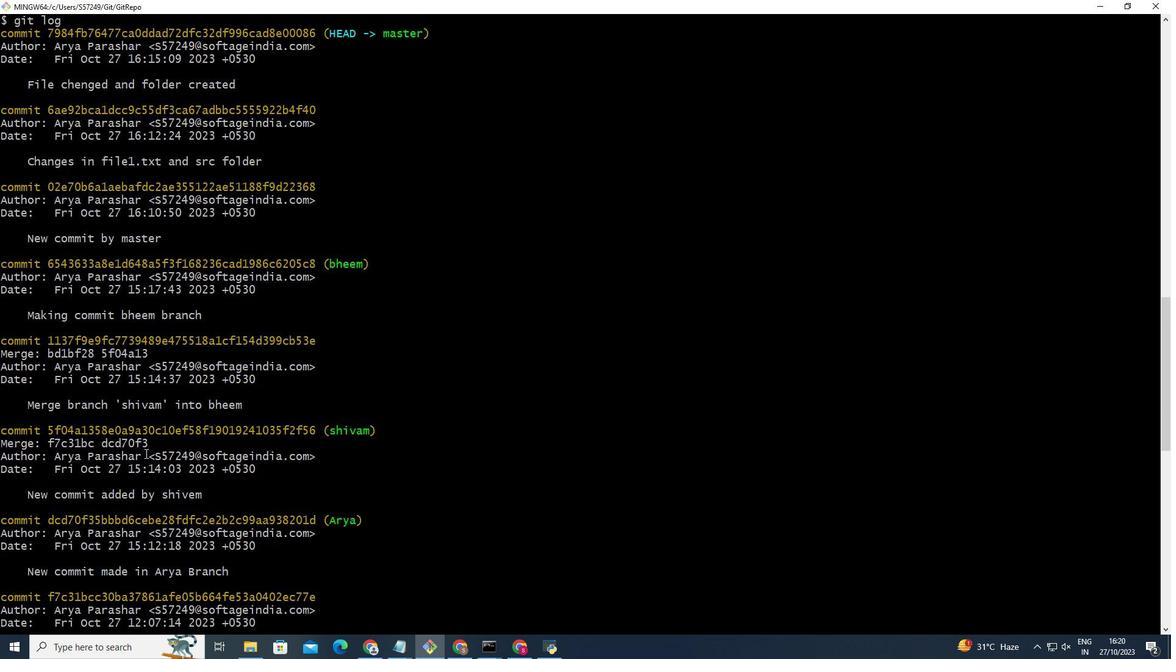 
Action: Mouse scrolled (155, 294) with delta (0, 0)
Screenshot: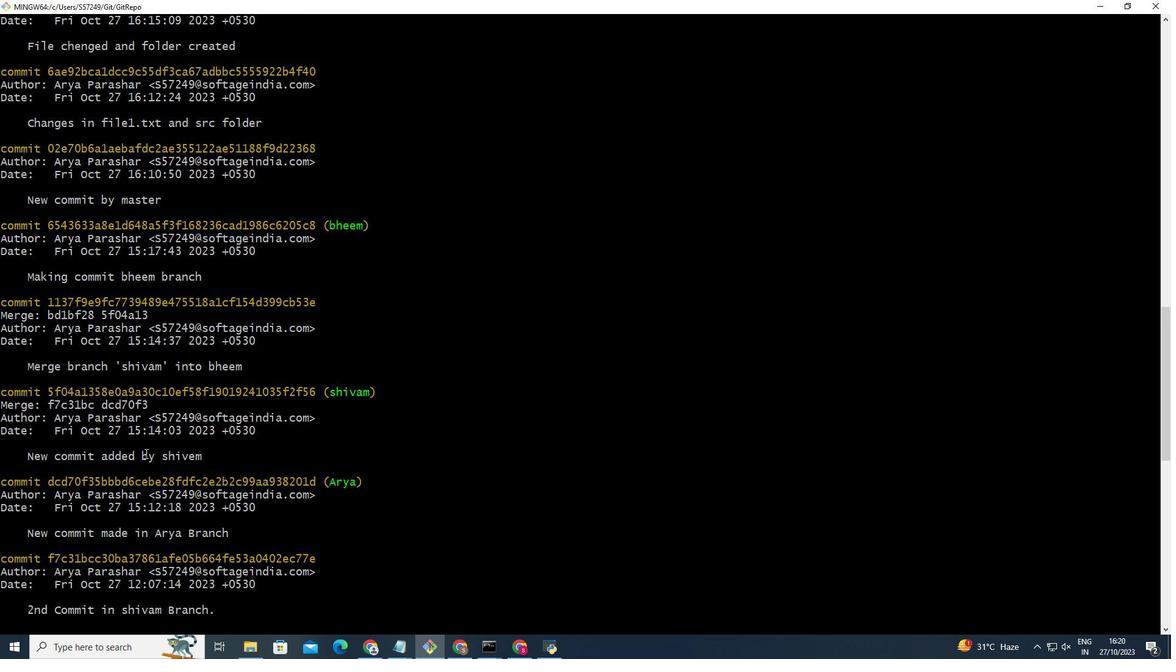 
Action: Mouse scrolled (155, 294) with delta (0, 0)
Screenshot: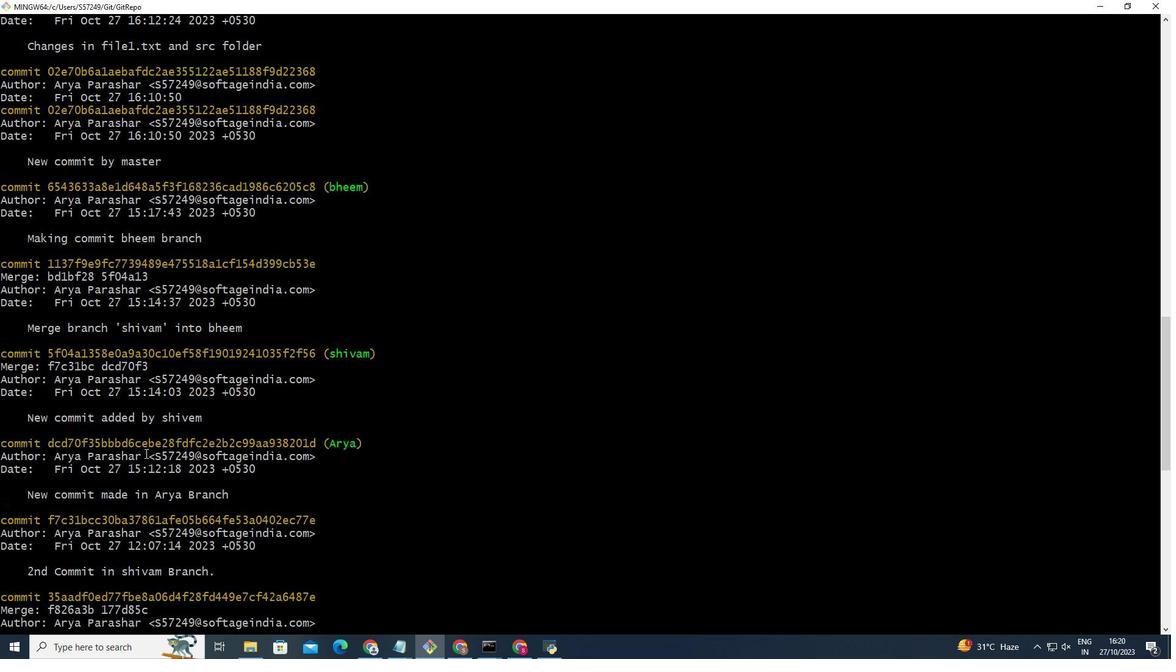 
Action: Mouse scrolled (155, 294) with delta (0, 0)
Screenshot: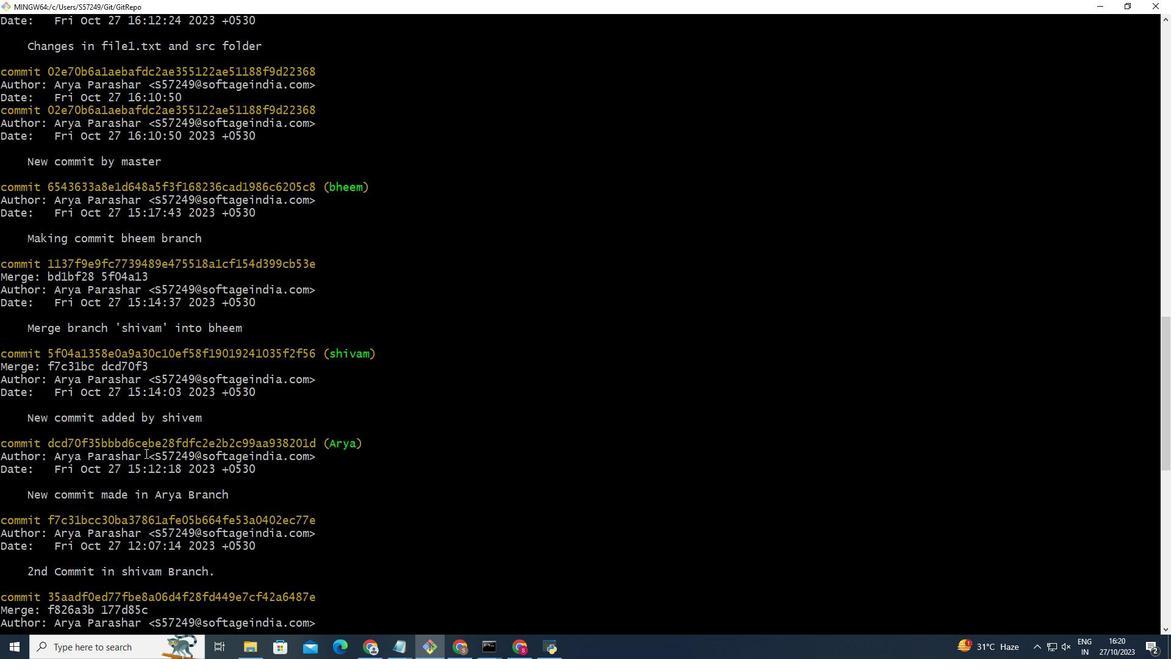 
Action: Mouse scrolled (155, 294) with delta (0, 0)
Screenshot: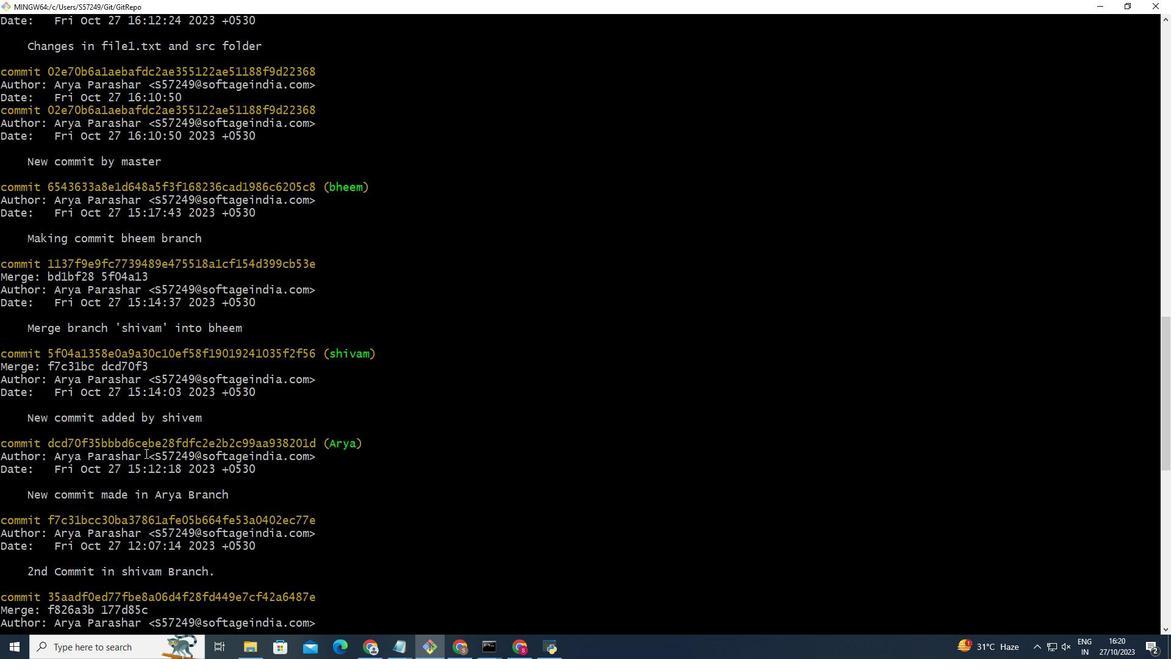 
Action: Mouse scrolled (155, 294) with delta (0, 0)
Screenshot: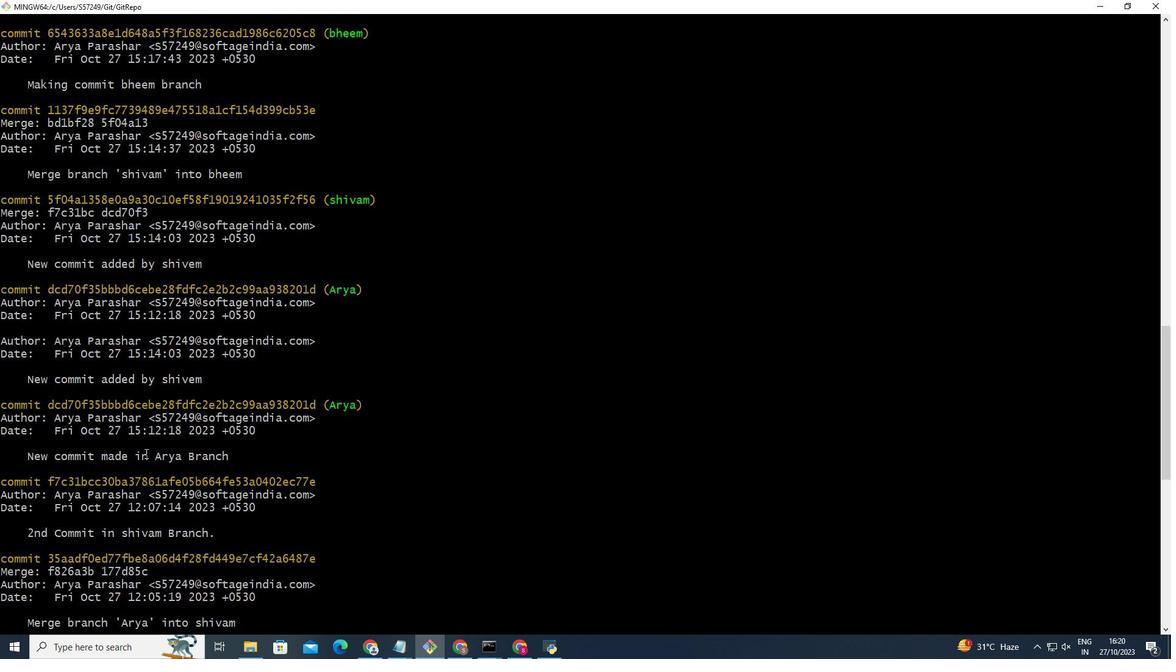 
Action: Mouse scrolled (155, 294) with delta (0, 0)
Screenshot: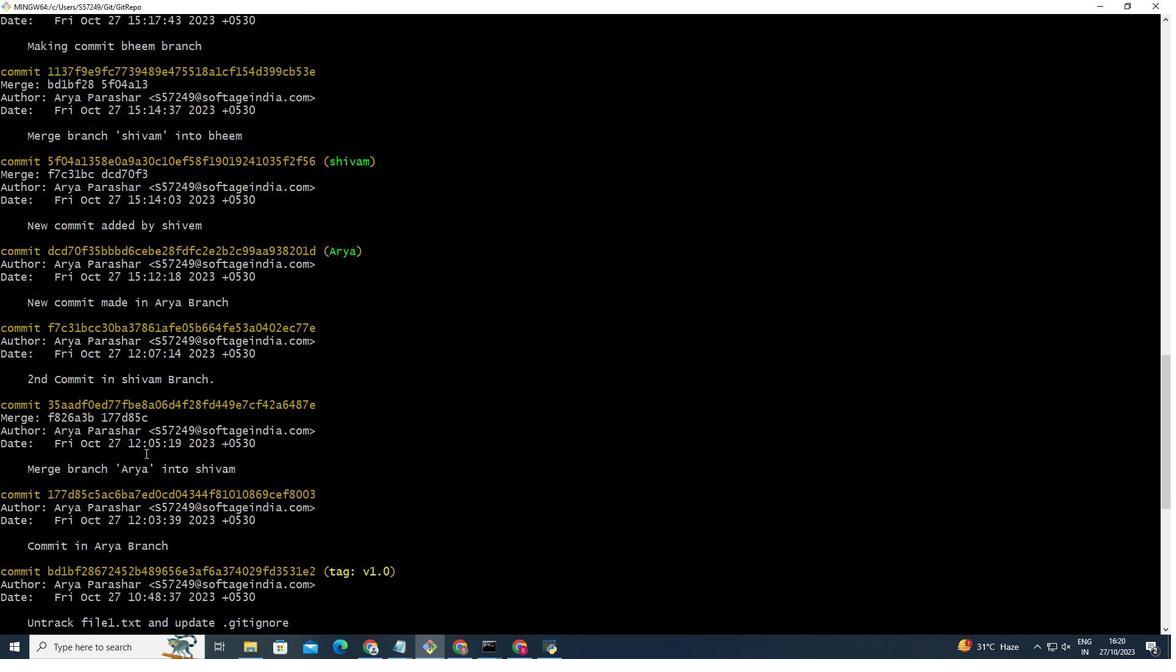 
Action: Mouse scrolled (155, 294) with delta (0, 0)
Screenshot: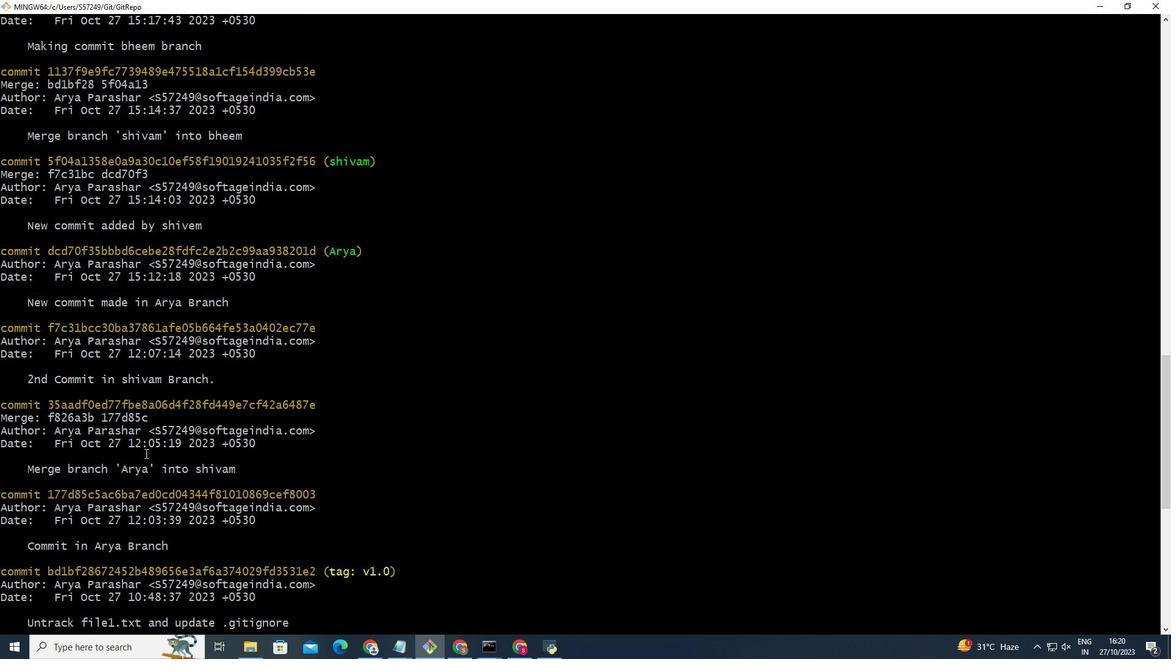 
Action: Mouse scrolled (155, 295) with delta (0, 0)
Screenshot: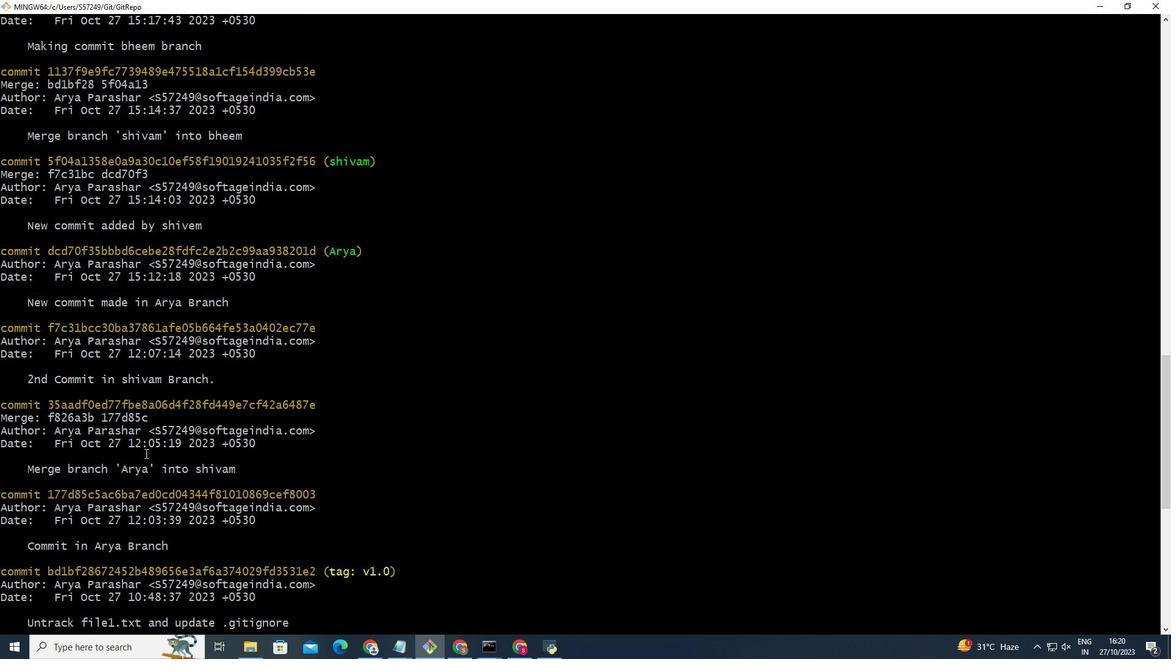 
Action: Mouse scrolled (155, 294) with delta (0, 0)
Screenshot: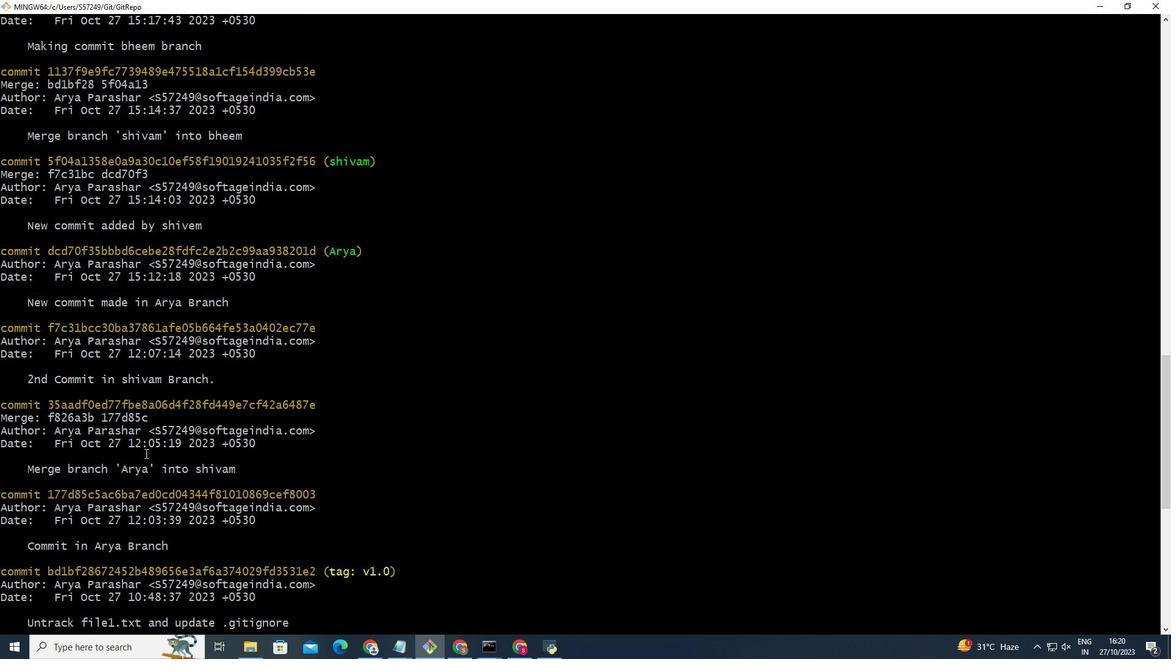 
Action: Mouse scrolled (155, 294) with delta (0, 0)
Screenshot: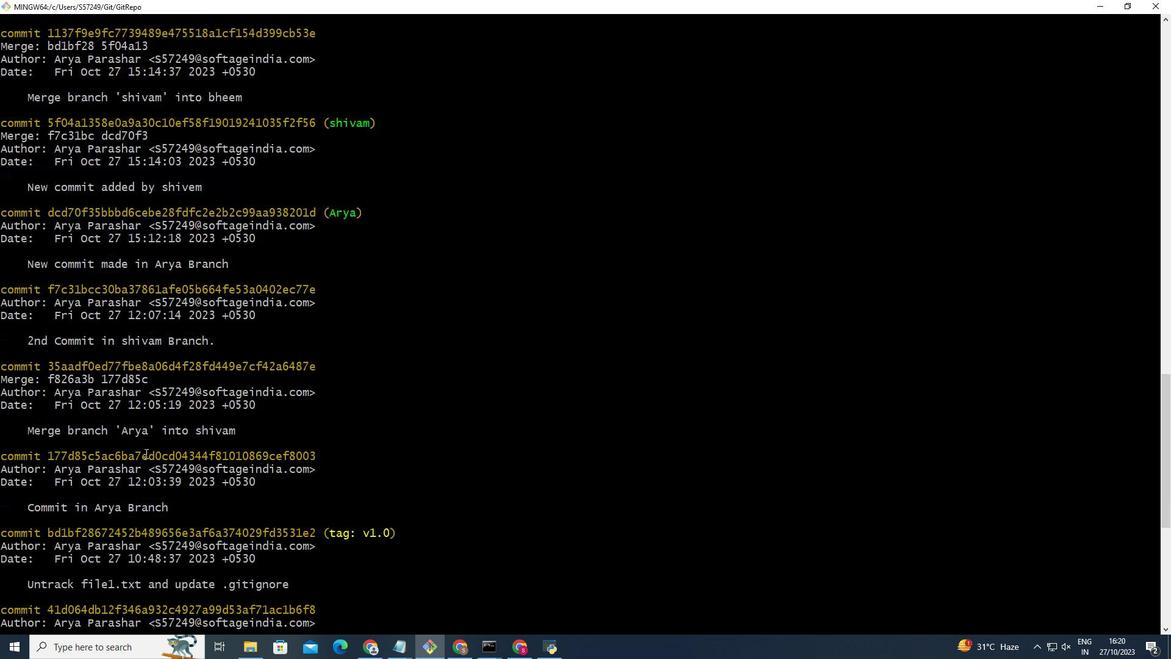 
Action: Mouse scrolled (155, 294) with delta (0, 0)
Screenshot: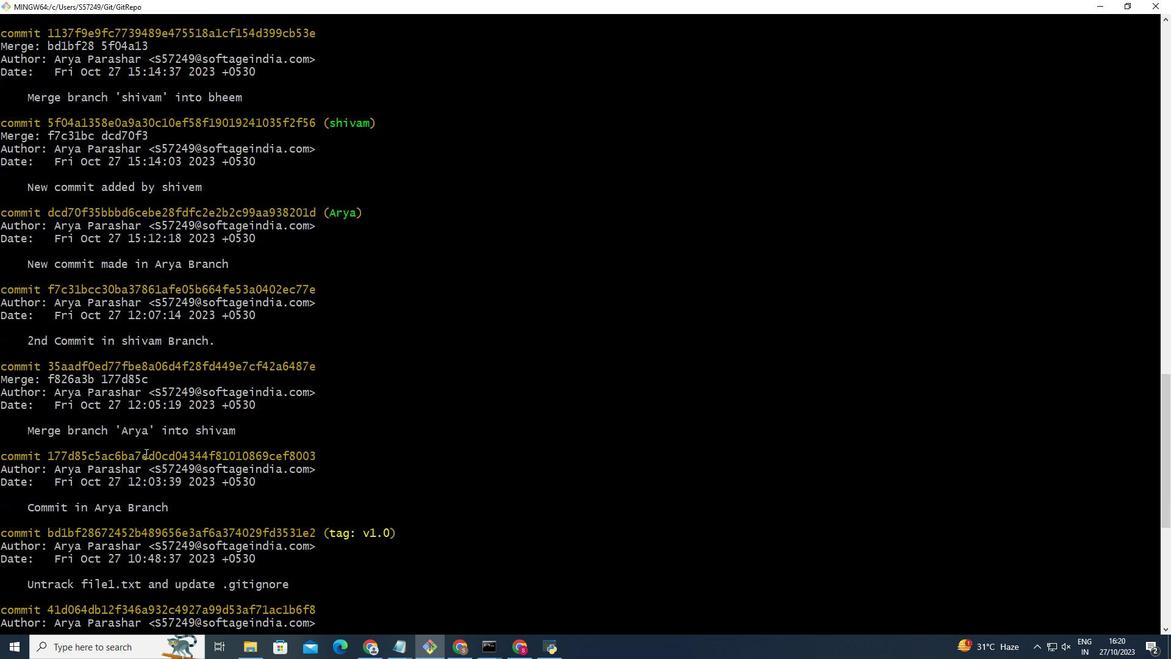
Action: Mouse scrolled (155, 294) with delta (0, 0)
Screenshot: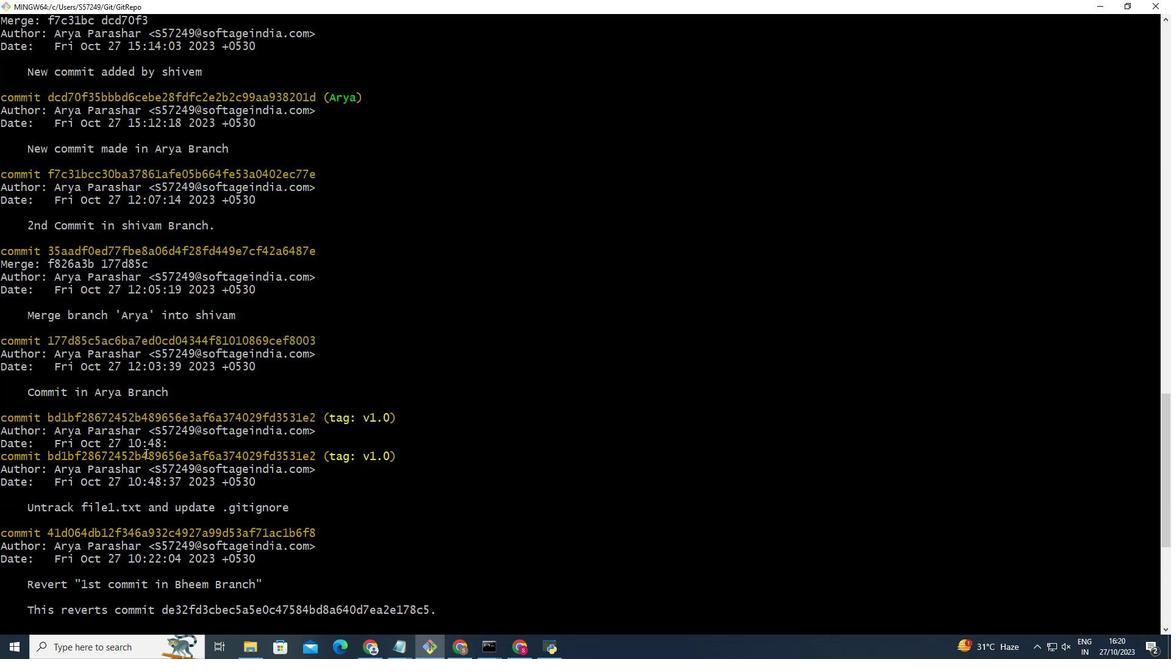 
Action: Mouse scrolled (155, 294) with delta (0, 0)
Screenshot: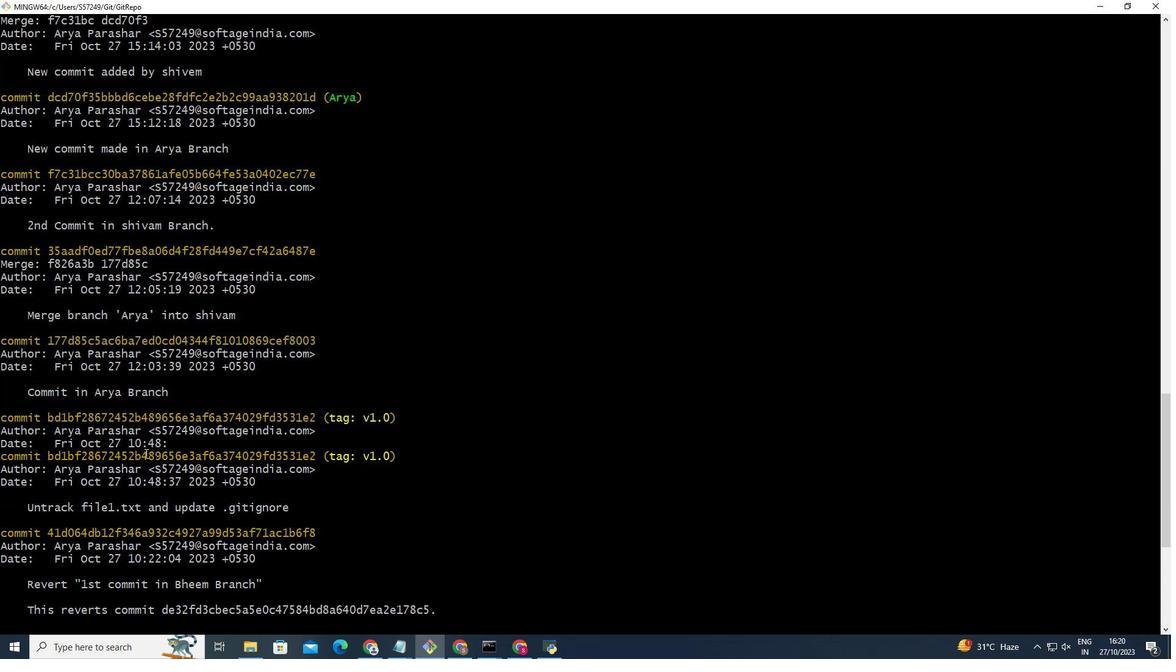 
Action: Mouse scrolled (155, 294) with delta (0, 0)
Screenshot: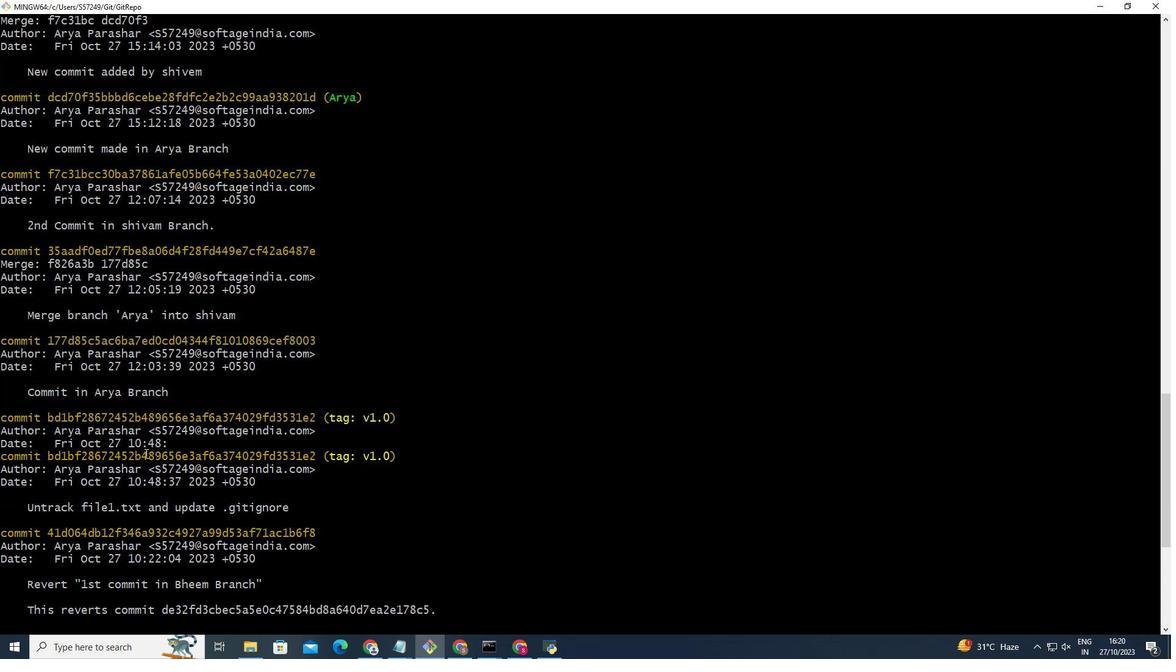 
Action: Mouse scrolled (155, 294) with delta (0, 0)
Screenshot: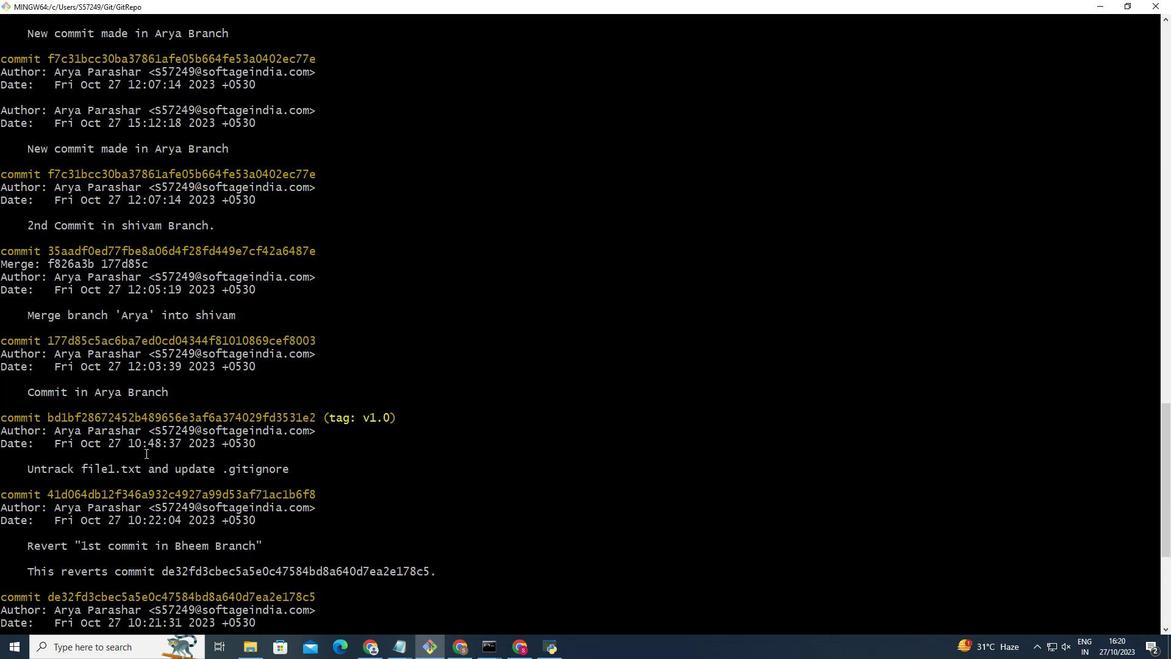 
Action: Mouse scrolled (155, 295) with delta (0, 0)
Screenshot: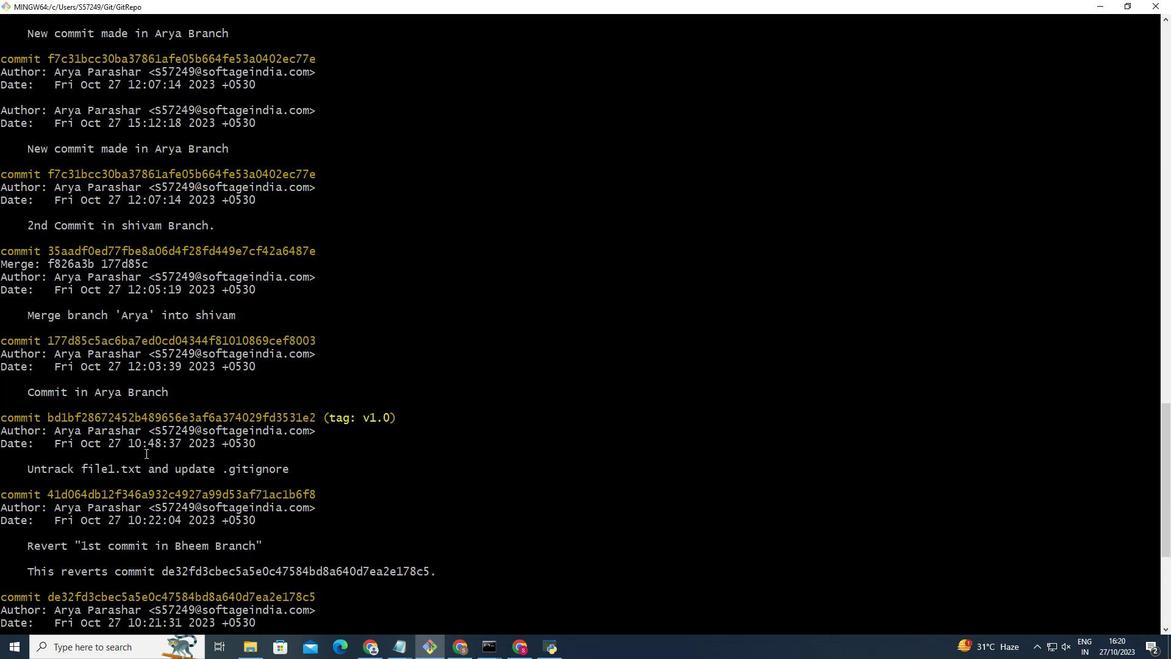 
Action: Mouse scrolled (155, 294) with delta (0, 0)
Screenshot: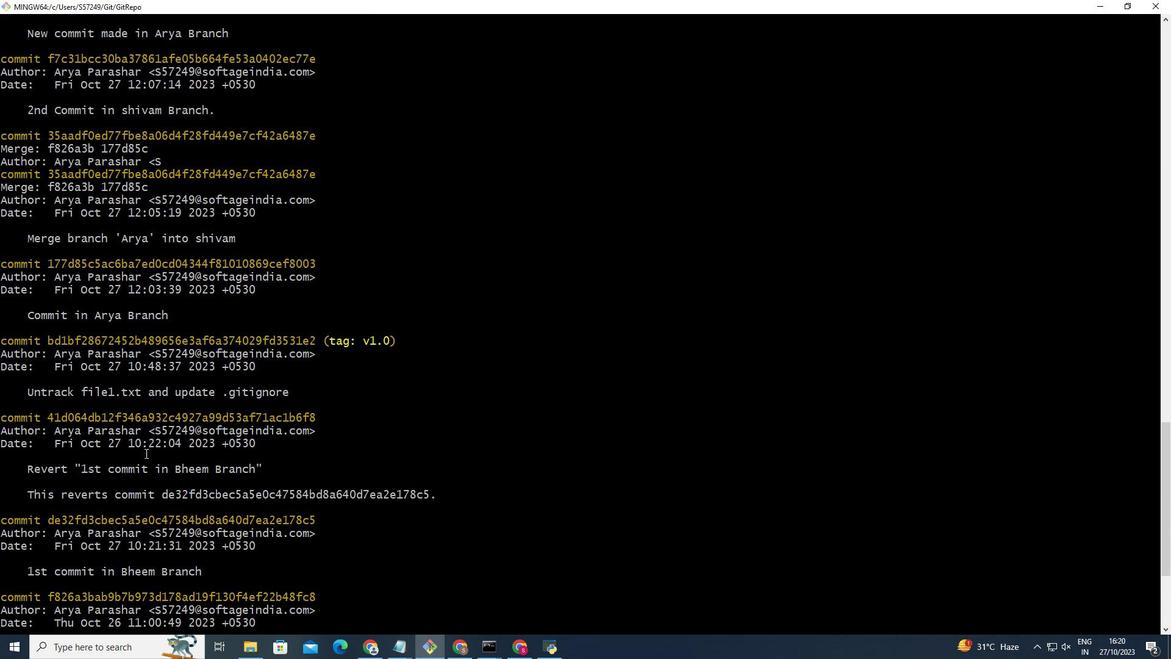 
Action: Mouse scrolled (155, 294) with delta (0, 0)
Screenshot: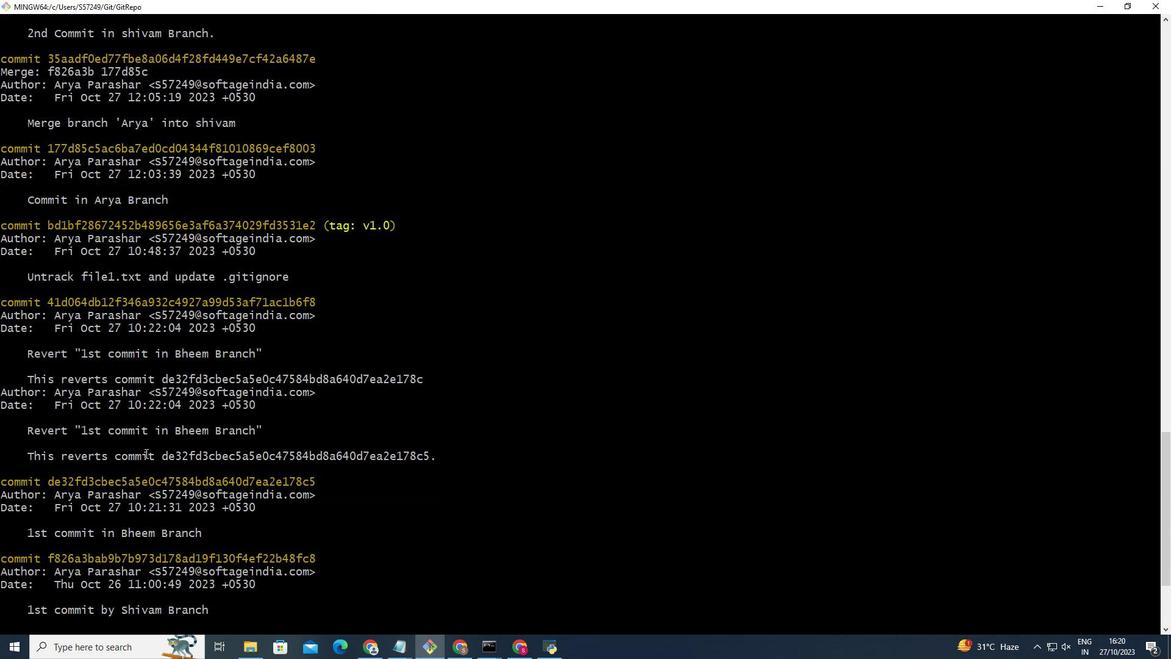 
Action: Mouse scrolled (155, 294) with delta (0, 0)
Screenshot: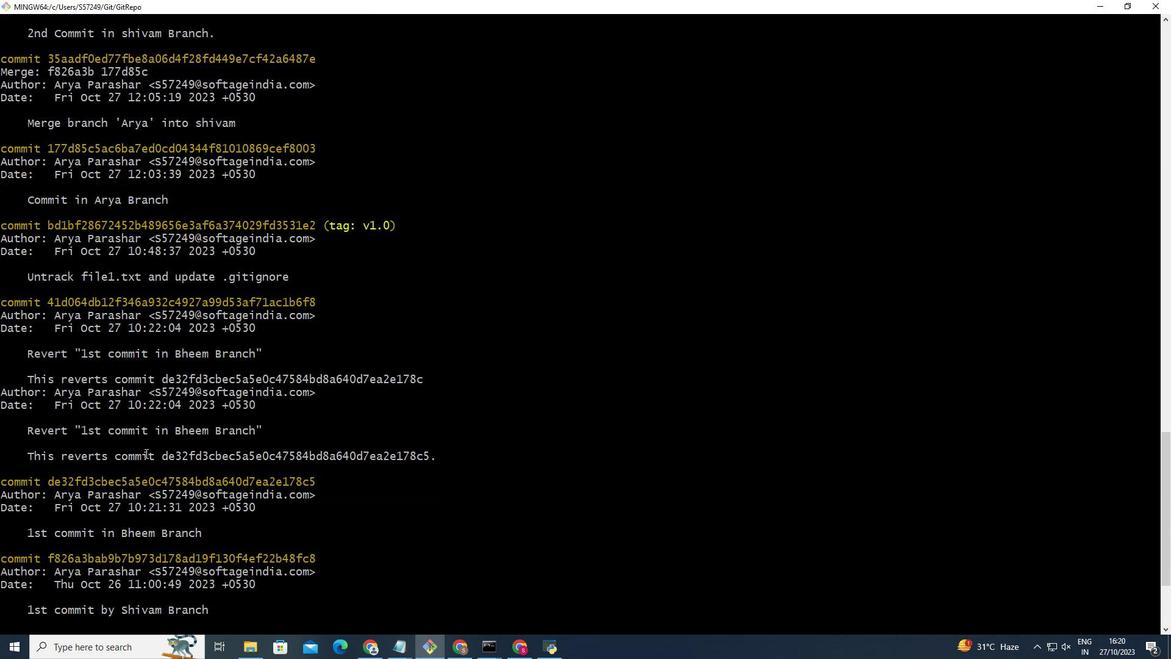 
Action: Mouse scrolled (155, 295) with delta (0, 0)
Screenshot: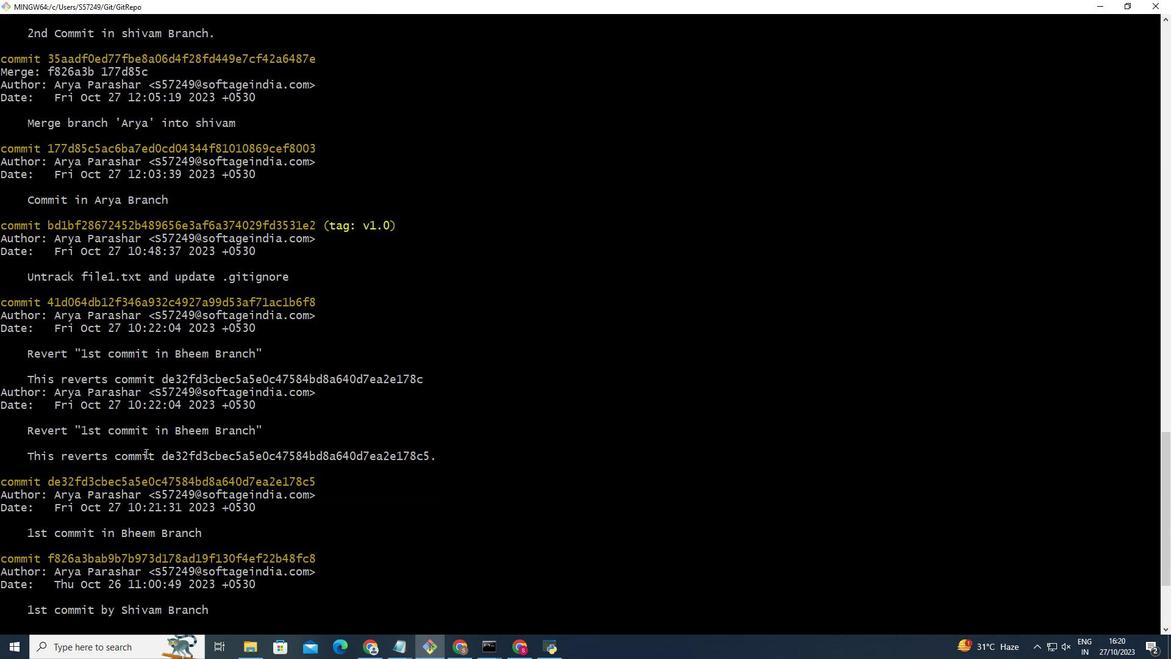 
Action: Mouse scrolled (155, 294) with delta (0, 0)
Screenshot: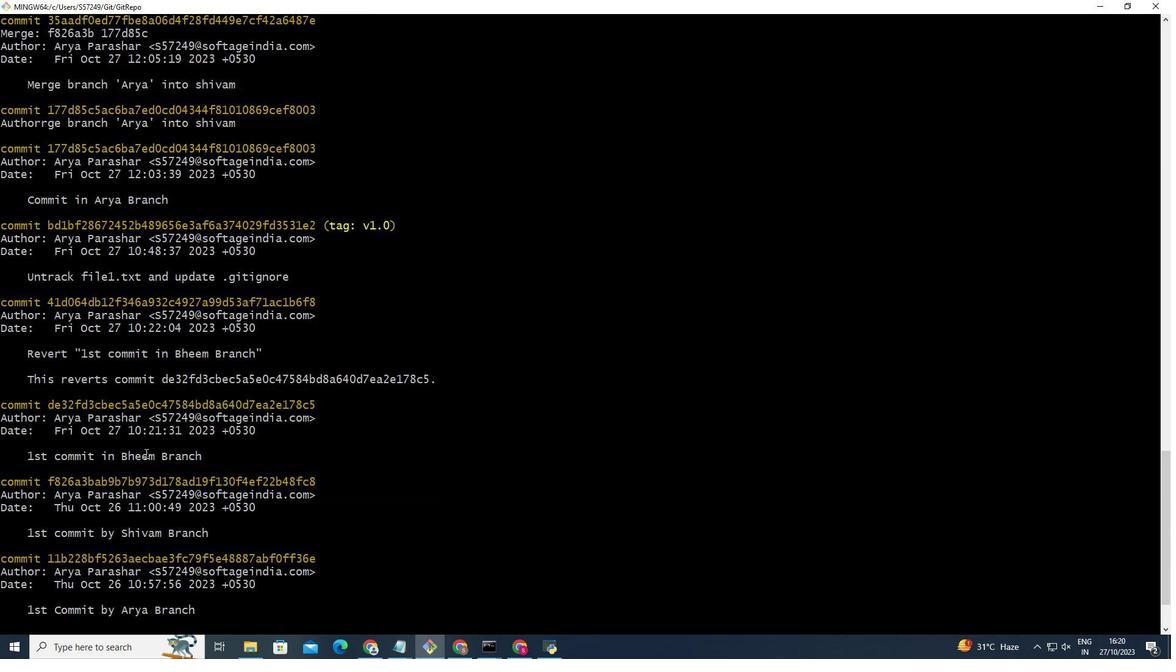 
Action: Mouse scrolled (155, 294) with delta (0, 0)
Screenshot: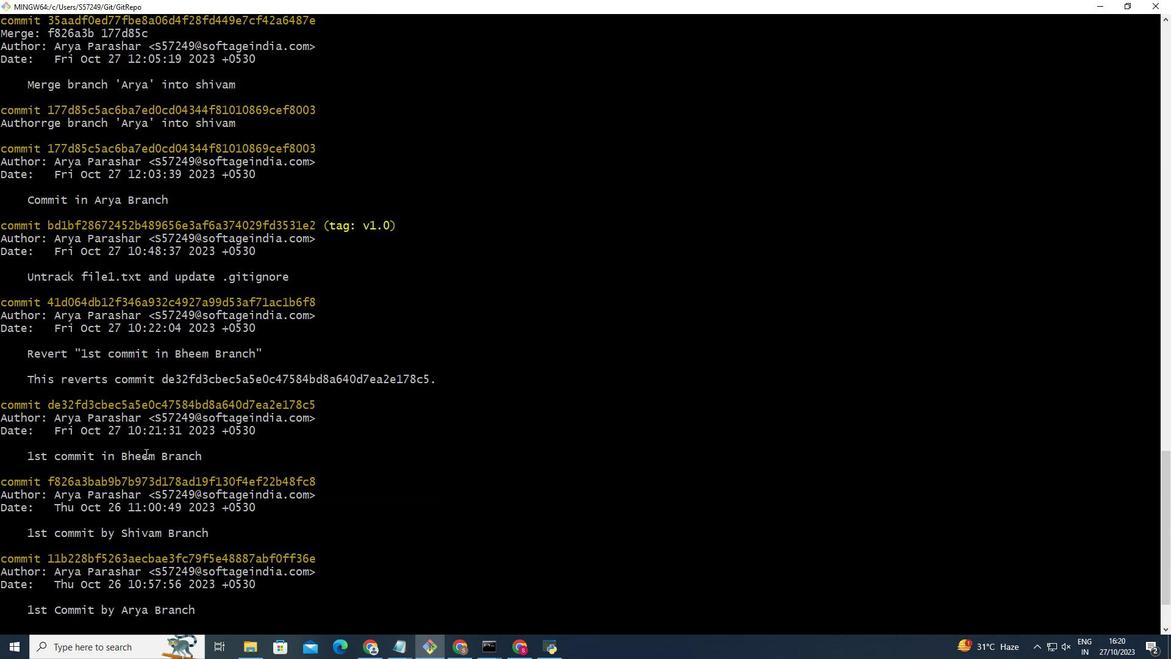
Action: Mouse scrolled (155, 294) with delta (0, 0)
Screenshot: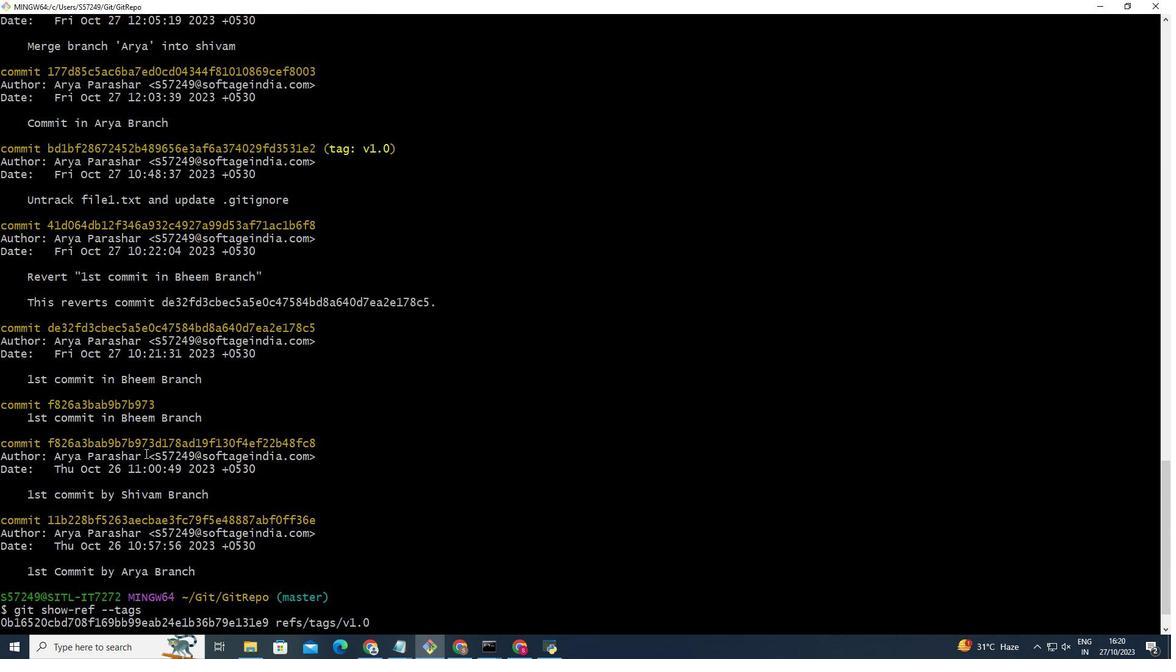 
Action: Mouse scrolled (155, 294) with delta (0, 0)
Screenshot: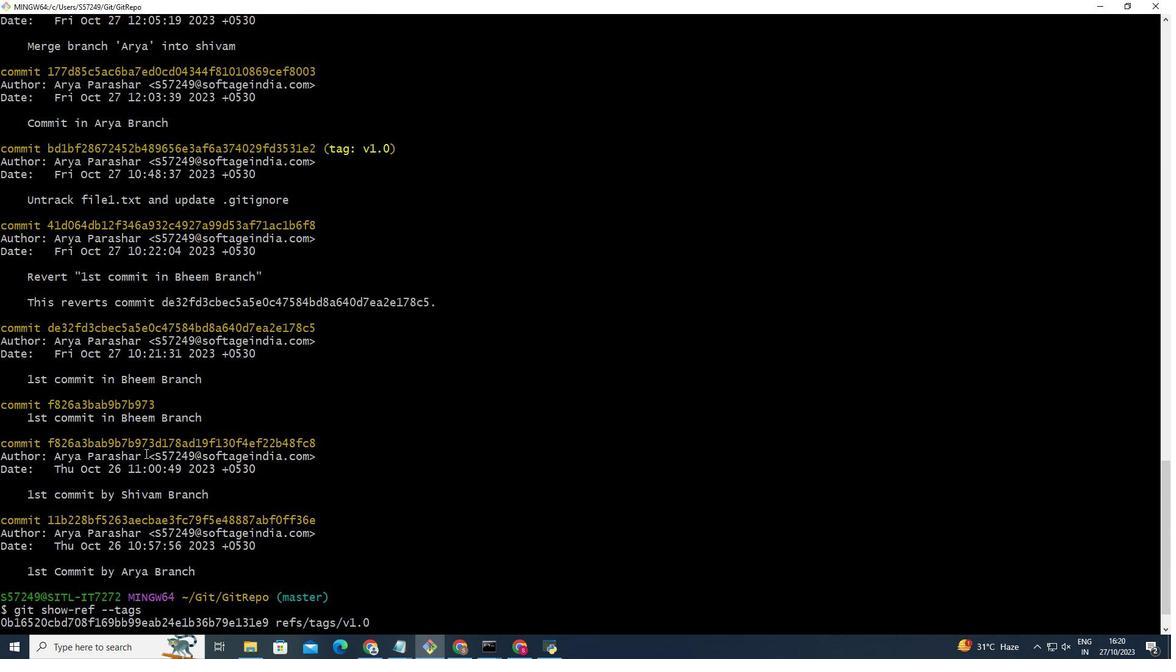 
Action: Mouse scrolled (155, 294) with delta (0, 0)
Screenshot: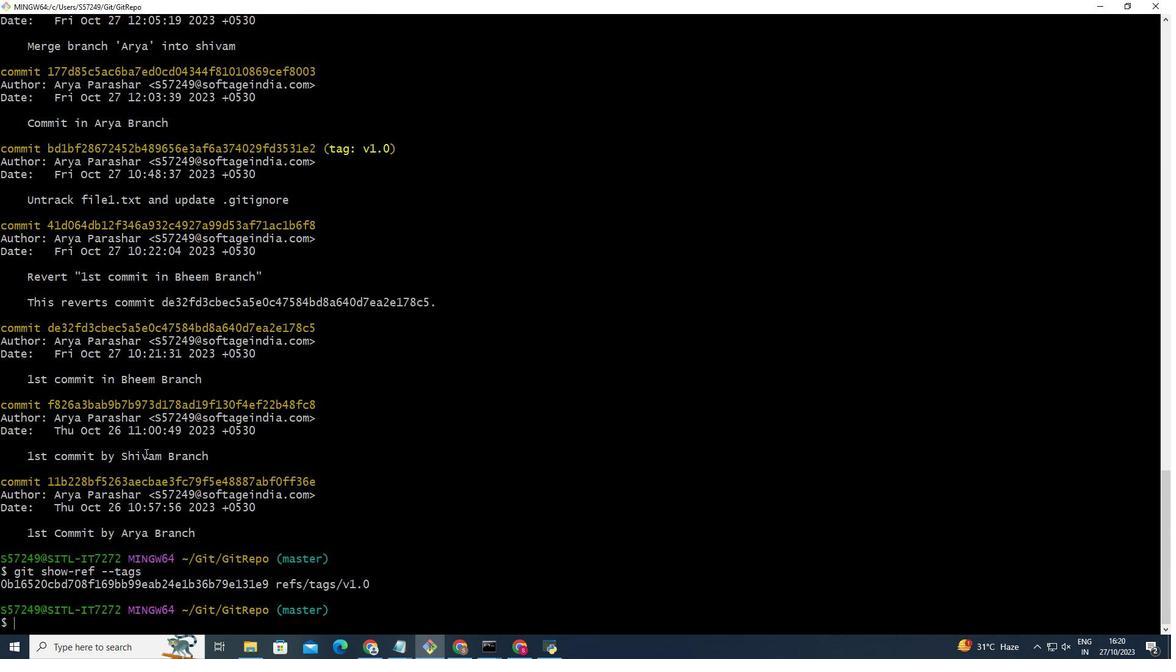 
Action: Mouse scrolled (155, 294) with delta (0, 0)
Screenshot: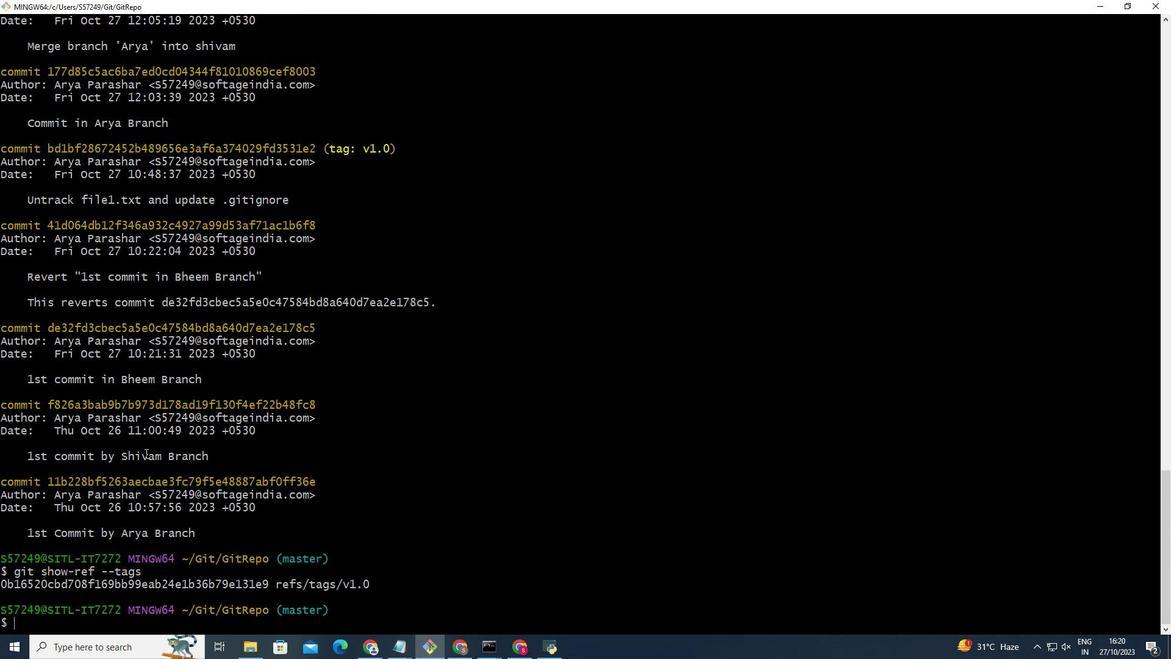 
Action: Mouse scrolled (155, 294) with delta (0, 0)
Screenshot: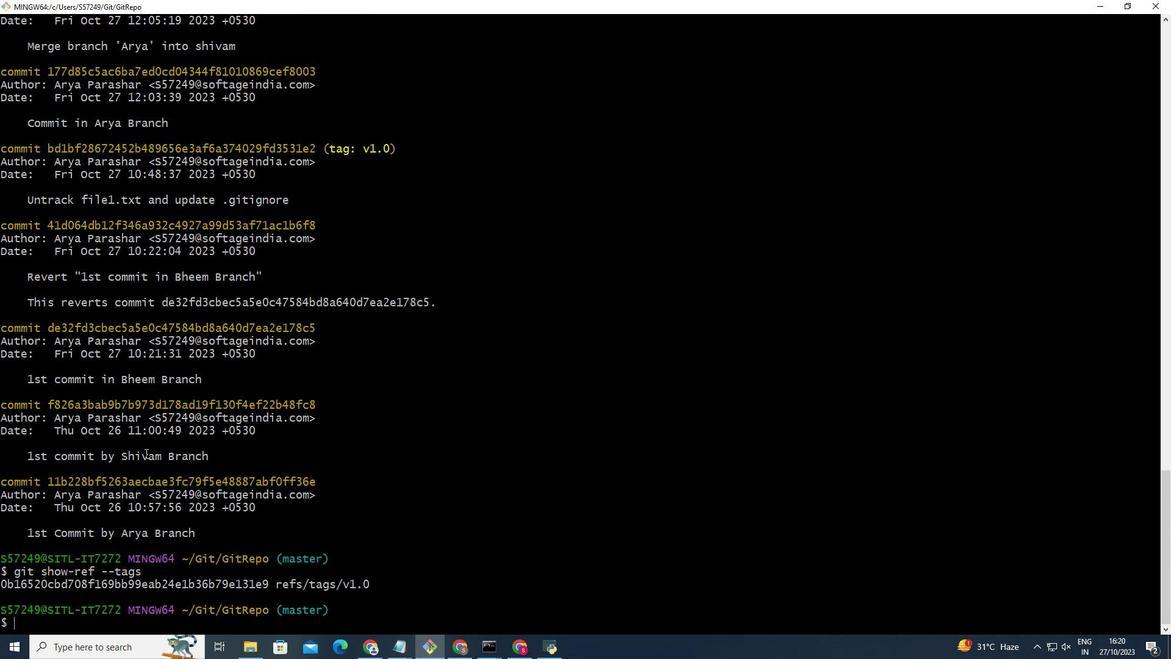 
Action: Mouse moved to (140, 394)
Screenshot: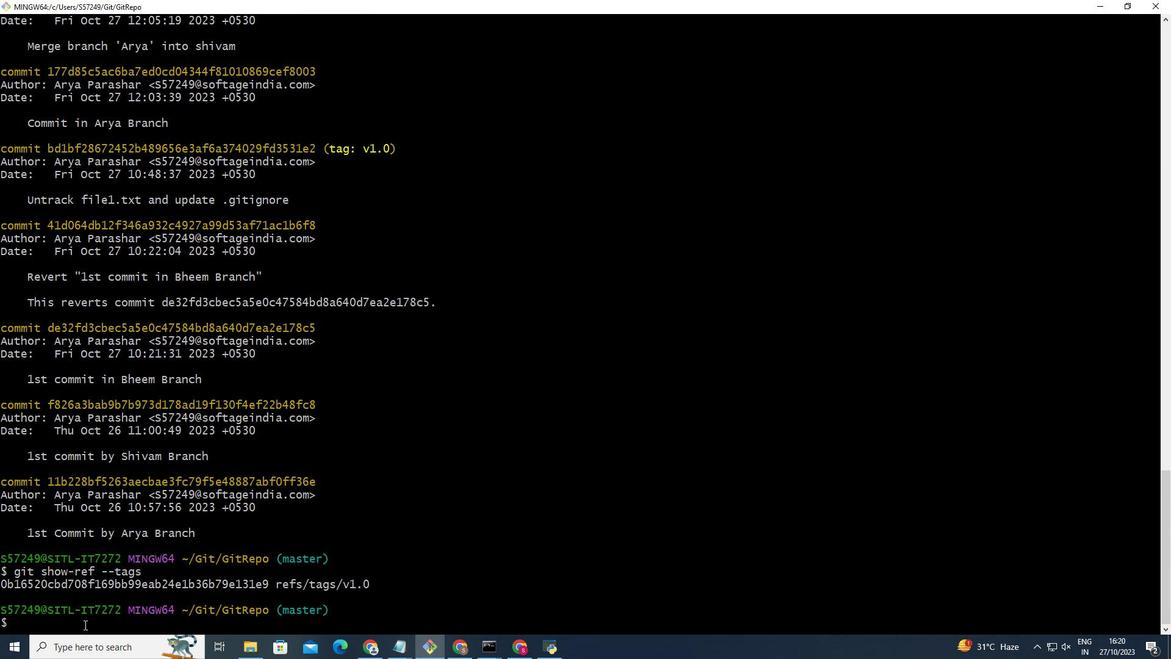 
Action: Mouse pressed left at (140, 394)
Screenshot: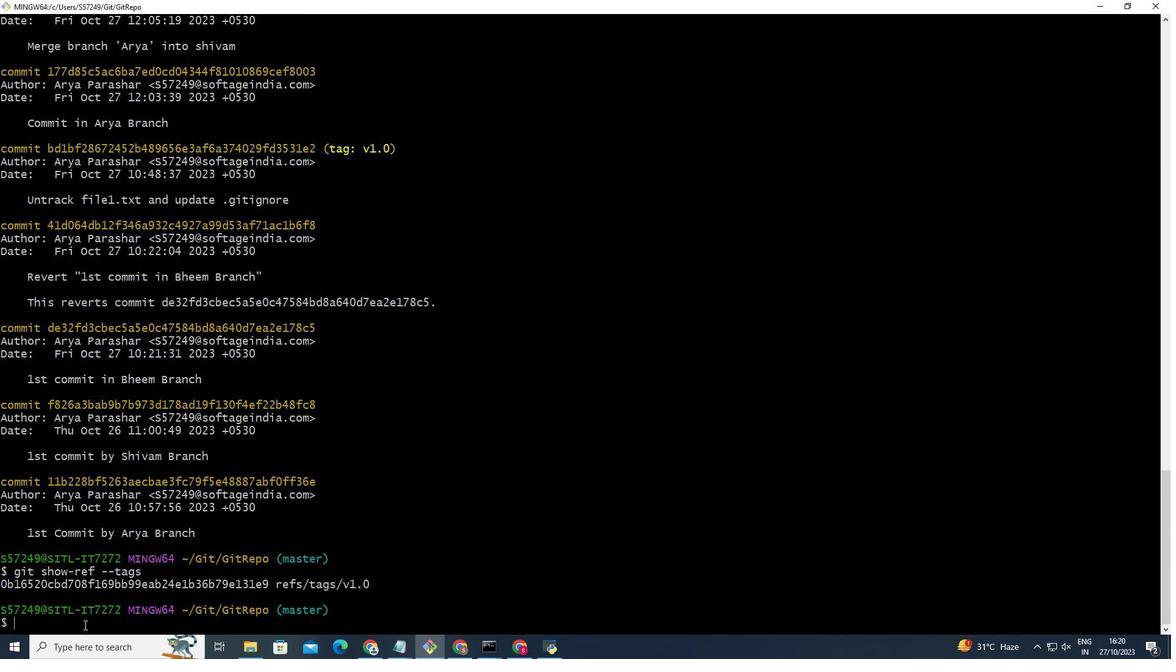
Action: Key pressed cd<Key.space>../..<Key.enter>ls<Key.enter>cd<Key.space><Key.shift>Git<Key.enter>ls<Key.enter>cd<Key.space>remote<Key.shift>Repo<Key.enter>git<Key.space>log<Key.enter>gitshow<Key.space><Key.backspace>-ref<Key.space>--tags<Key.enter>git<Key.space>show-ref<Key.space>--tags<Key.enter>
Screenshot: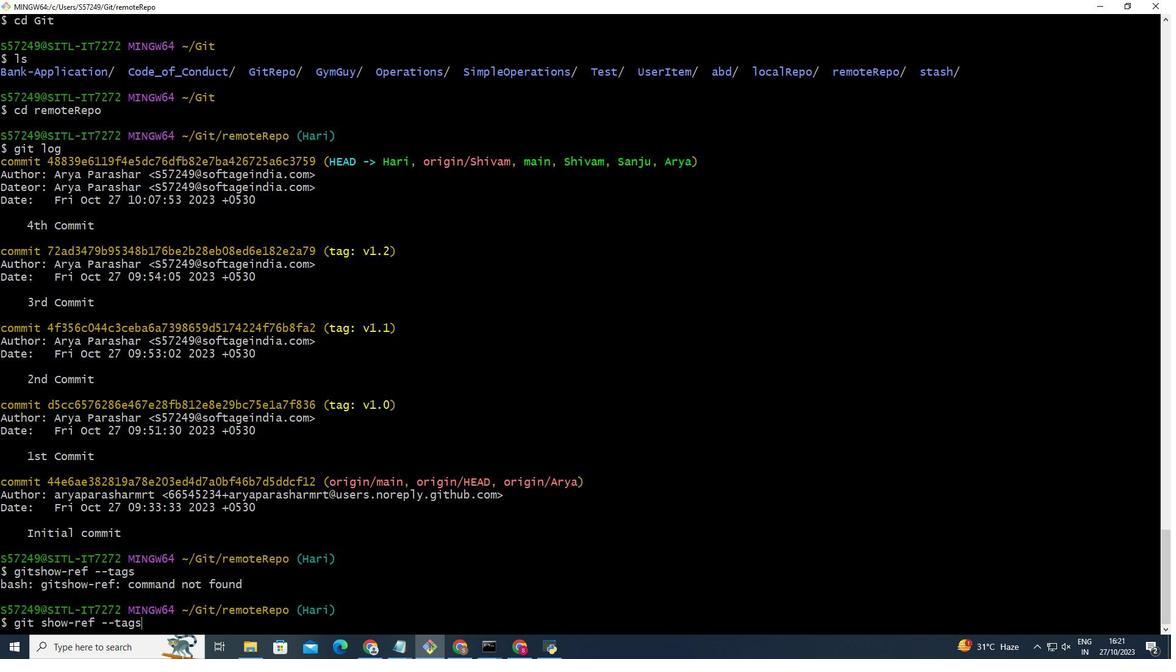 
Action: Mouse moved to (20, 365)
Screenshot: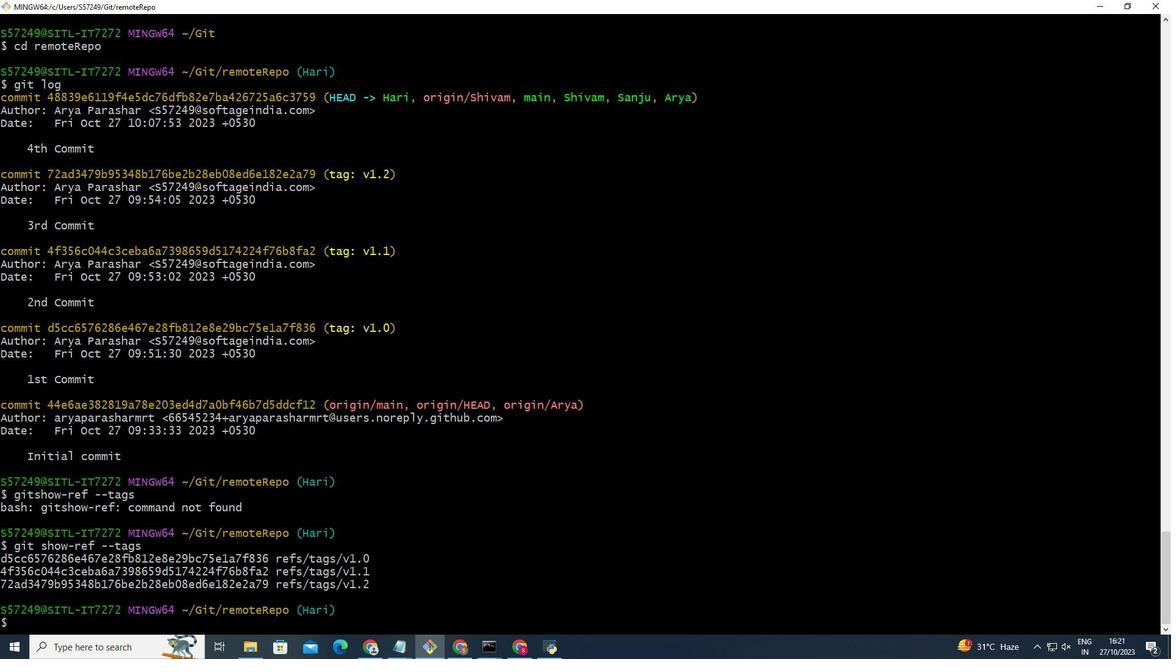 
Action: Mouse pressed left at (20, 365)
Screenshot: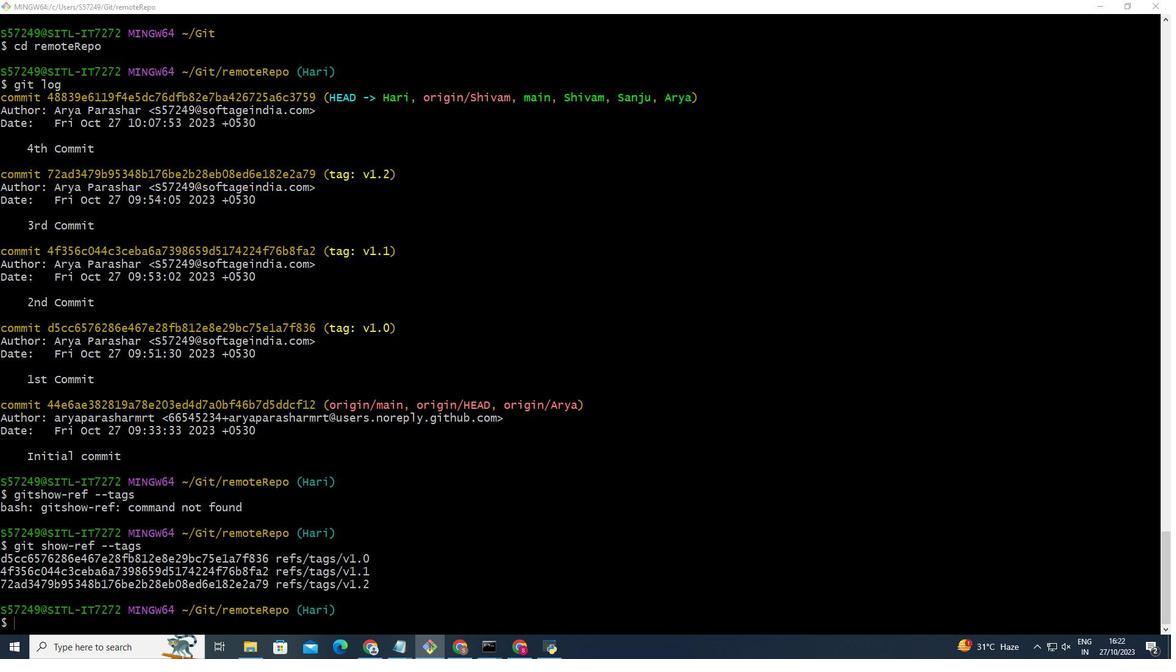 
Action: Mouse moved to (66, 236)
Screenshot: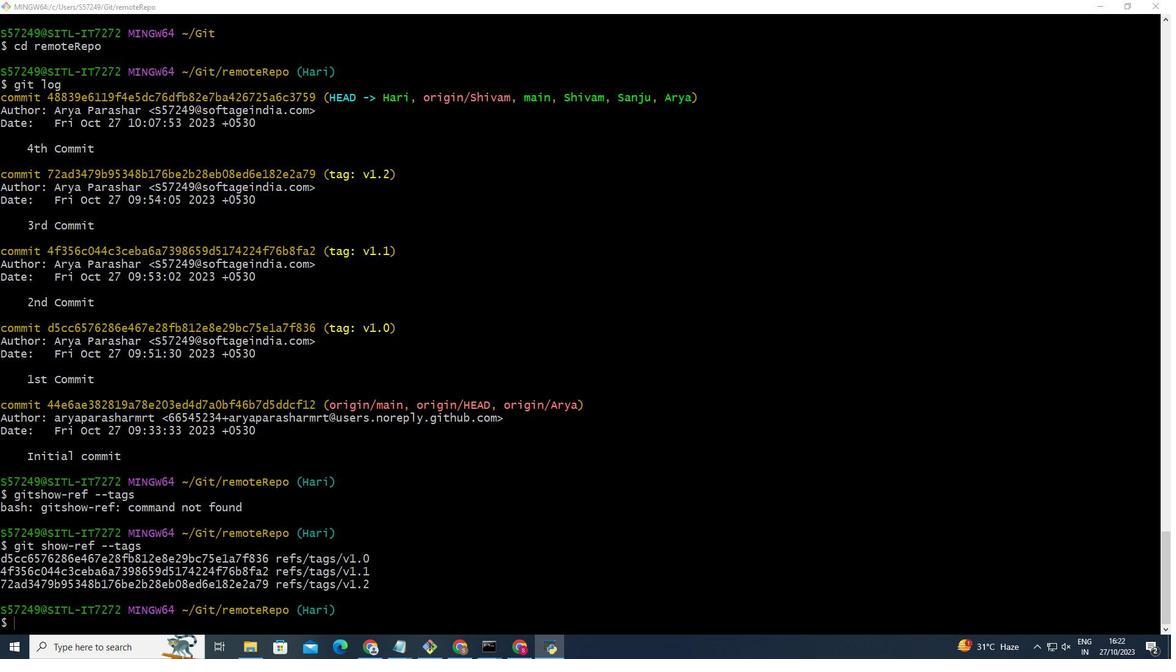 
Action: Mouse pressed left at (66, 236)
Screenshot: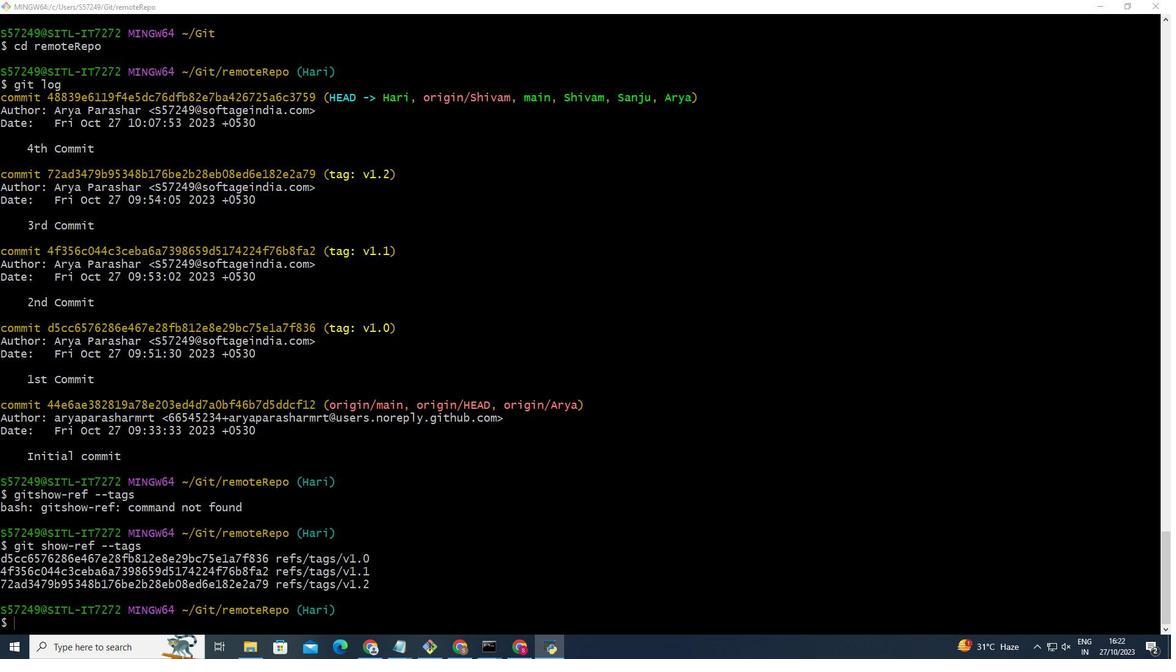 
Action: Mouse moved to (65, 236)
Screenshot: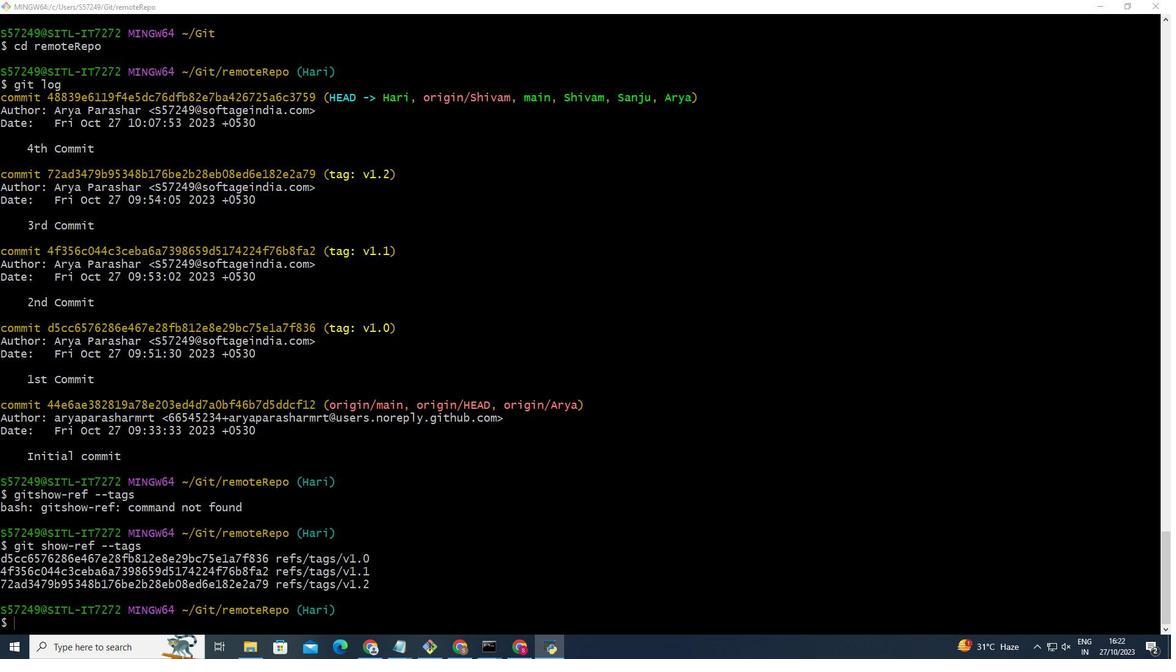 
